 Task: Determine the best route from Los Angeles to Joshua Tree National Park.
Action: Mouse moved to (280, 103)
Screenshot: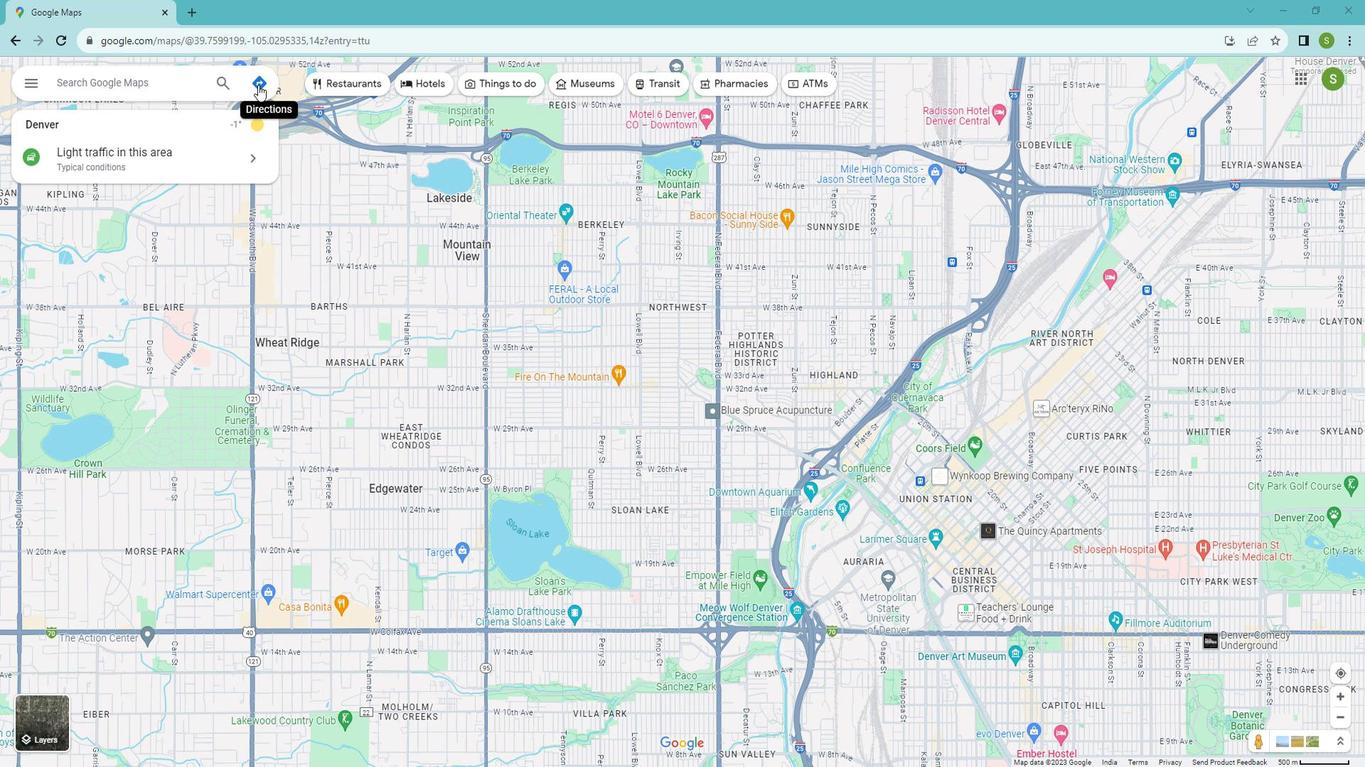 
Action: Mouse pressed left at (280, 103)
Screenshot: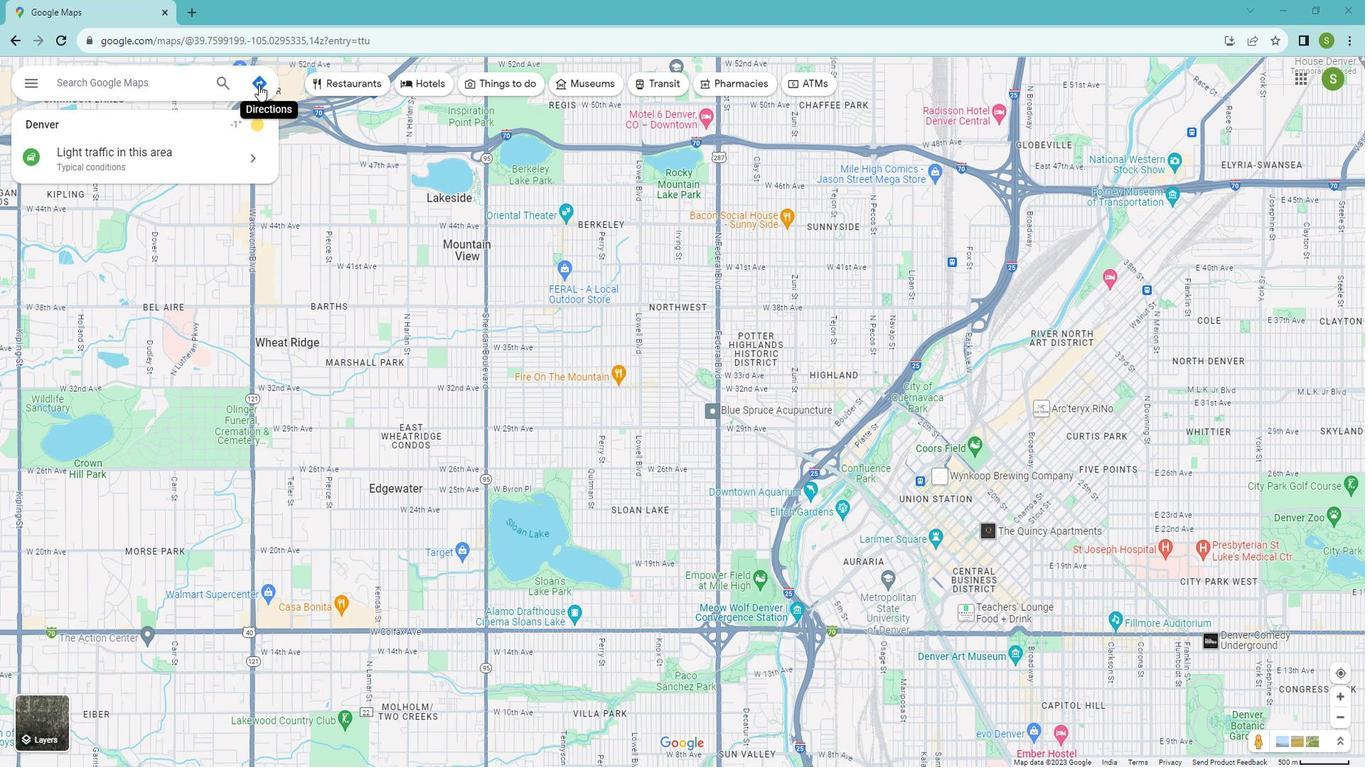 
Action: Mouse moved to (120, 136)
Screenshot: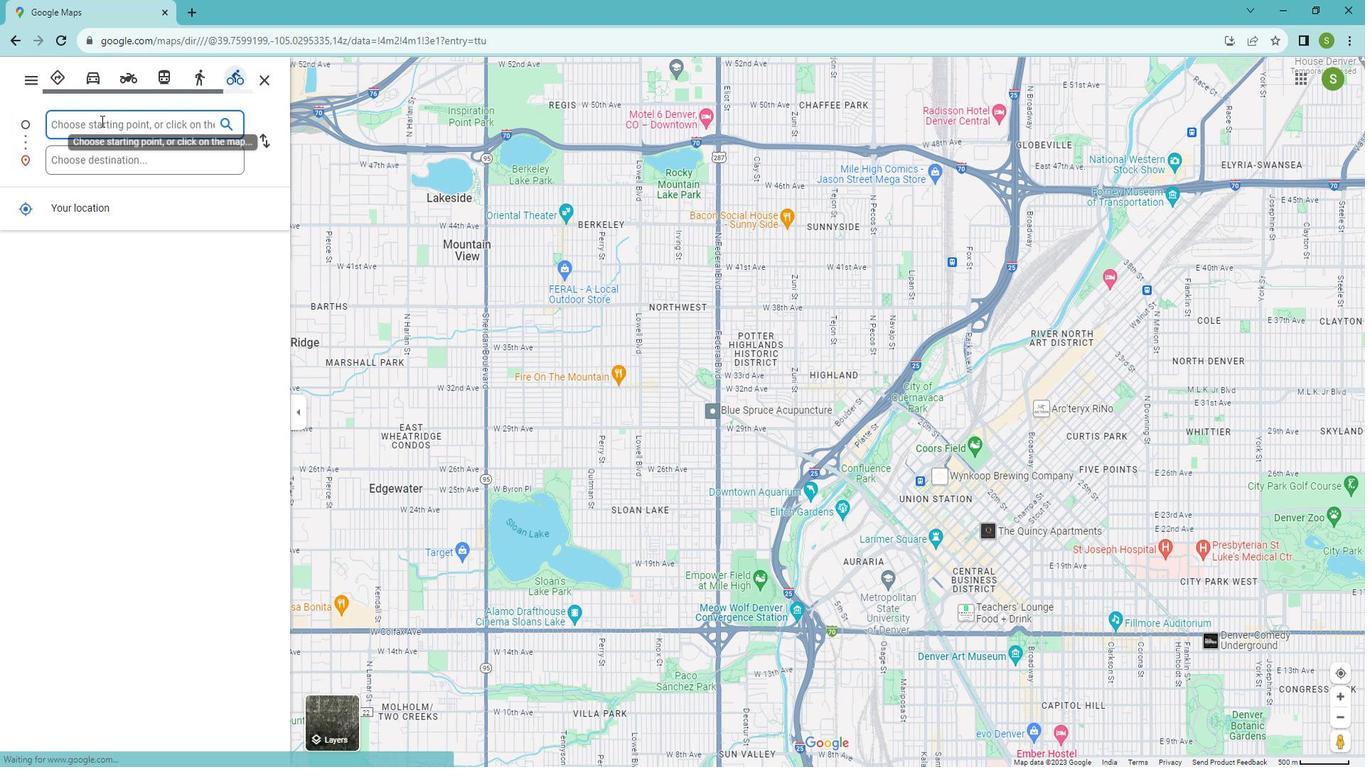 
Action: Mouse pressed left at (120, 136)
Screenshot: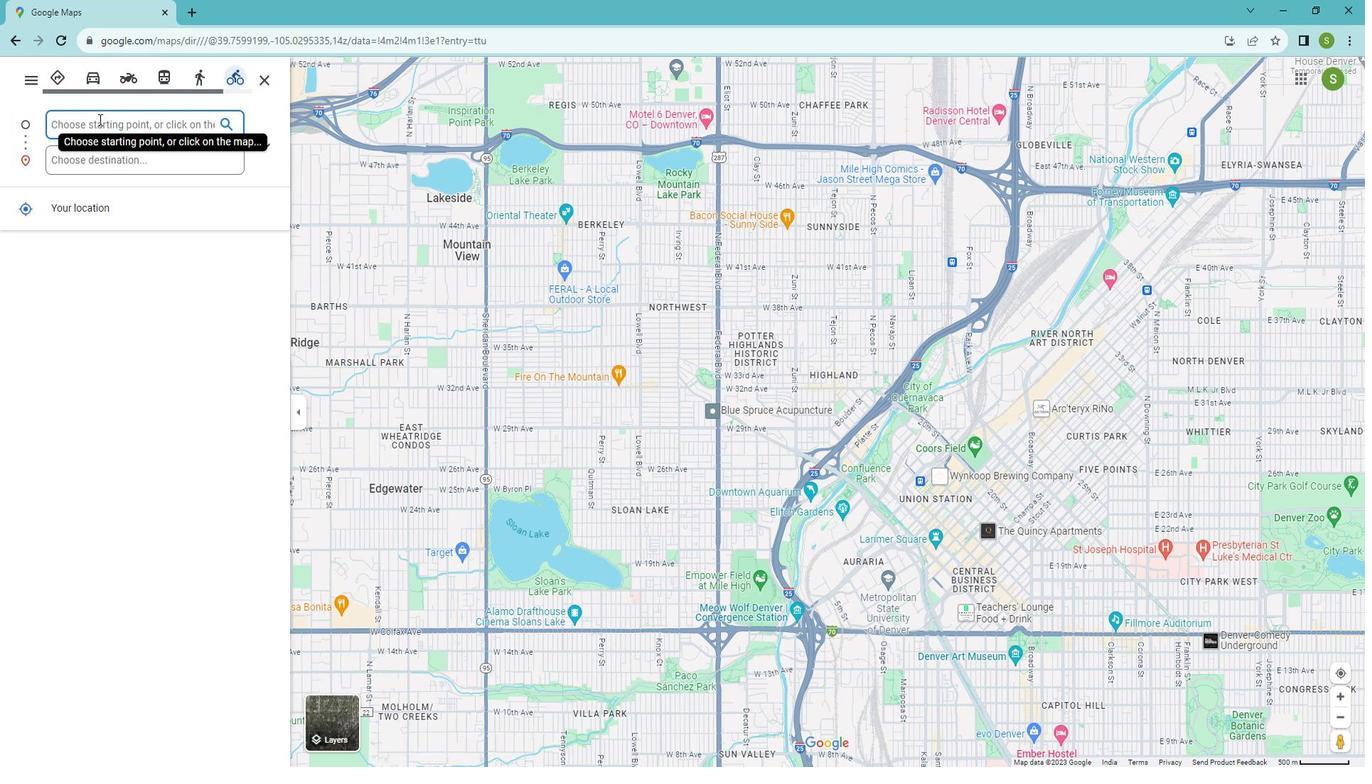 
Action: Mouse moved to (68, 172)
Screenshot: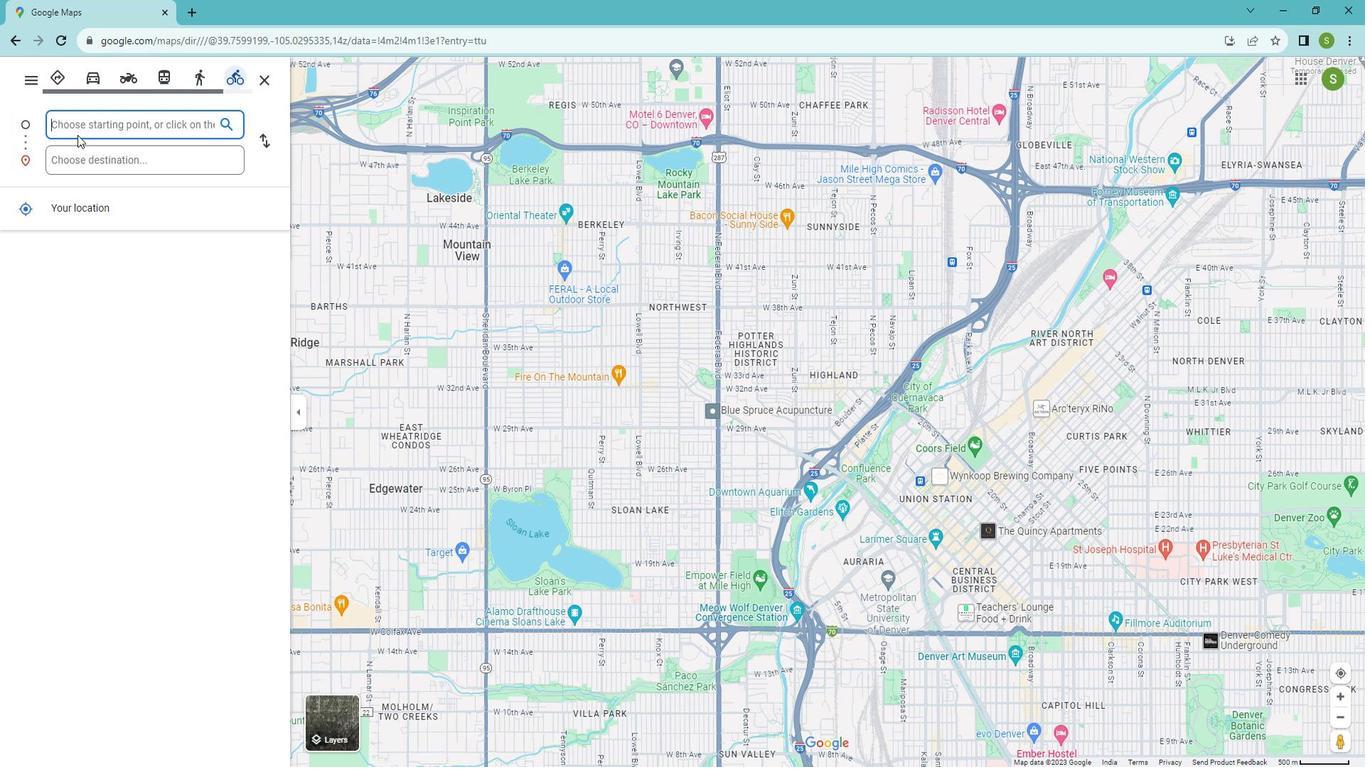 
Action: Key pressed <Key.shift>Los<Key.space><Key.shift>Angeles
Screenshot: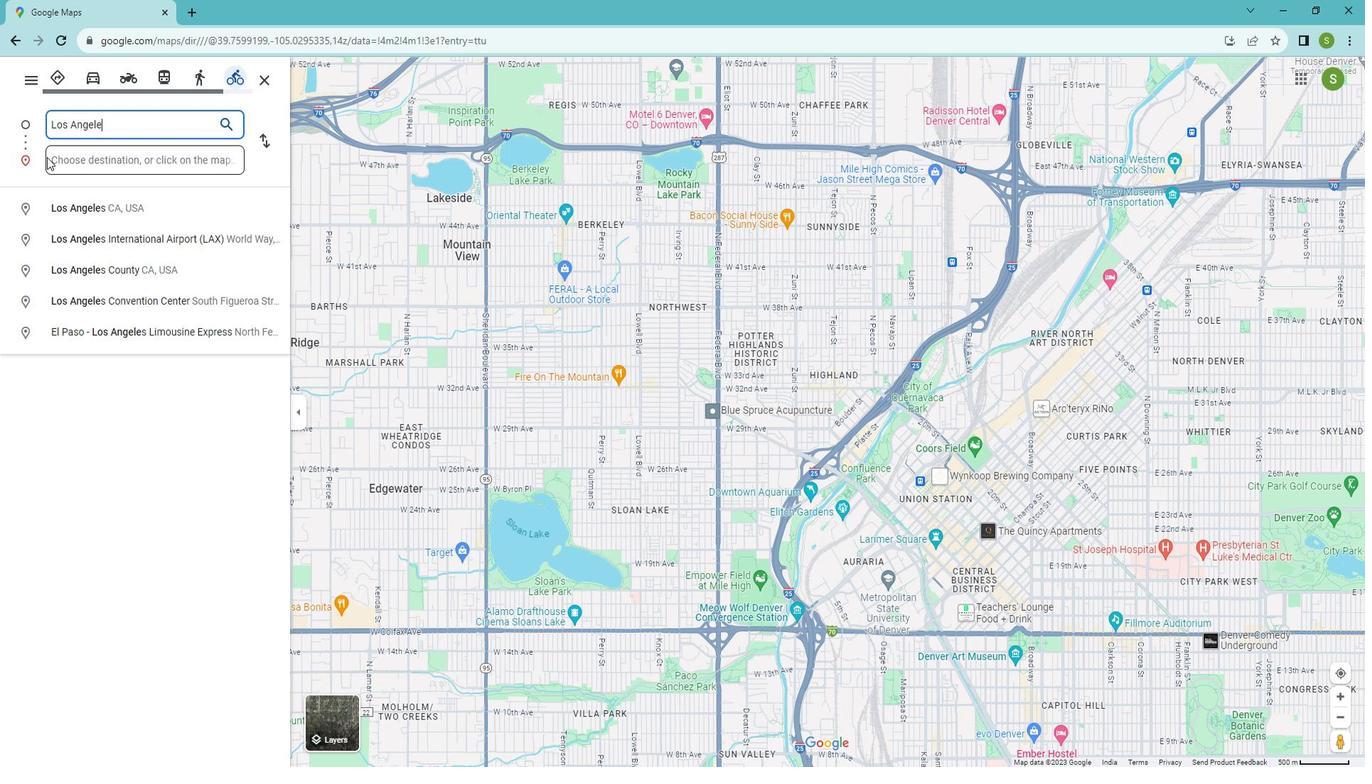 
Action: Mouse moved to (125, 222)
Screenshot: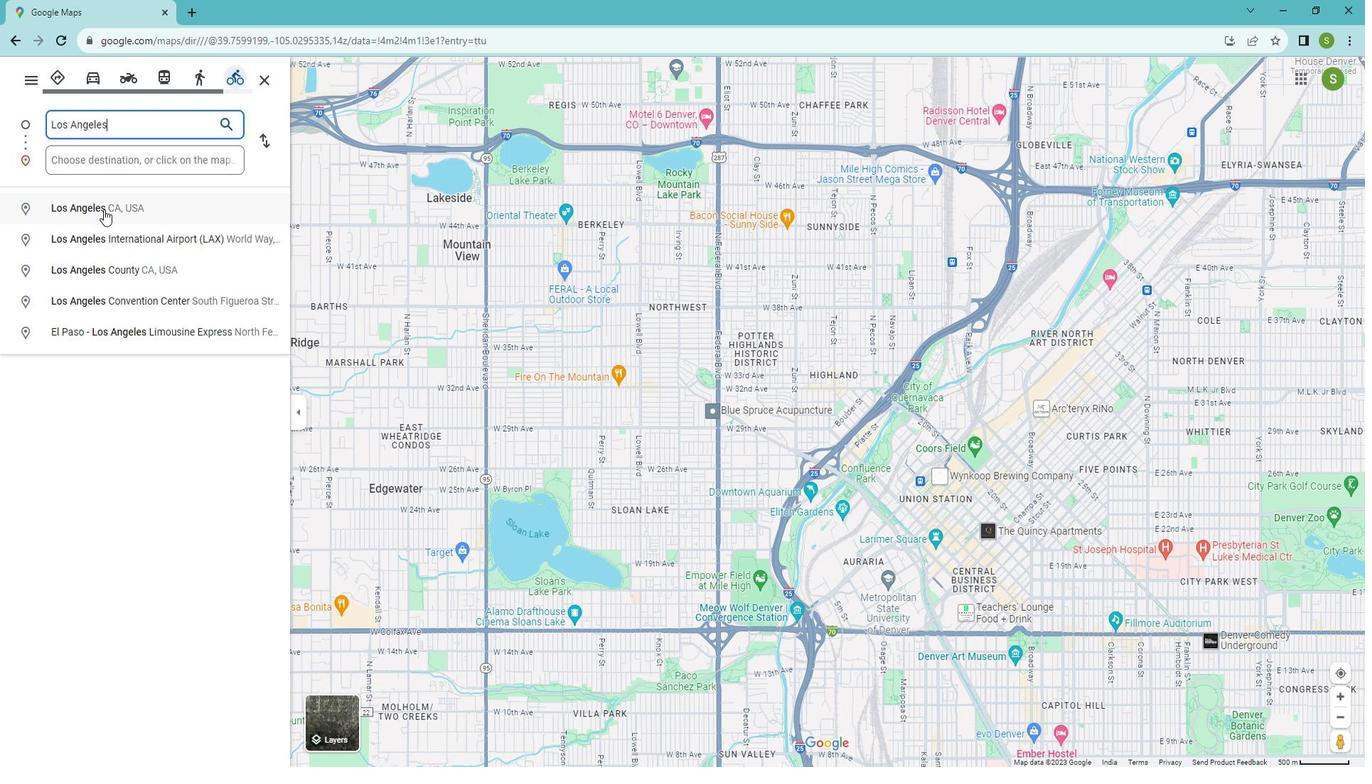 
Action: Mouse pressed left at (125, 222)
Screenshot: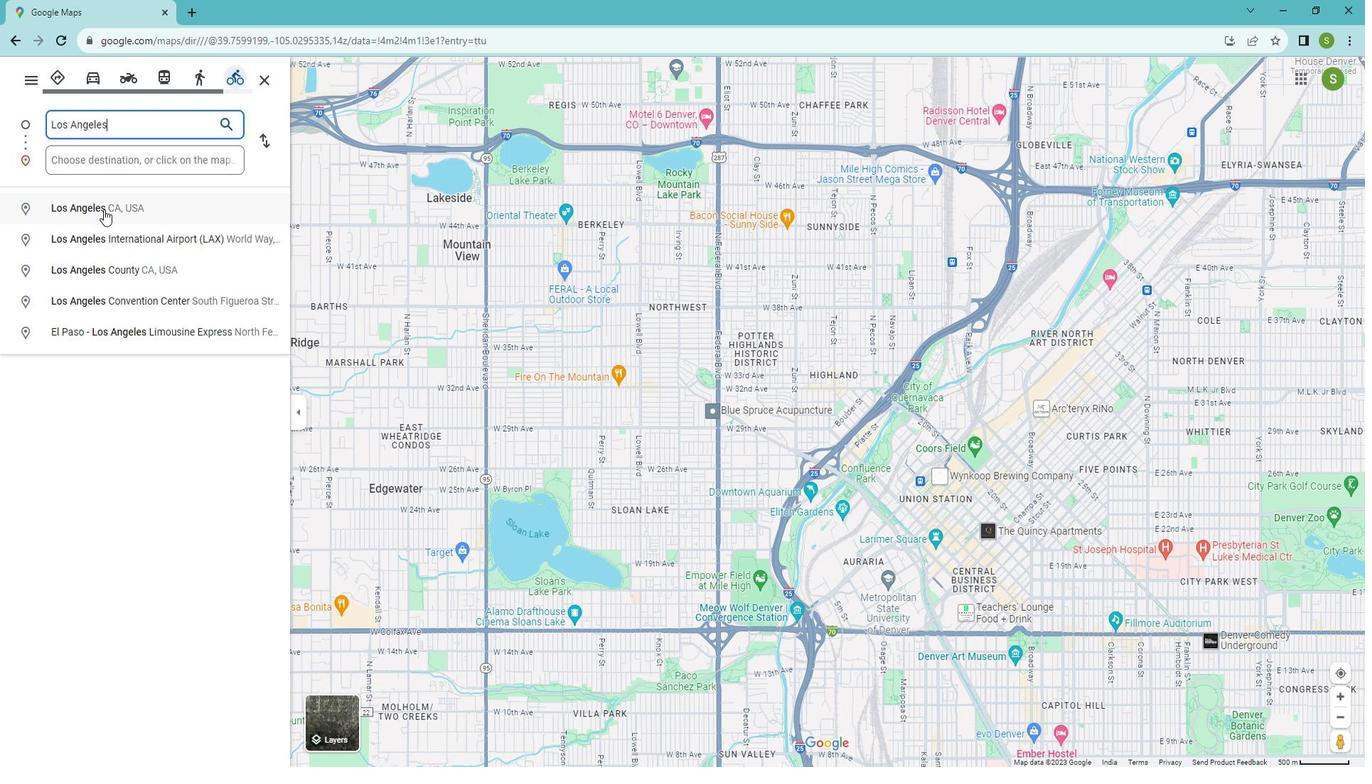 
Action: Mouse moved to (113, 175)
Screenshot: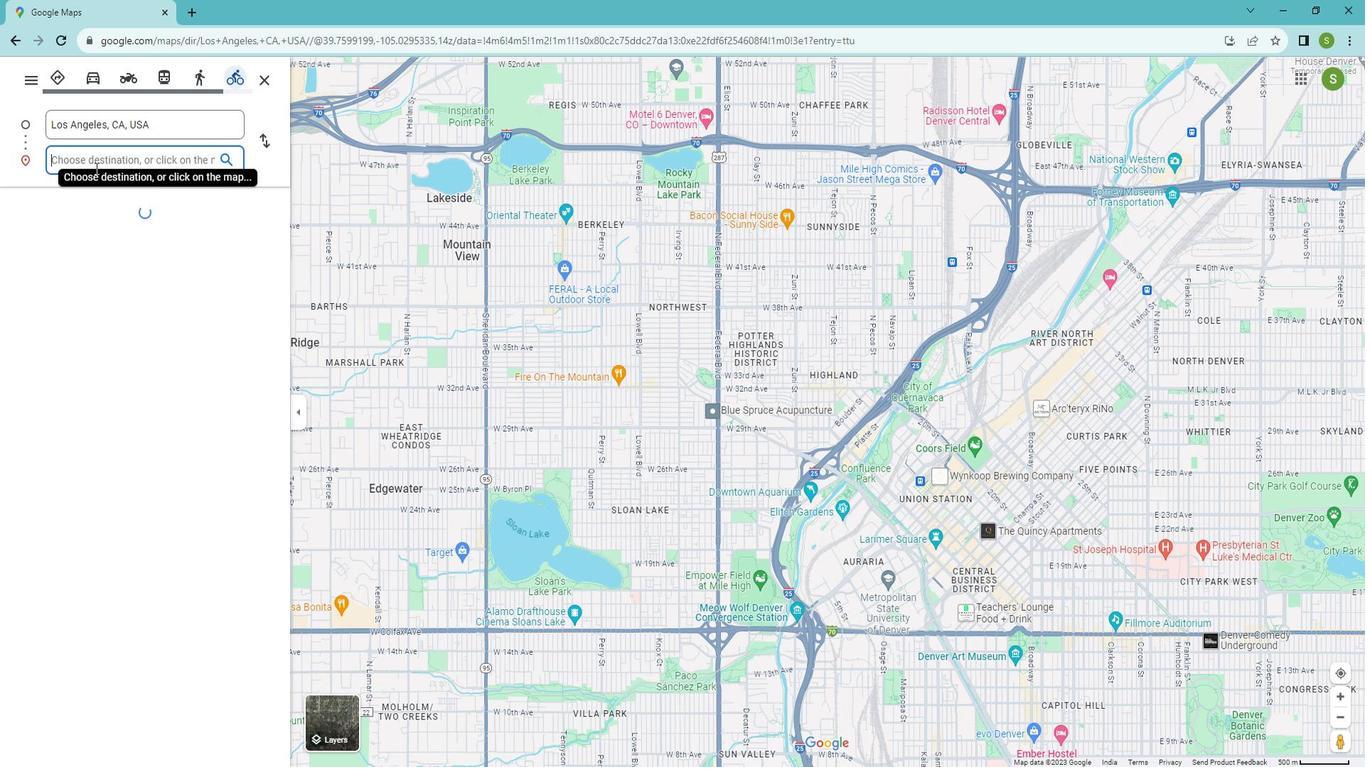 
Action: Mouse pressed left at (113, 175)
Screenshot: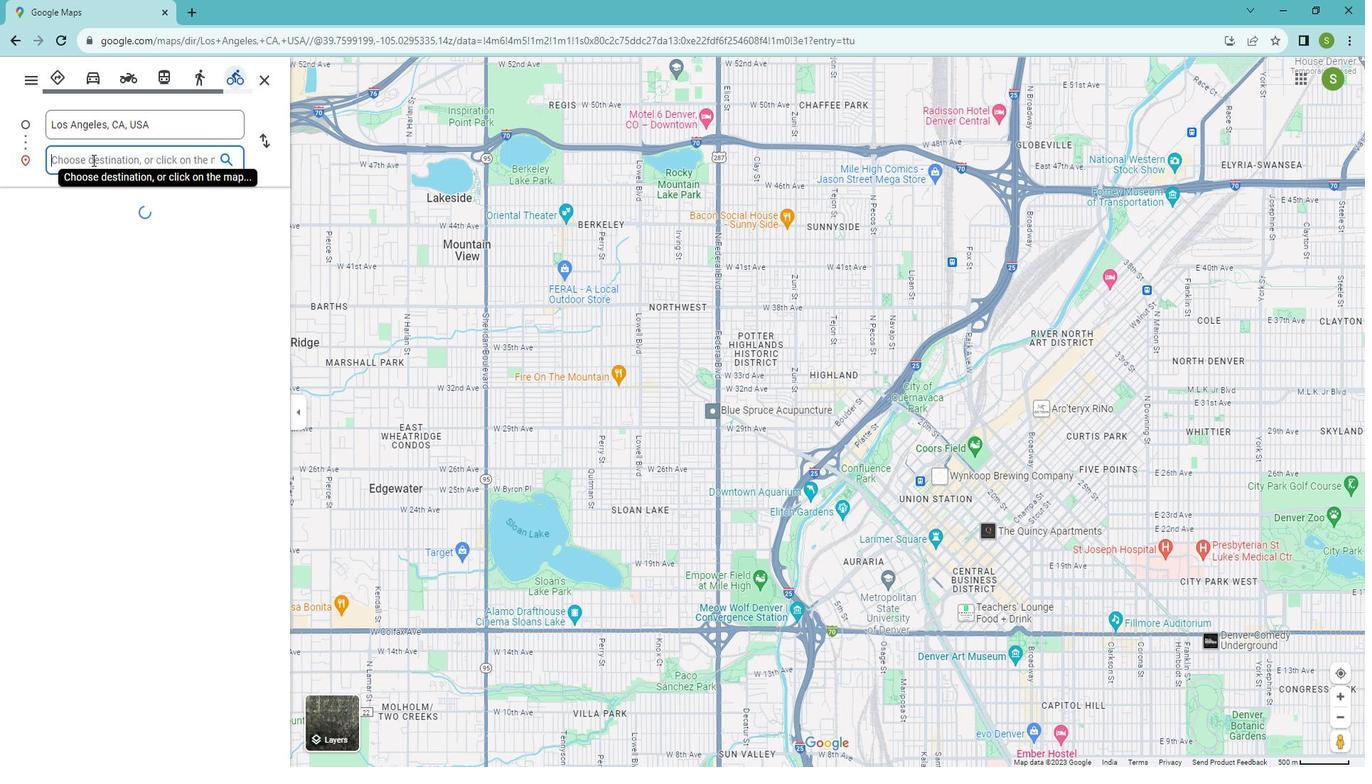 
Action: Mouse moved to (113, 174)
Screenshot: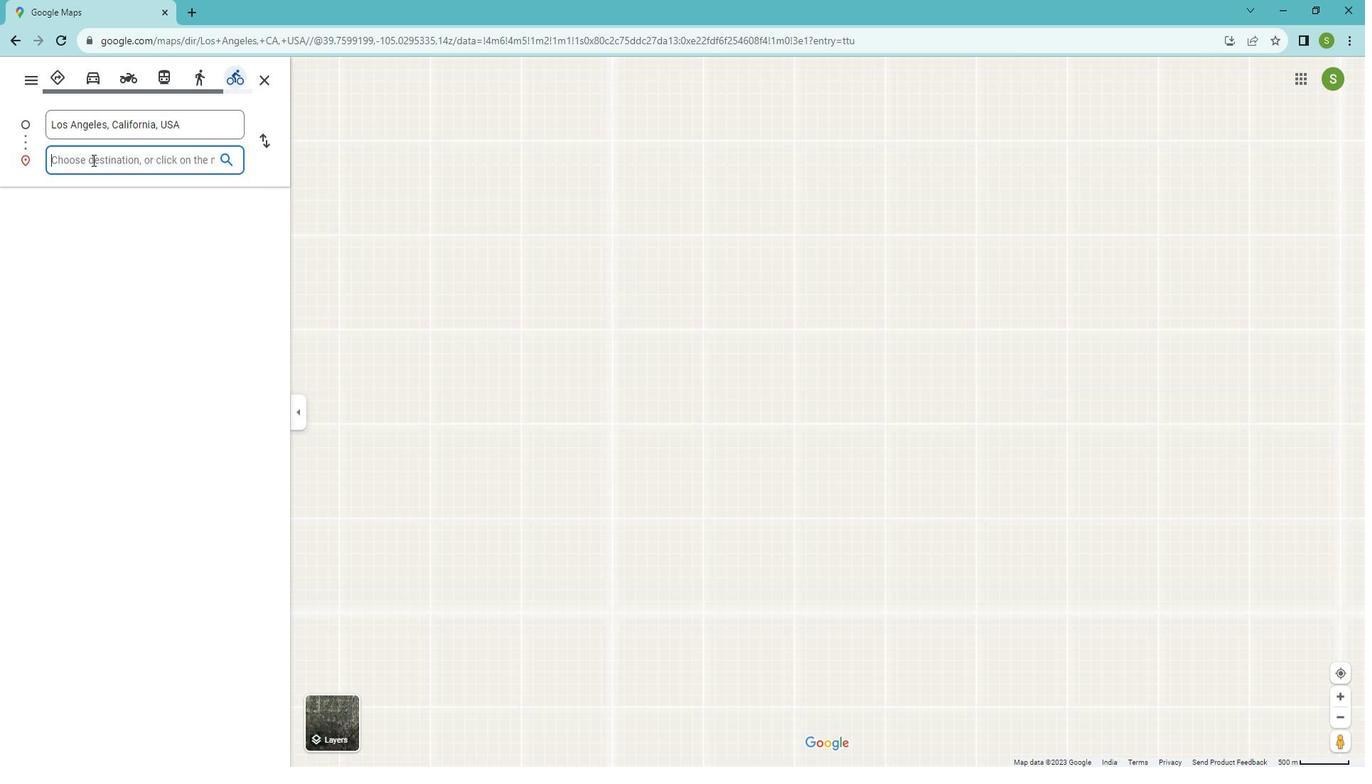 
Action: Key pressed <Key.shift>Joshua<Key.space><Key.shift>Tree<Key.space><Key.shift>National<Key.space><Key.shift>Park<Key.enter>
Screenshot: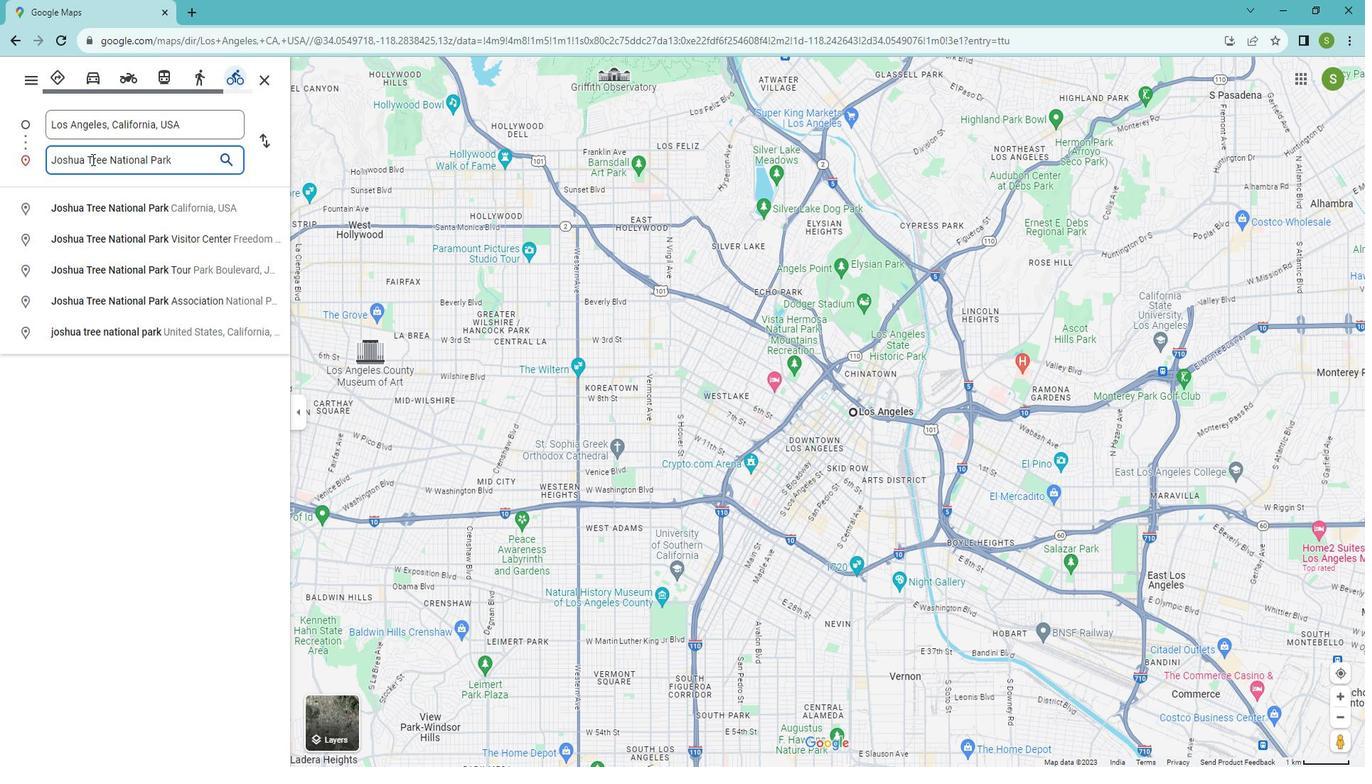 
Action: Mouse moved to (83, 107)
Screenshot: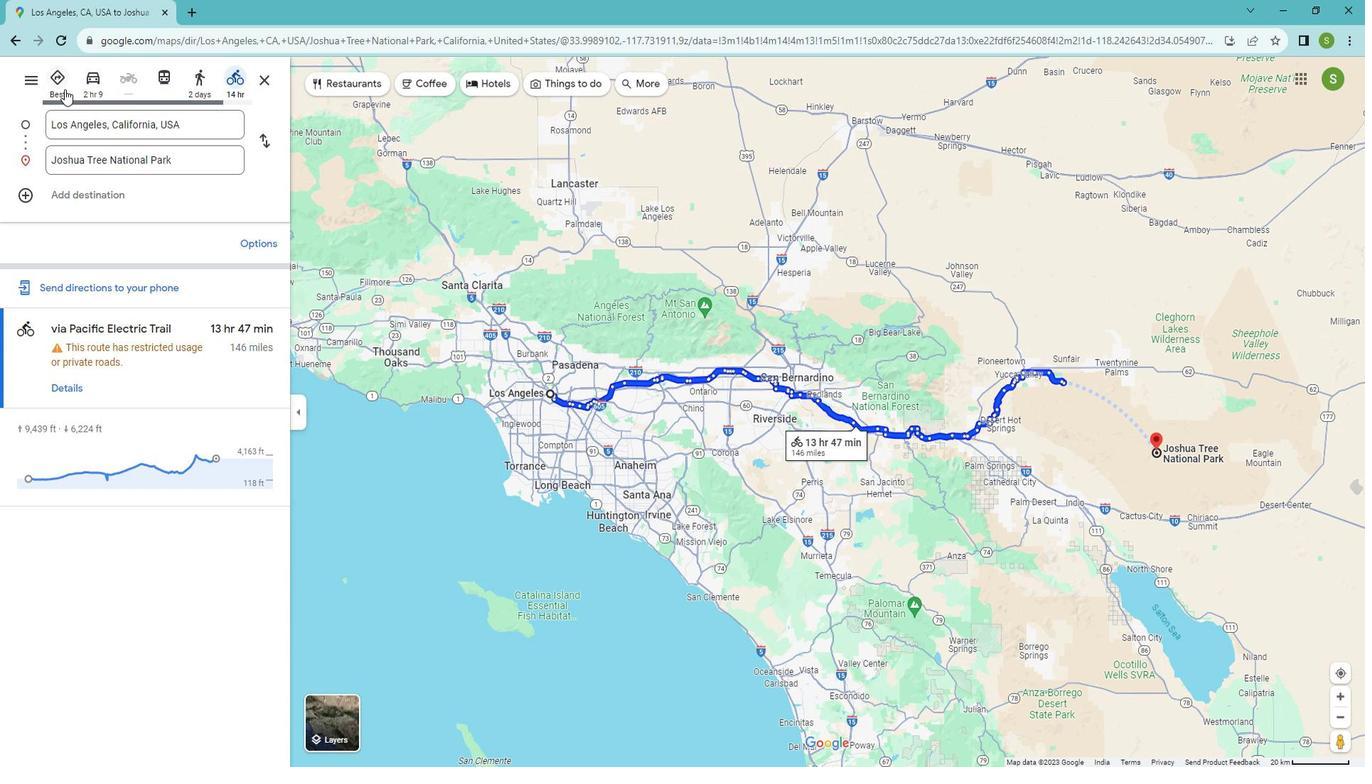 
Action: Mouse pressed left at (83, 107)
Screenshot: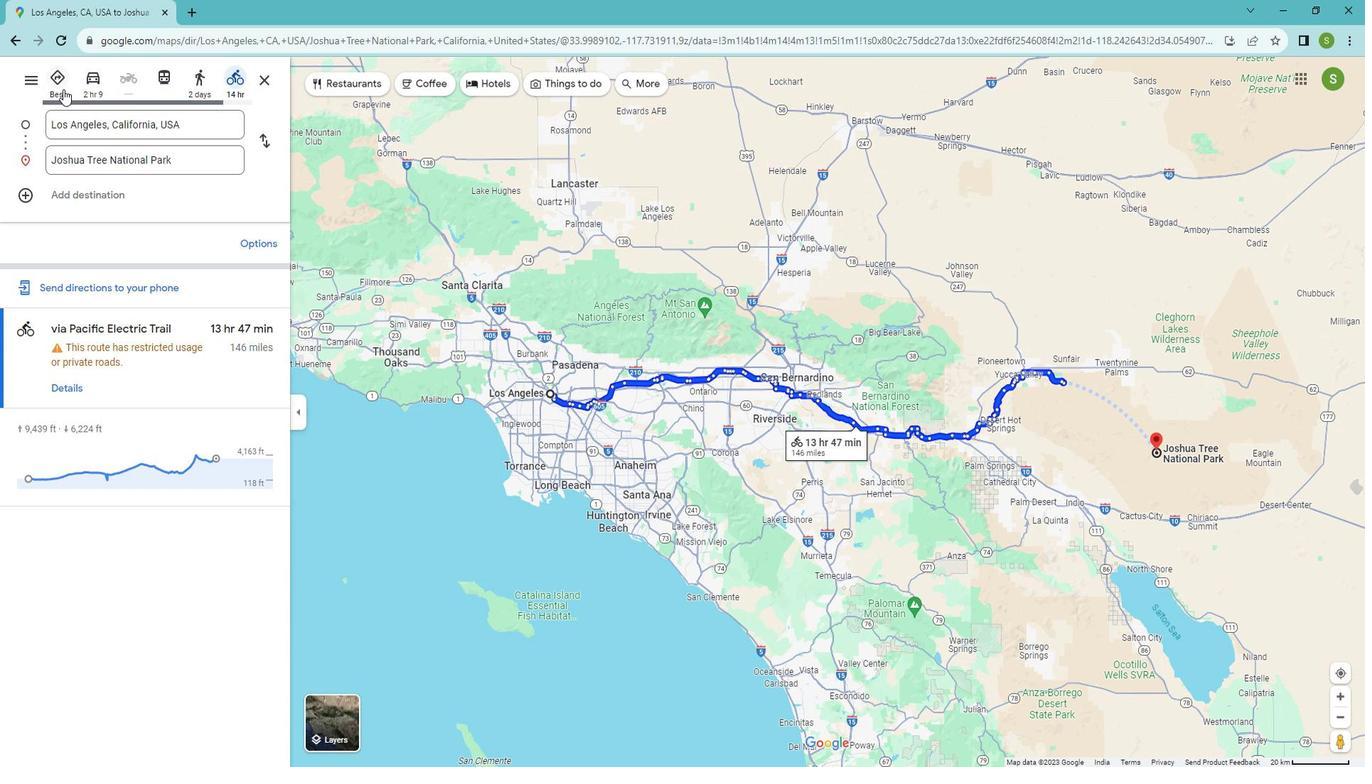 
Action: Mouse moved to (89, 393)
Screenshot: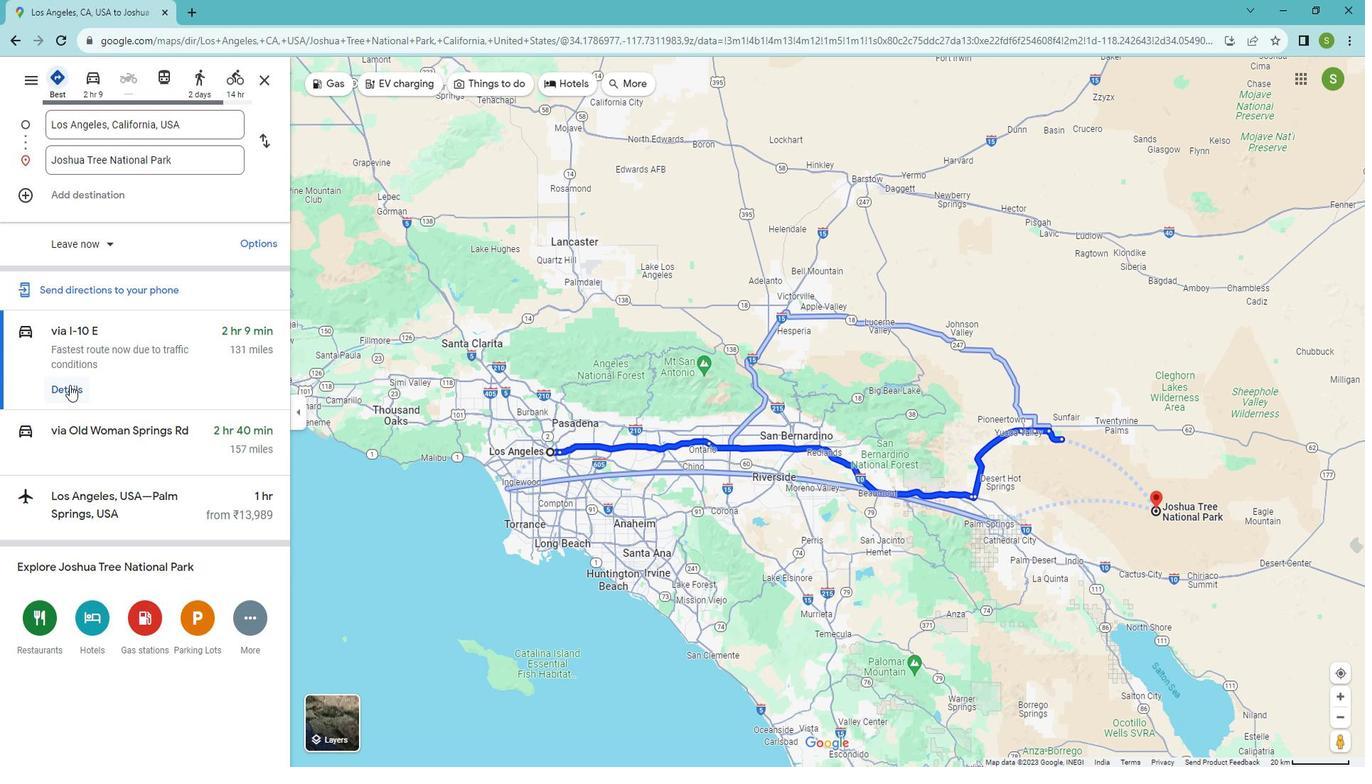 
Action: Mouse pressed left at (89, 393)
Screenshot: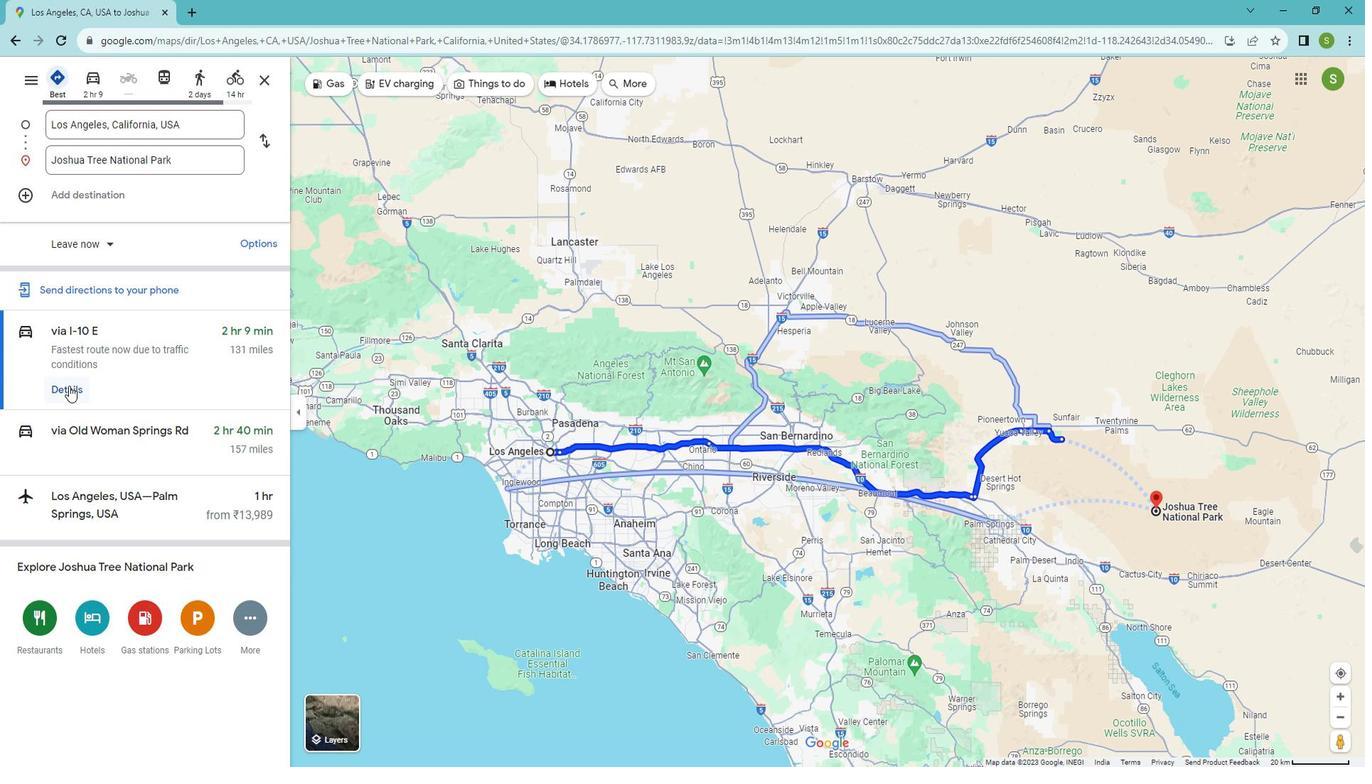 
Action: Mouse moved to (127, 270)
Screenshot: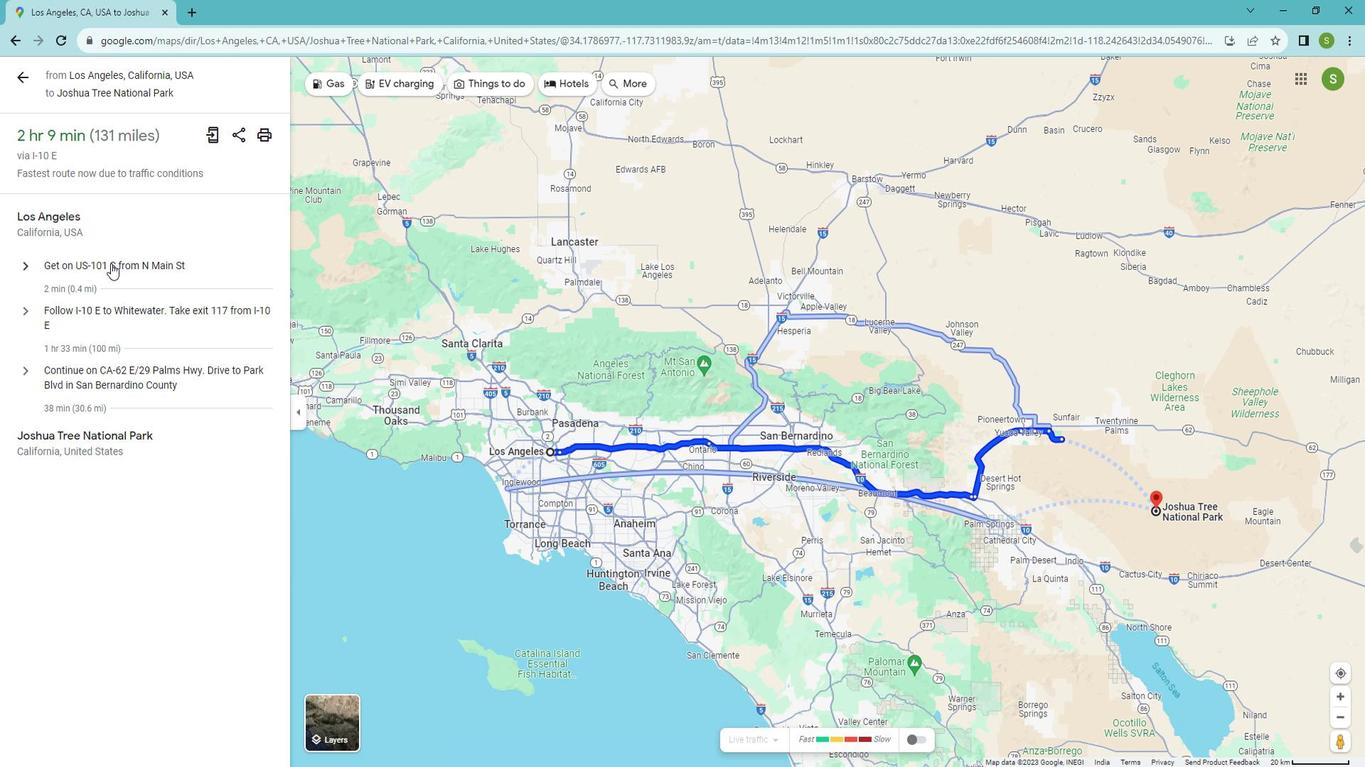 
Action: Mouse pressed left at (127, 270)
Screenshot: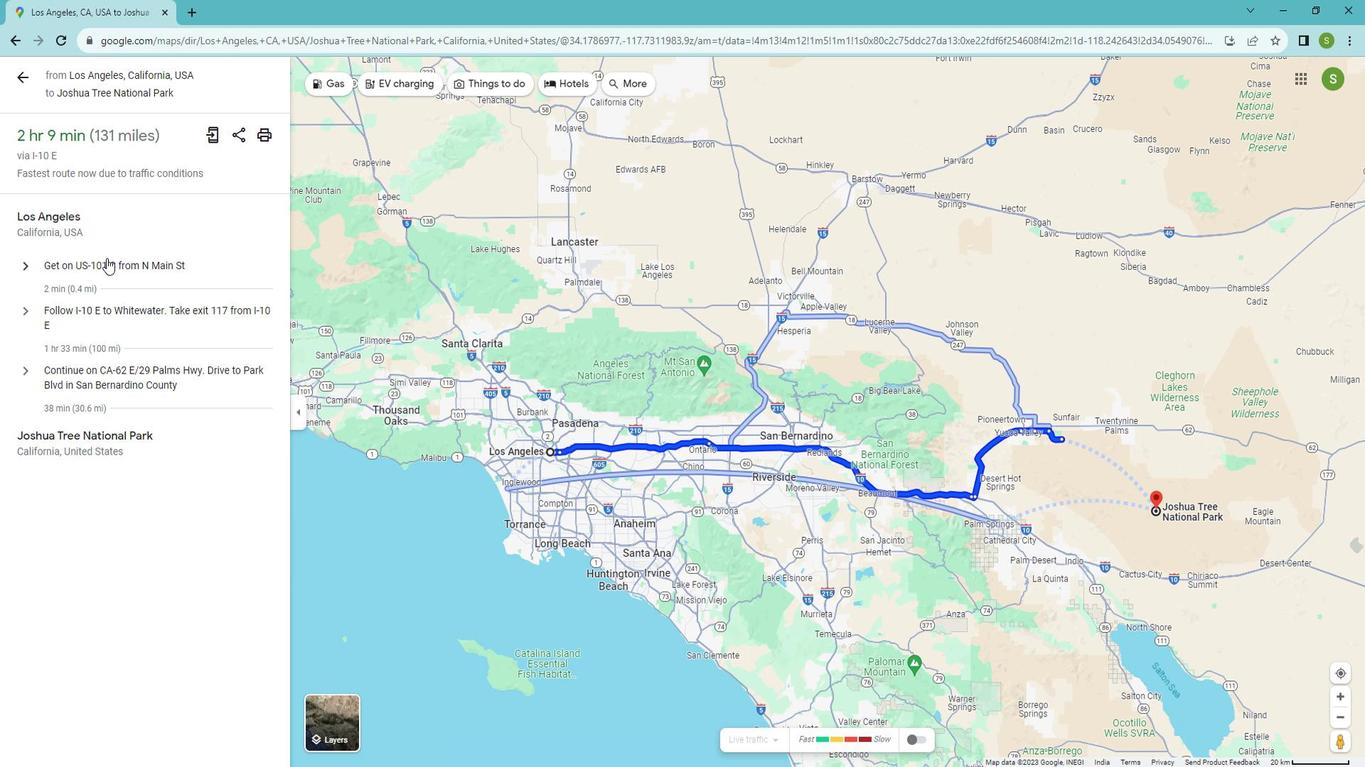 
Action: Mouse moved to (134, 315)
Screenshot: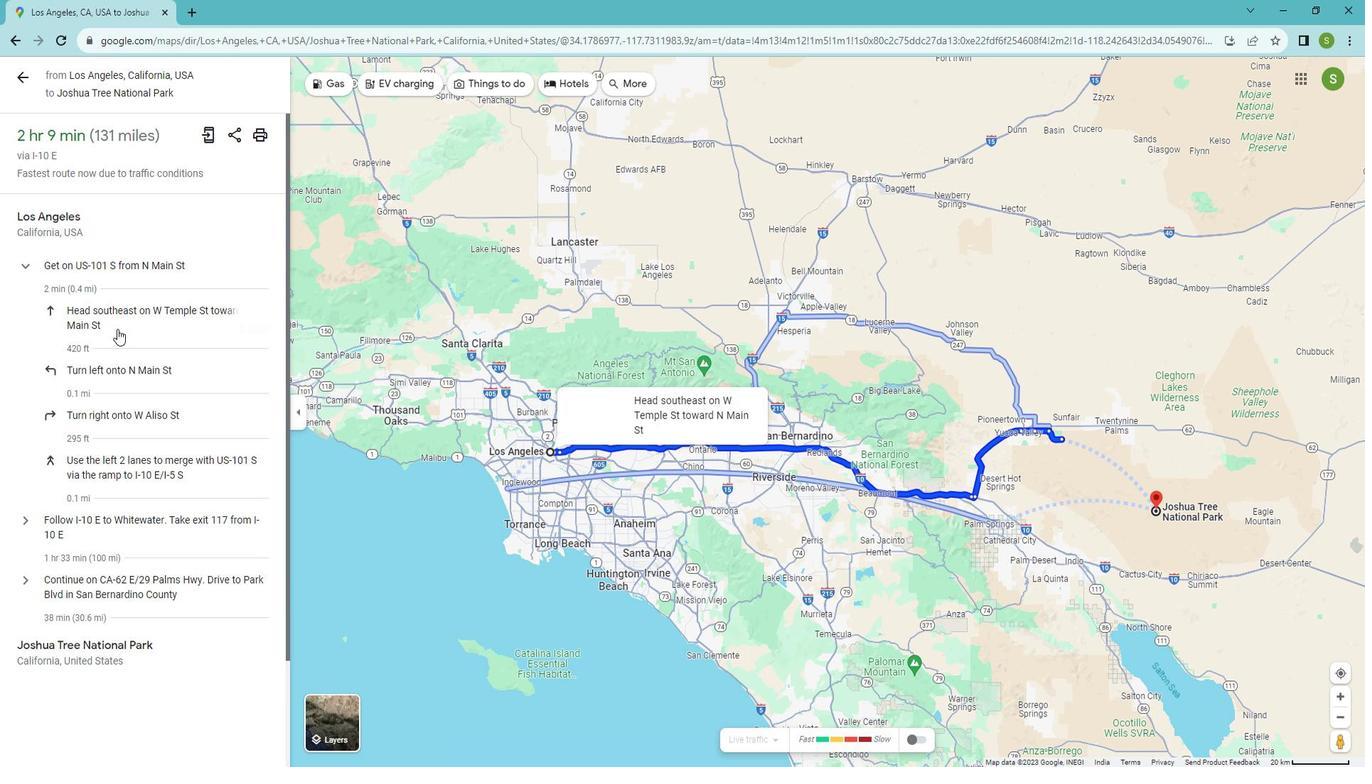 
Action: Mouse pressed left at (134, 315)
Screenshot: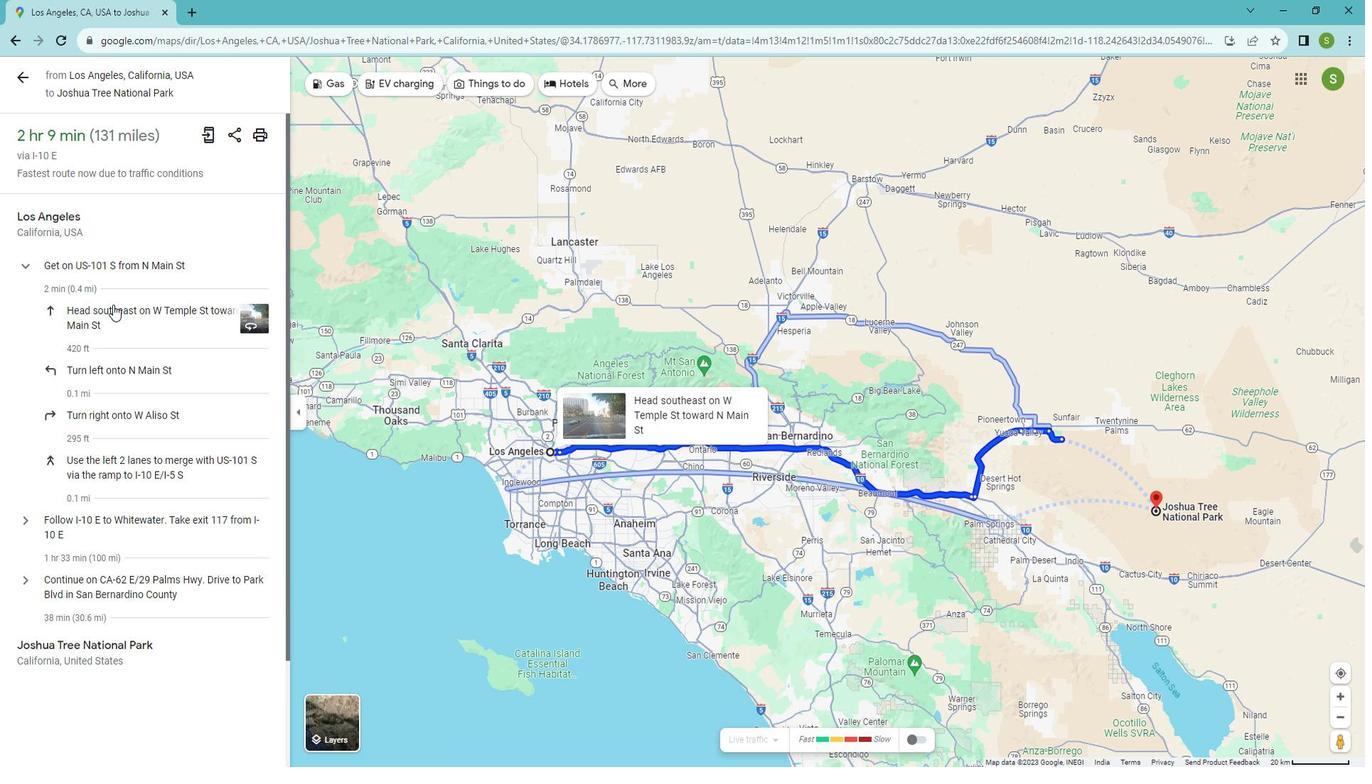 
Action: Mouse moved to (136, 379)
Screenshot: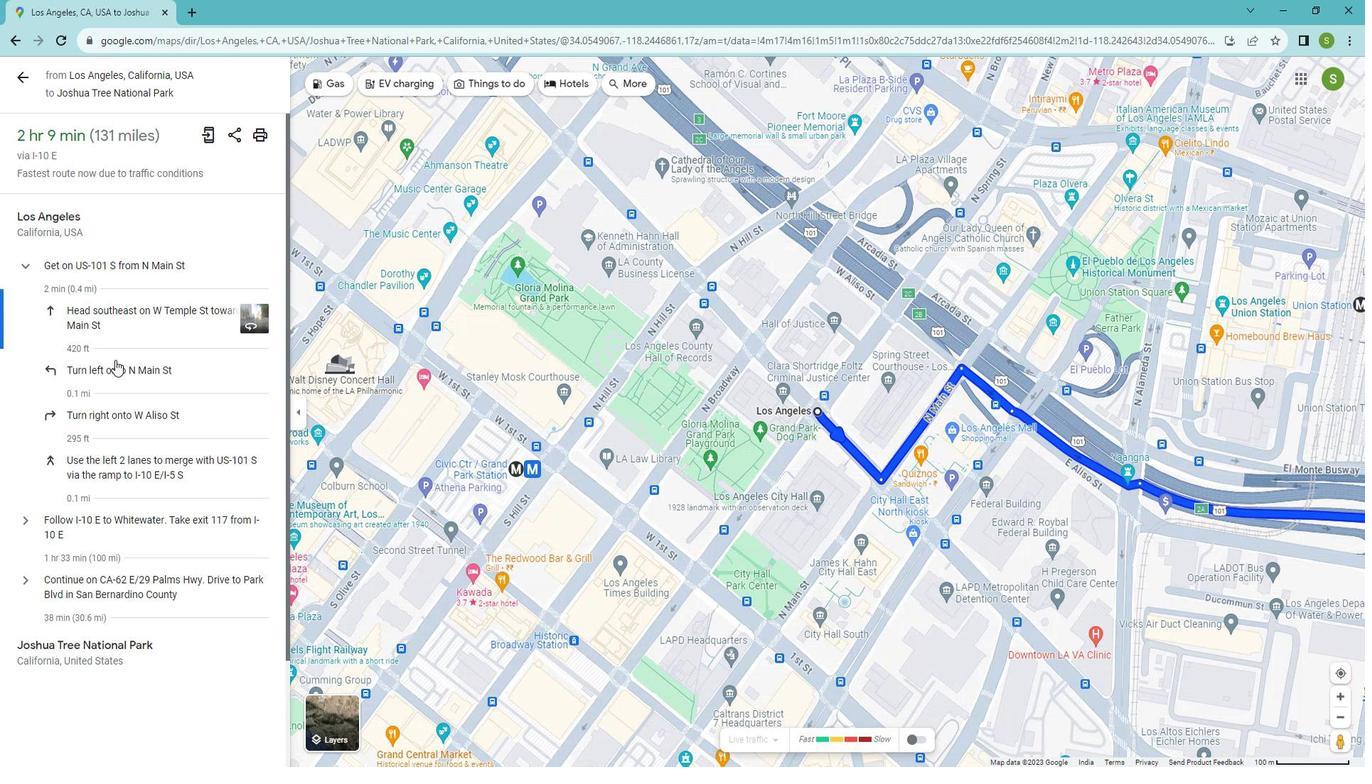 
Action: Mouse pressed left at (136, 379)
Screenshot: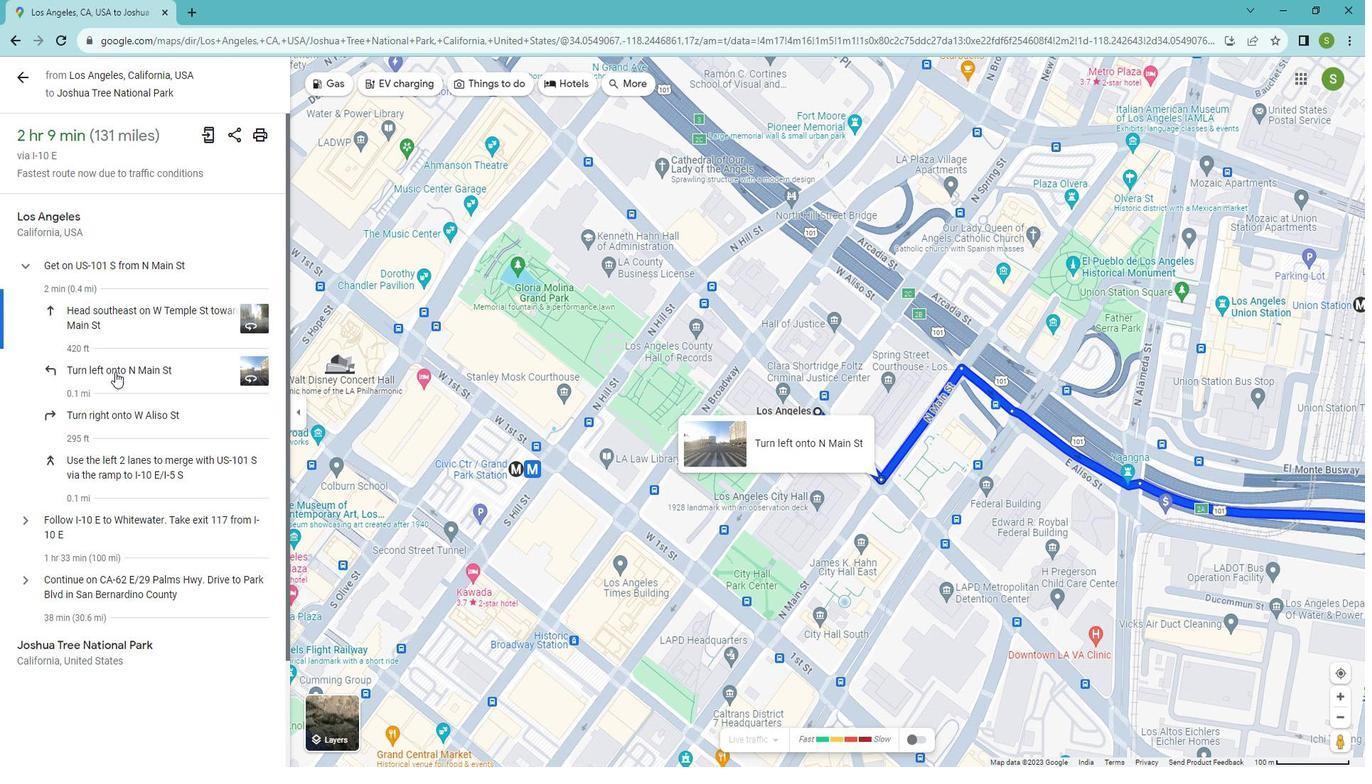
Action: Mouse moved to (139, 423)
Screenshot: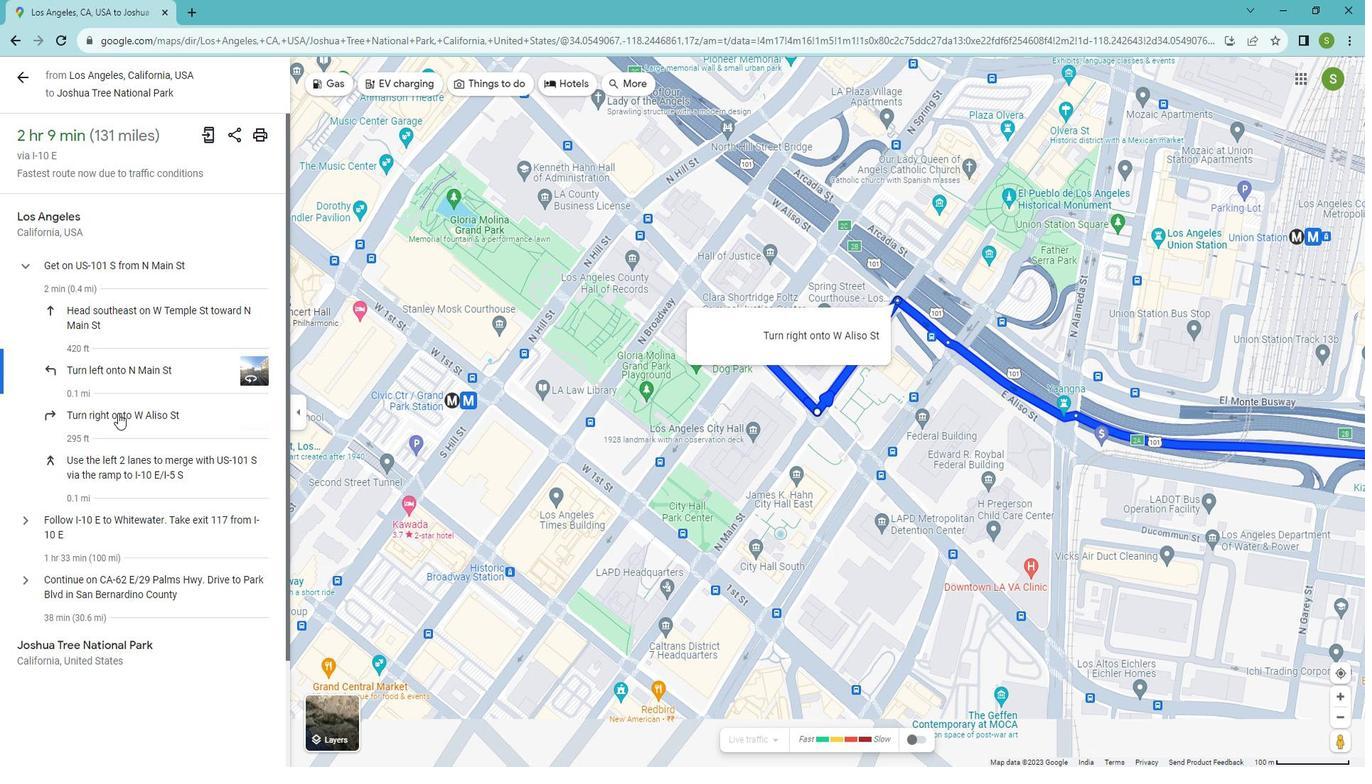 
Action: Mouse pressed left at (139, 423)
Screenshot: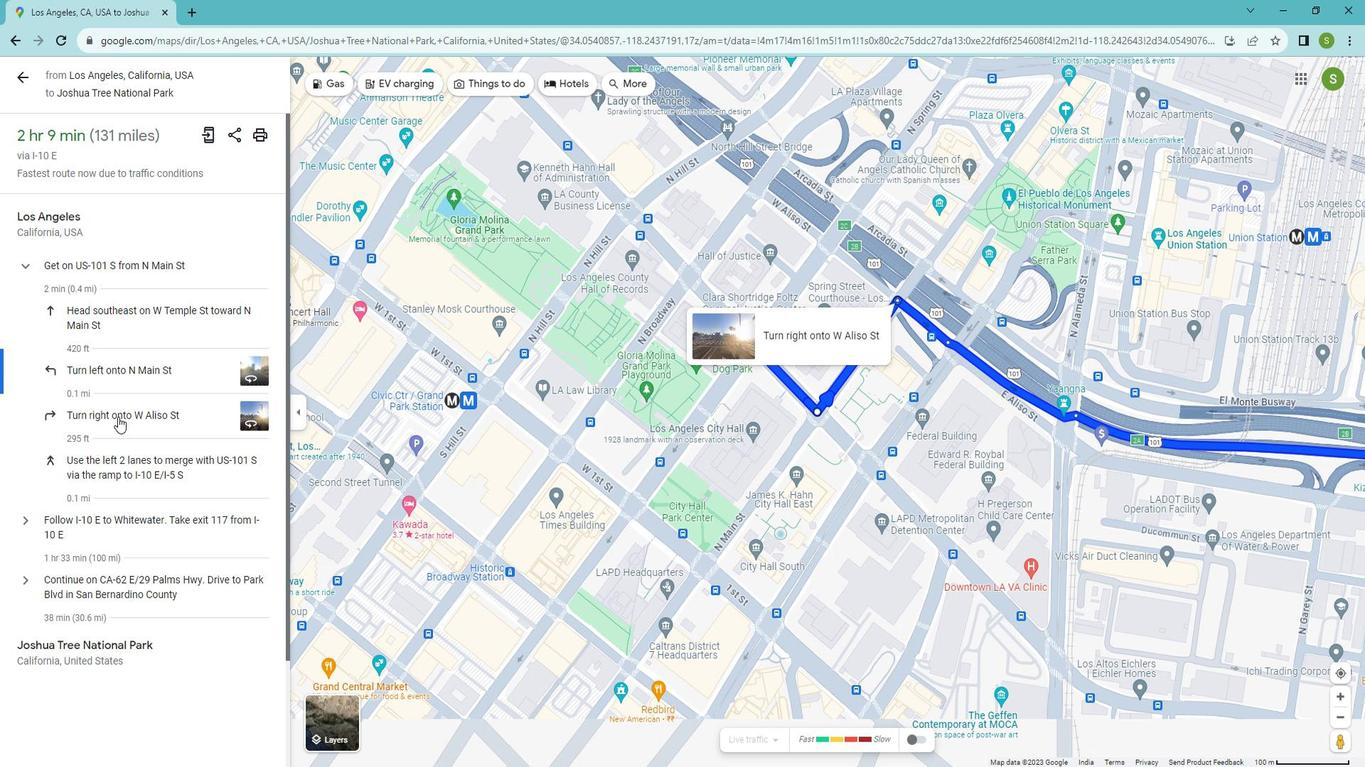 
Action: Mouse moved to (132, 465)
Screenshot: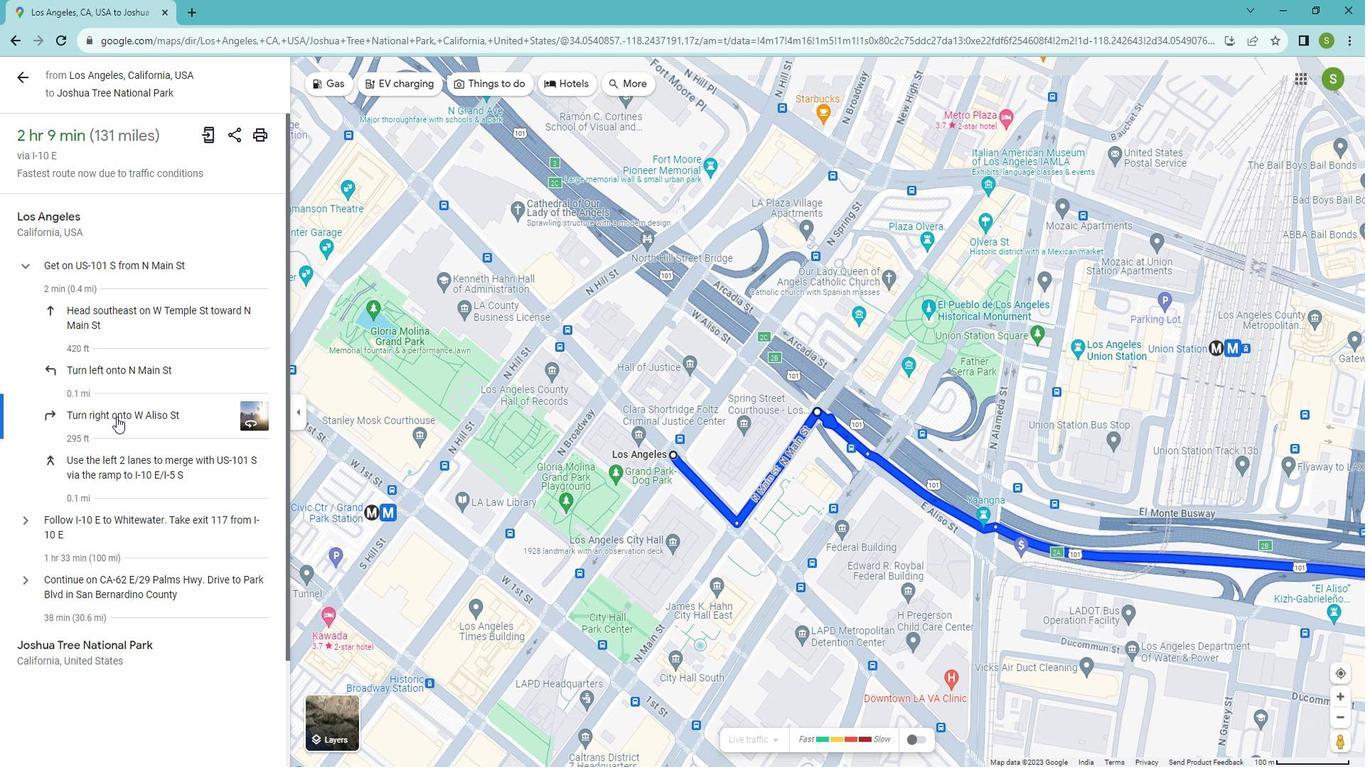 
Action: Mouse pressed left at (132, 465)
Screenshot: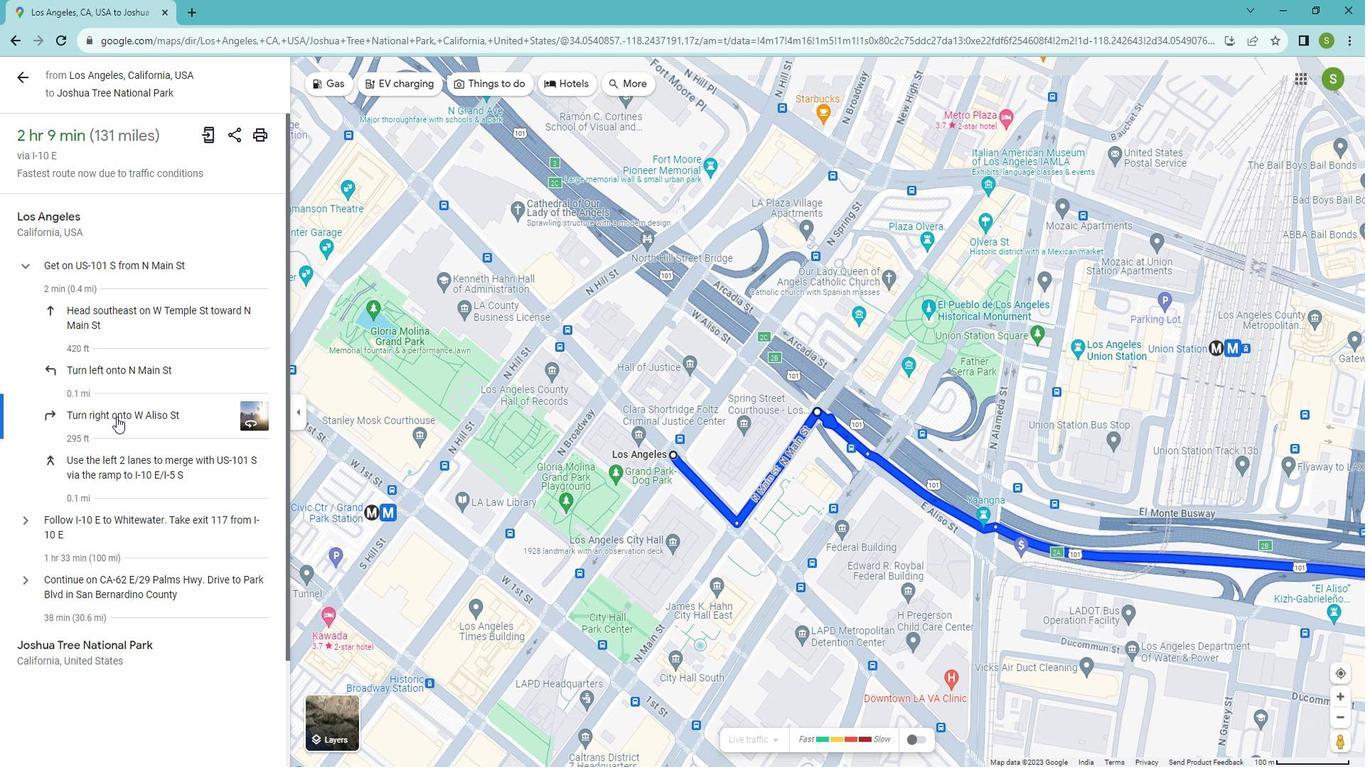 
Action: Mouse moved to (113, 516)
Screenshot: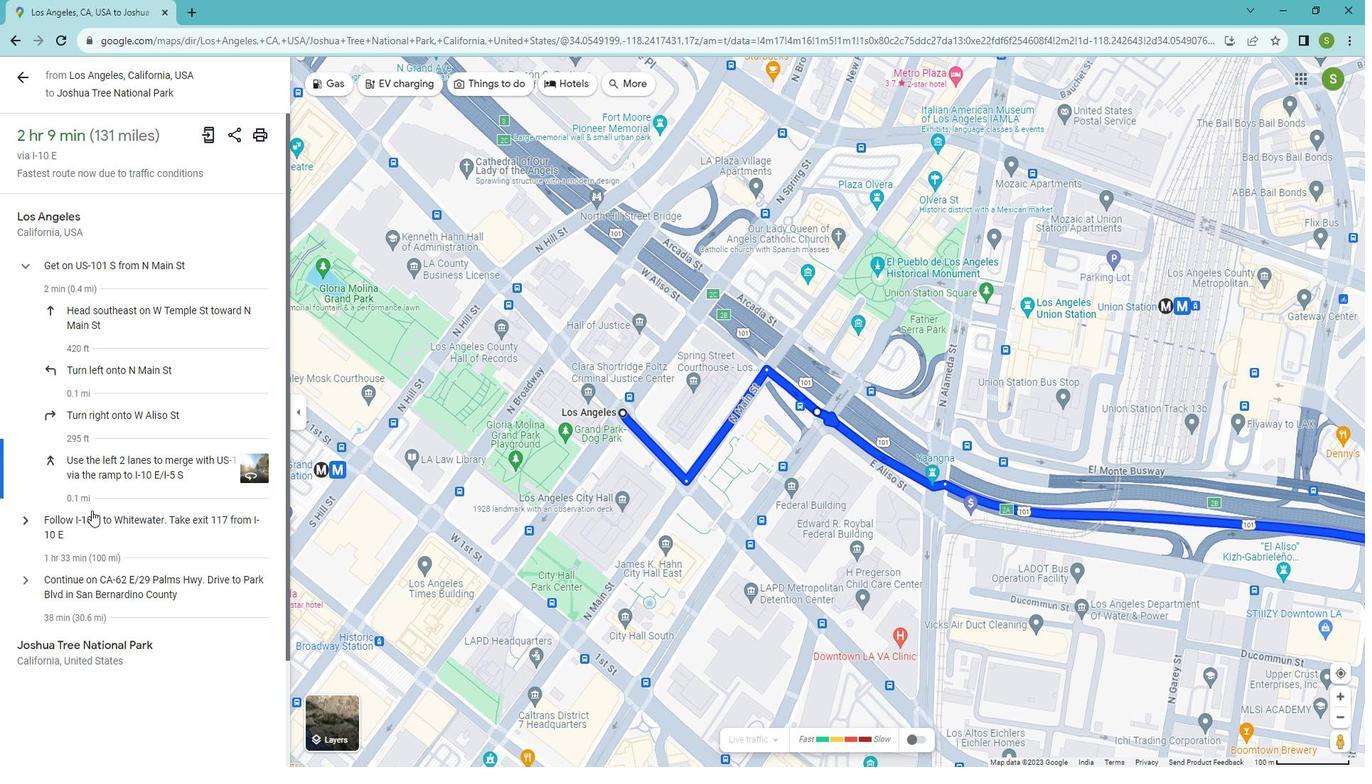 
Action: Mouse pressed left at (113, 516)
Screenshot: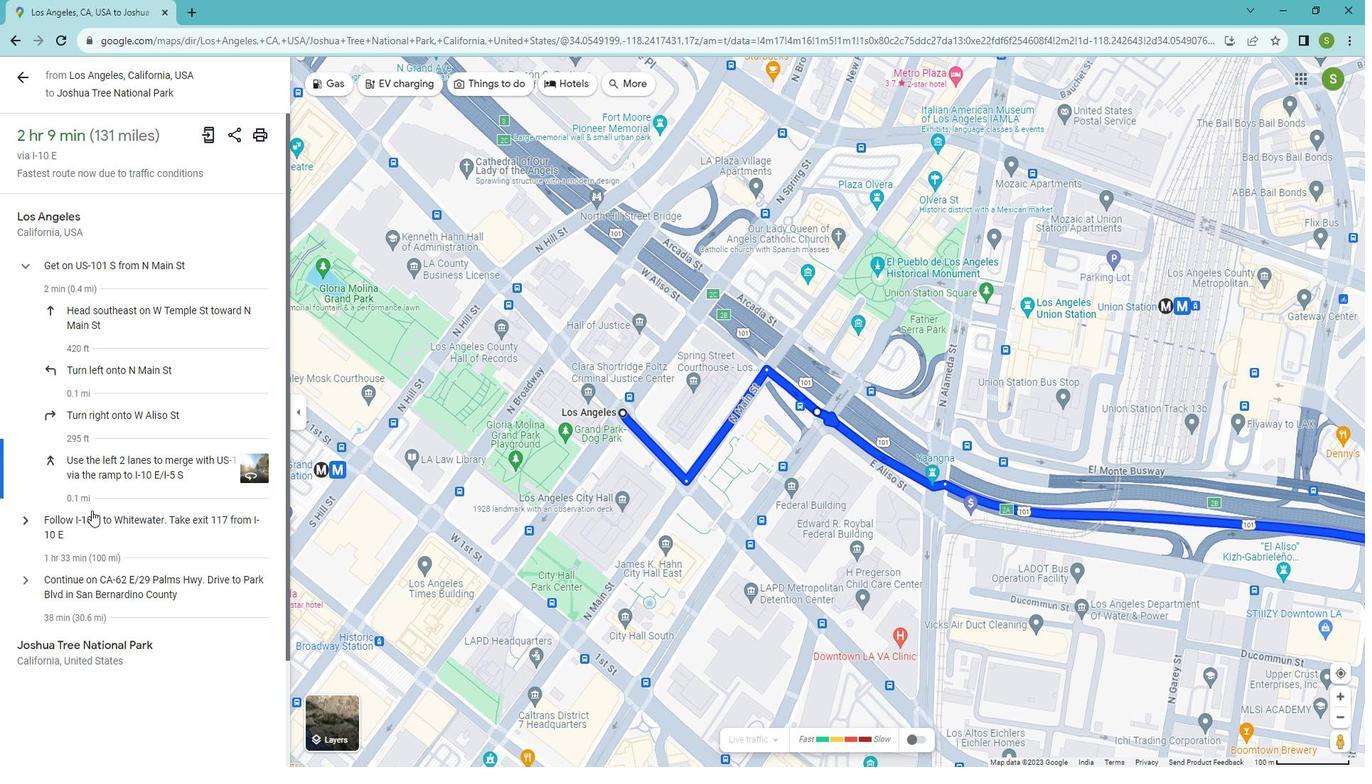 
Action: Mouse moved to (113, 573)
Screenshot: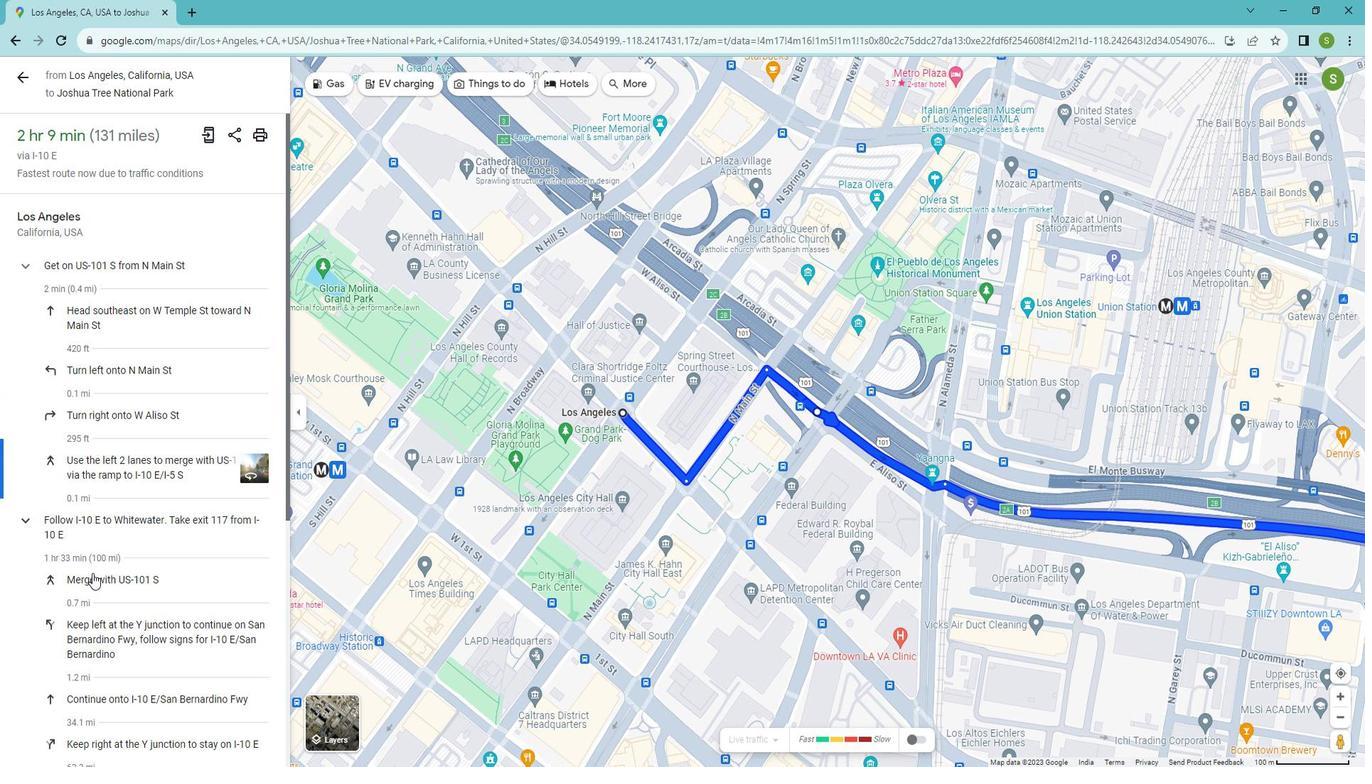 
Action: Mouse pressed left at (113, 573)
Screenshot: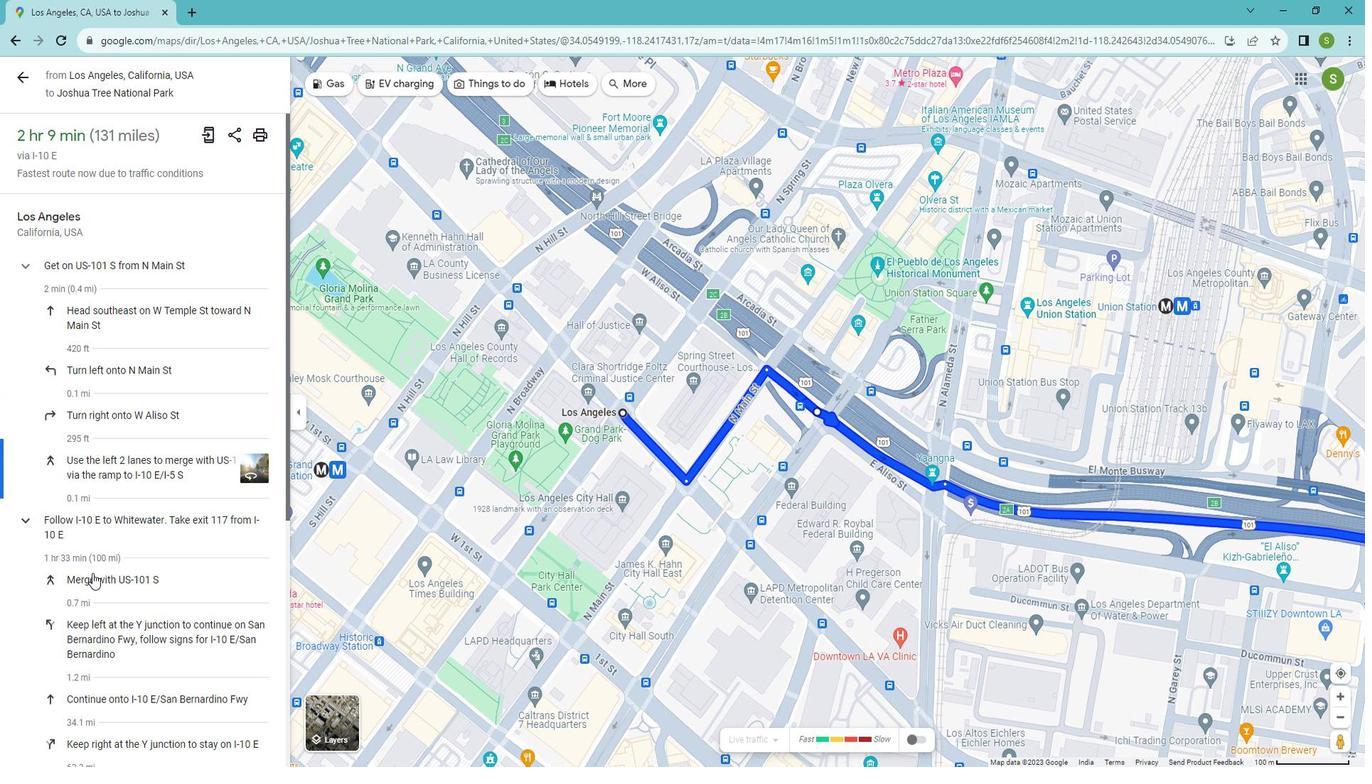 
Action: Mouse moved to (155, 465)
Screenshot: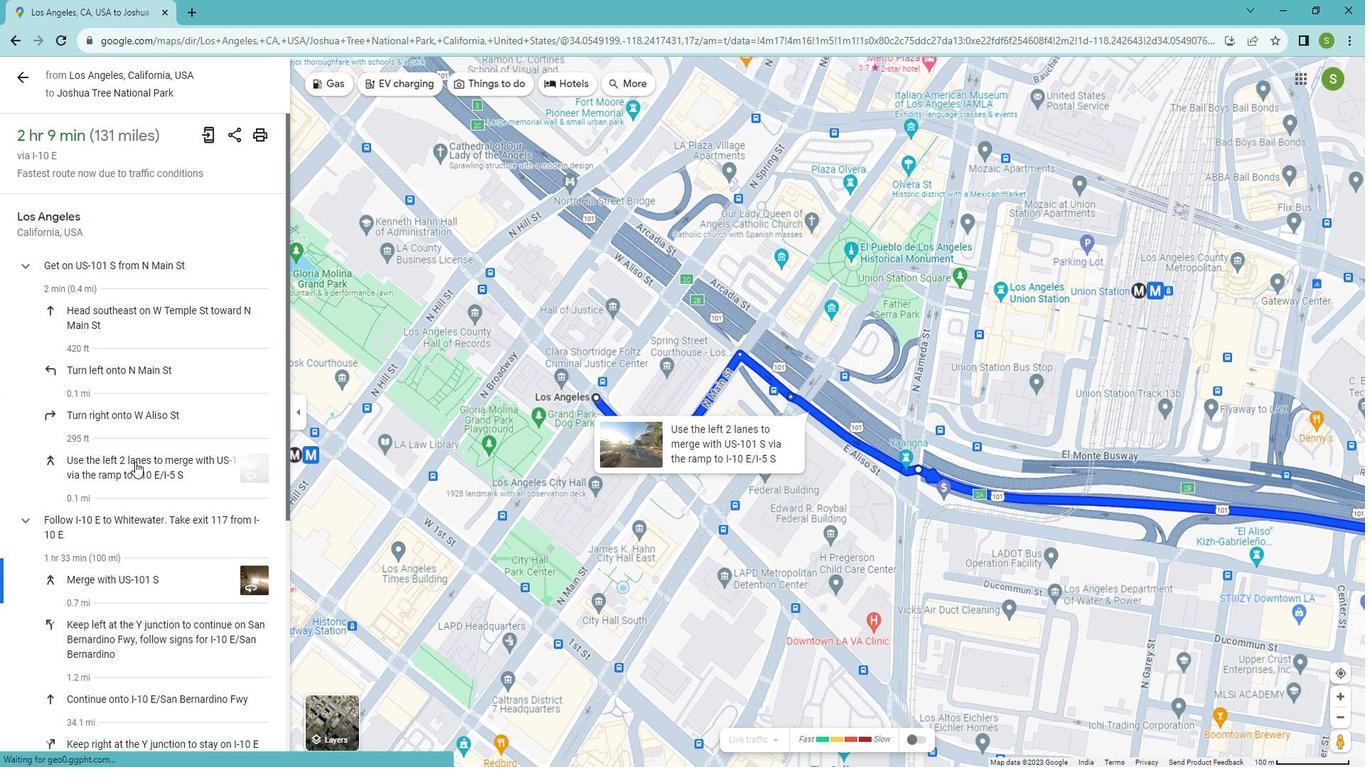
Action: Mouse scrolled (155, 465) with delta (0, 0)
Screenshot: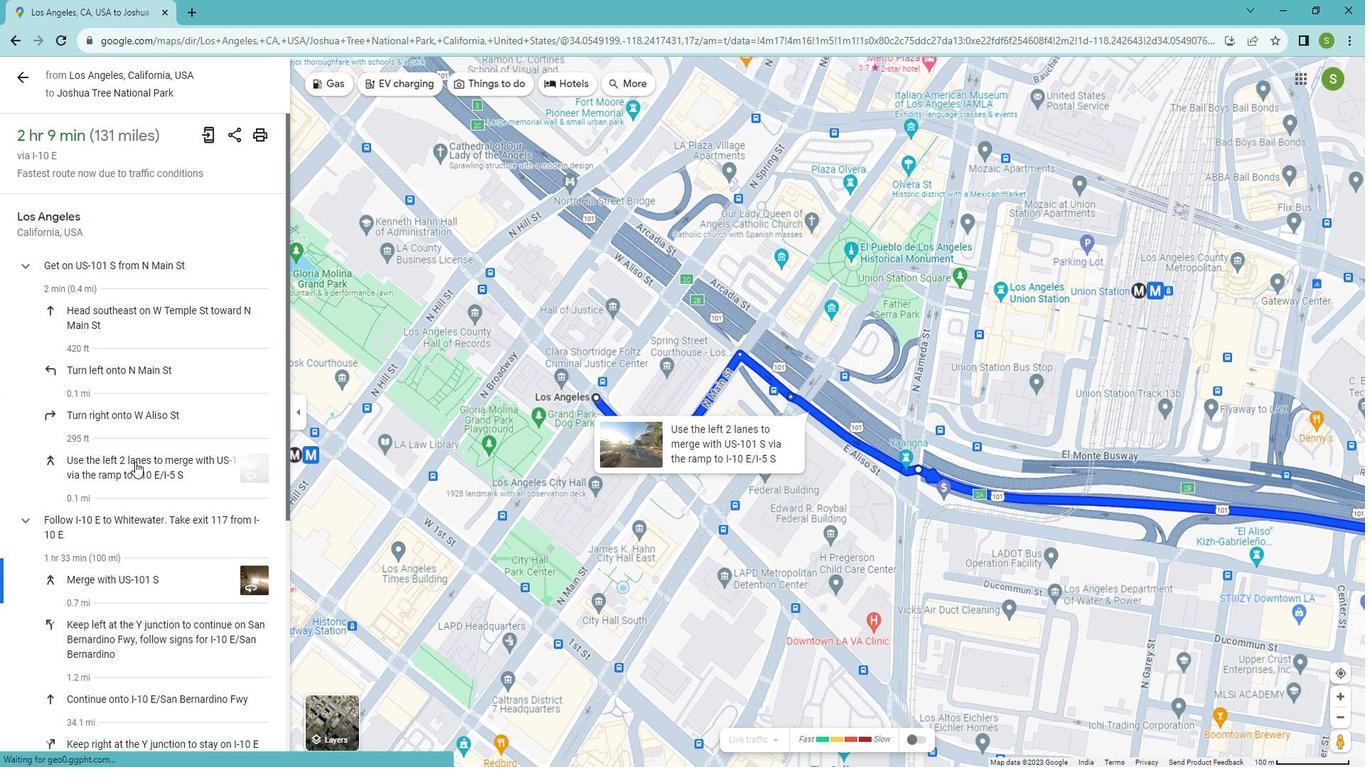 
Action: Mouse moved to (153, 465)
Screenshot: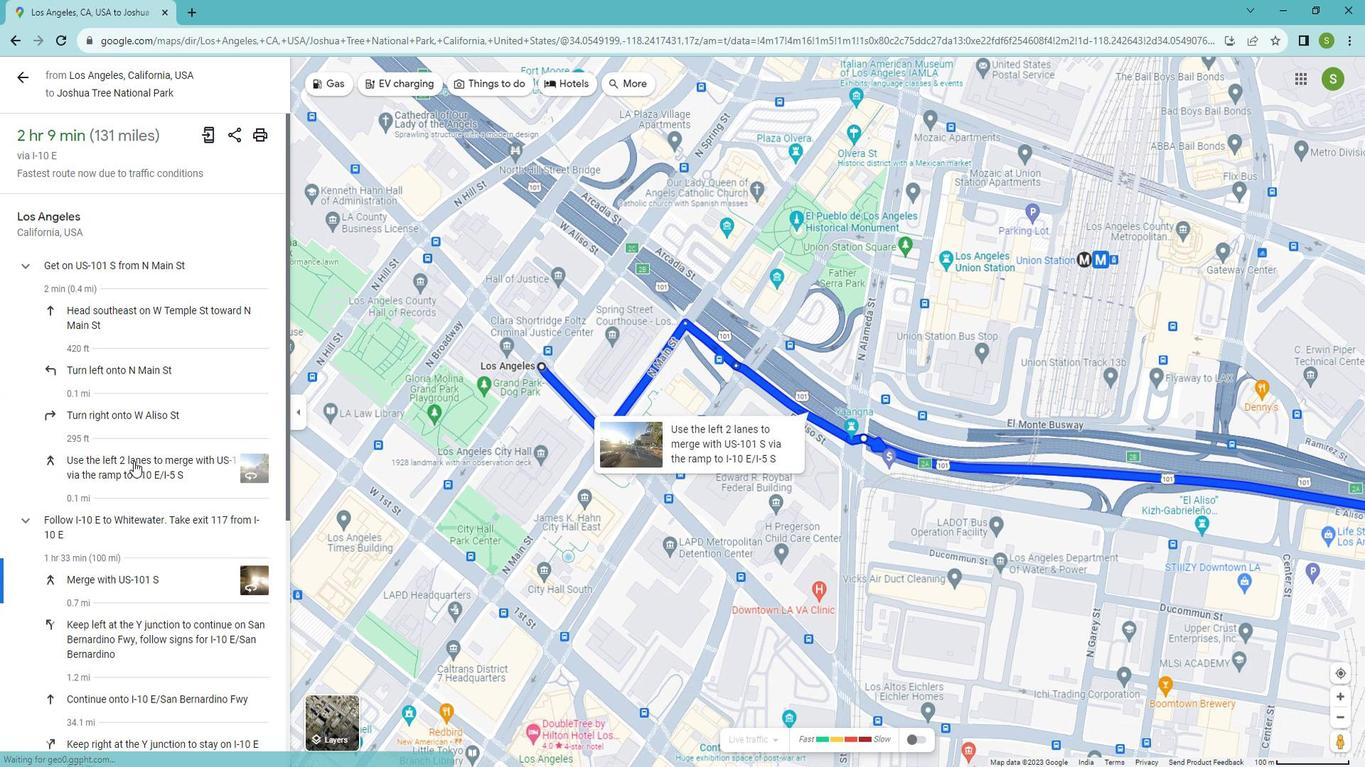 
Action: Mouse scrolled (153, 465) with delta (0, 0)
Screenshot: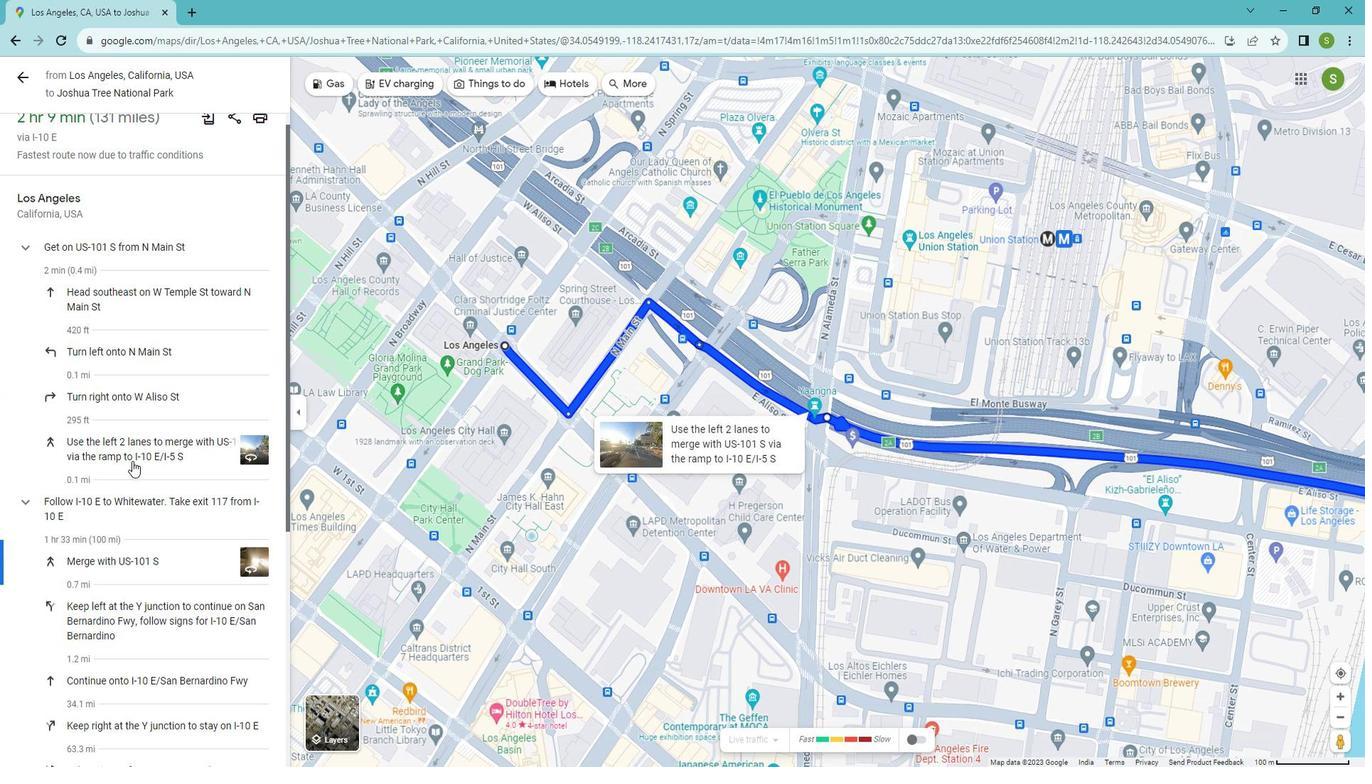 
Action: Mouse moved to (152, 485)
Screenshot: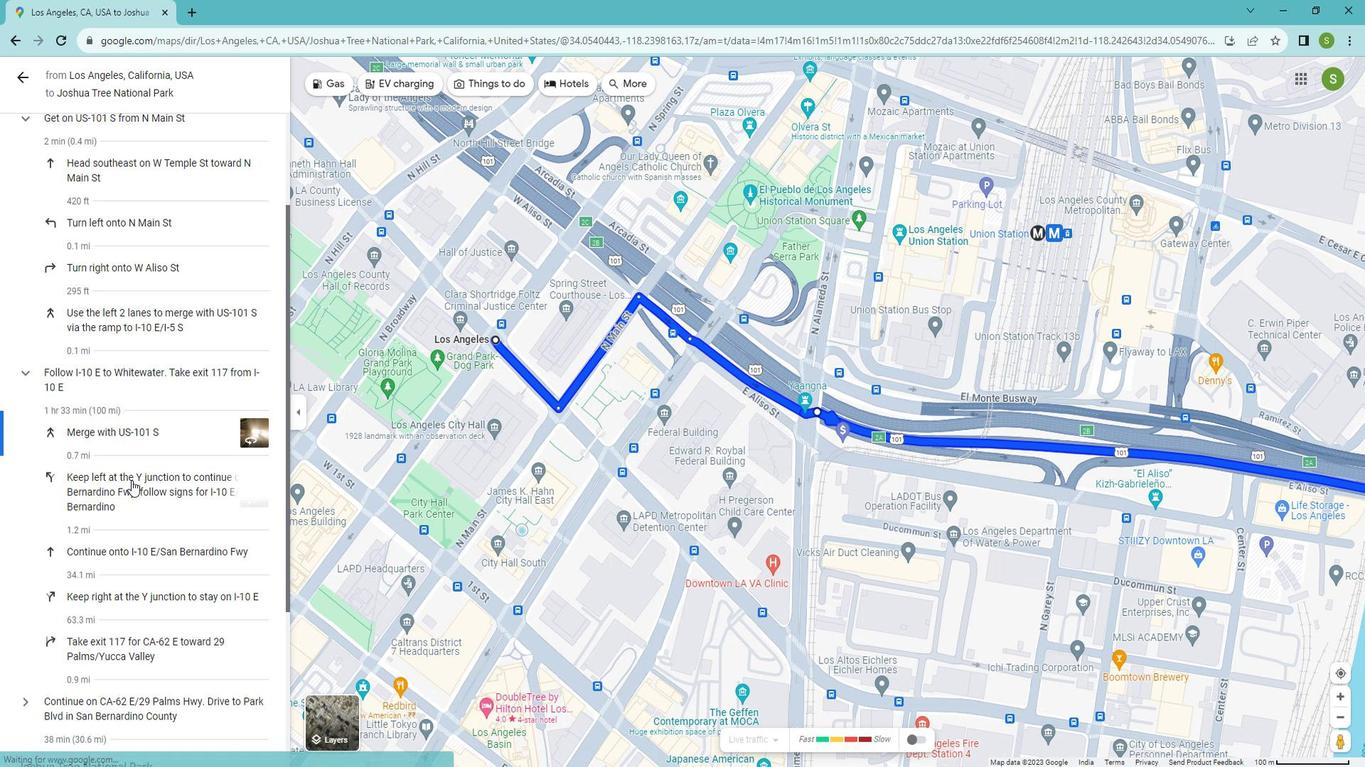 
Action: Mouse pressed left at (152, 485)
Screenshot: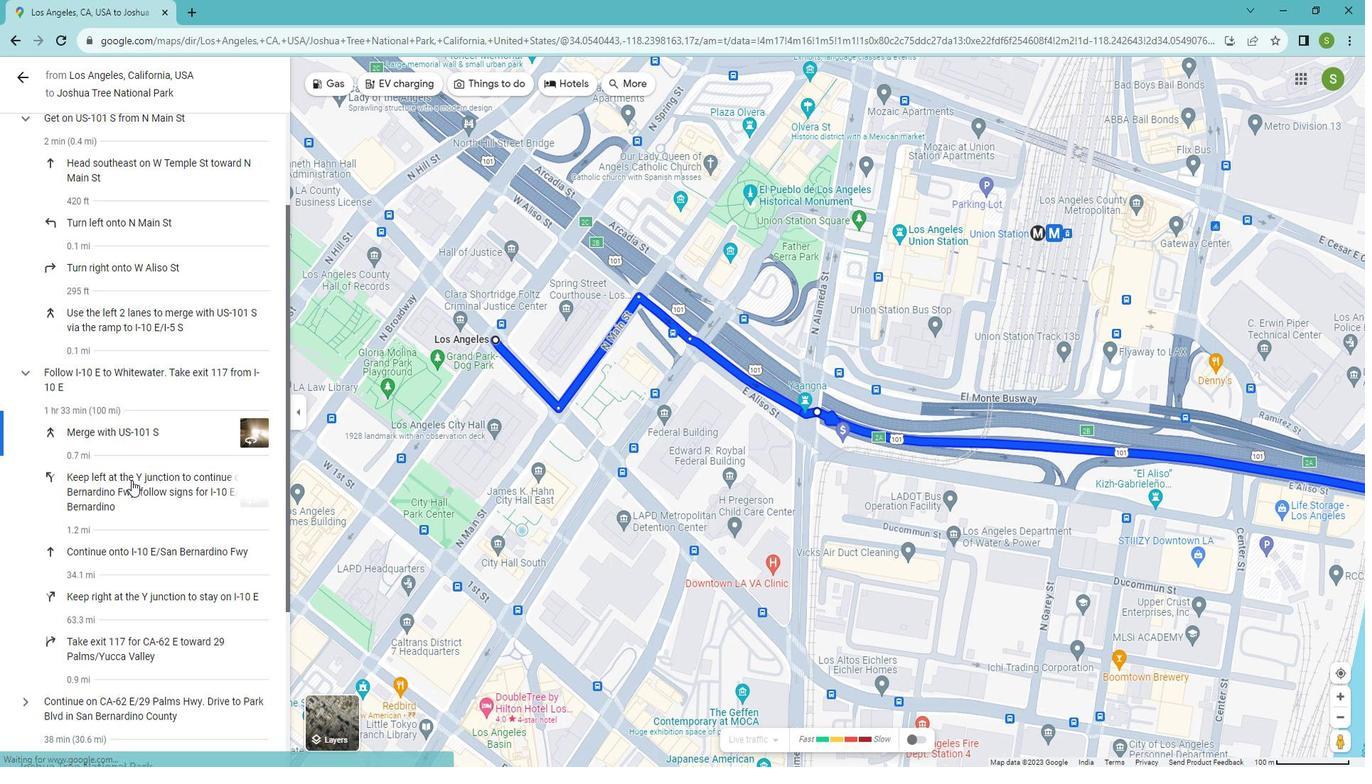 
Action: Mouse moved to (136, 553)
Screenshot: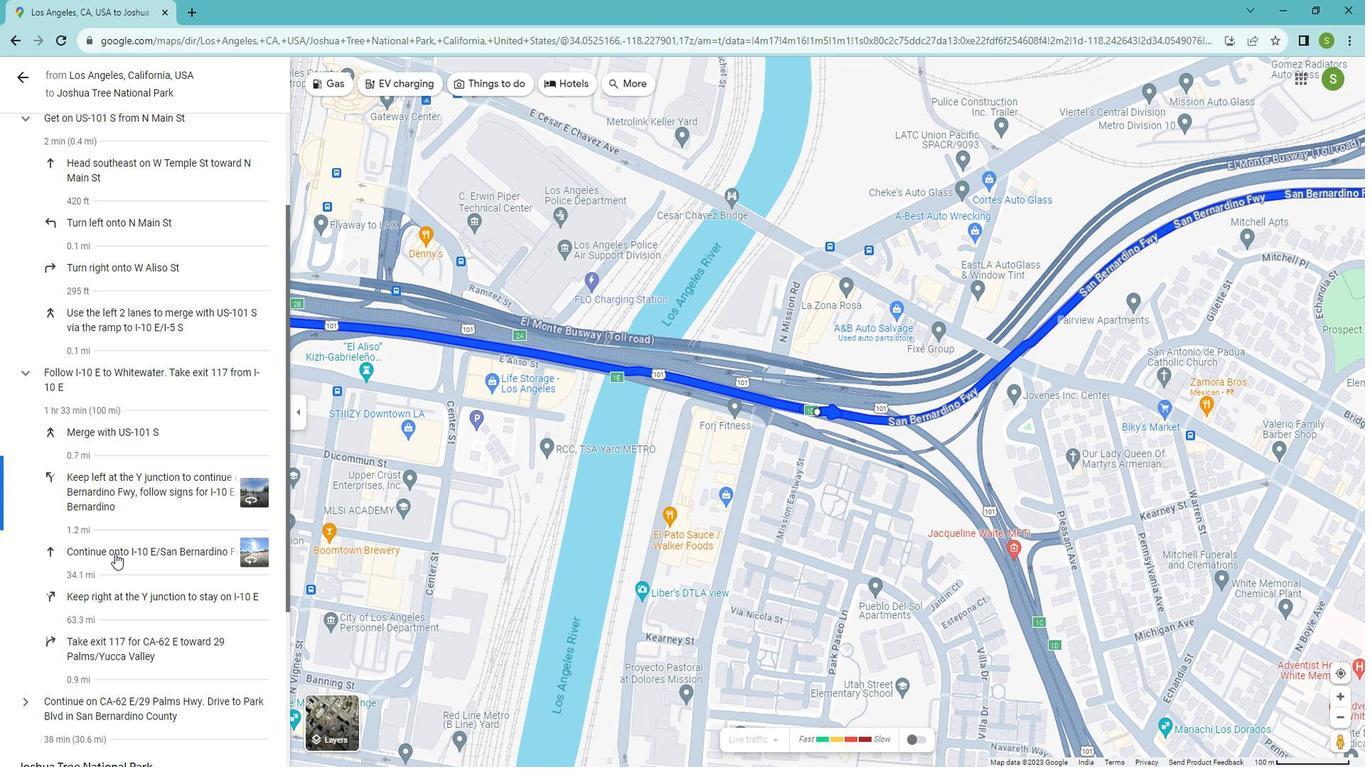 
Action: Mouse pressed left at (136, 553)
Screenshot: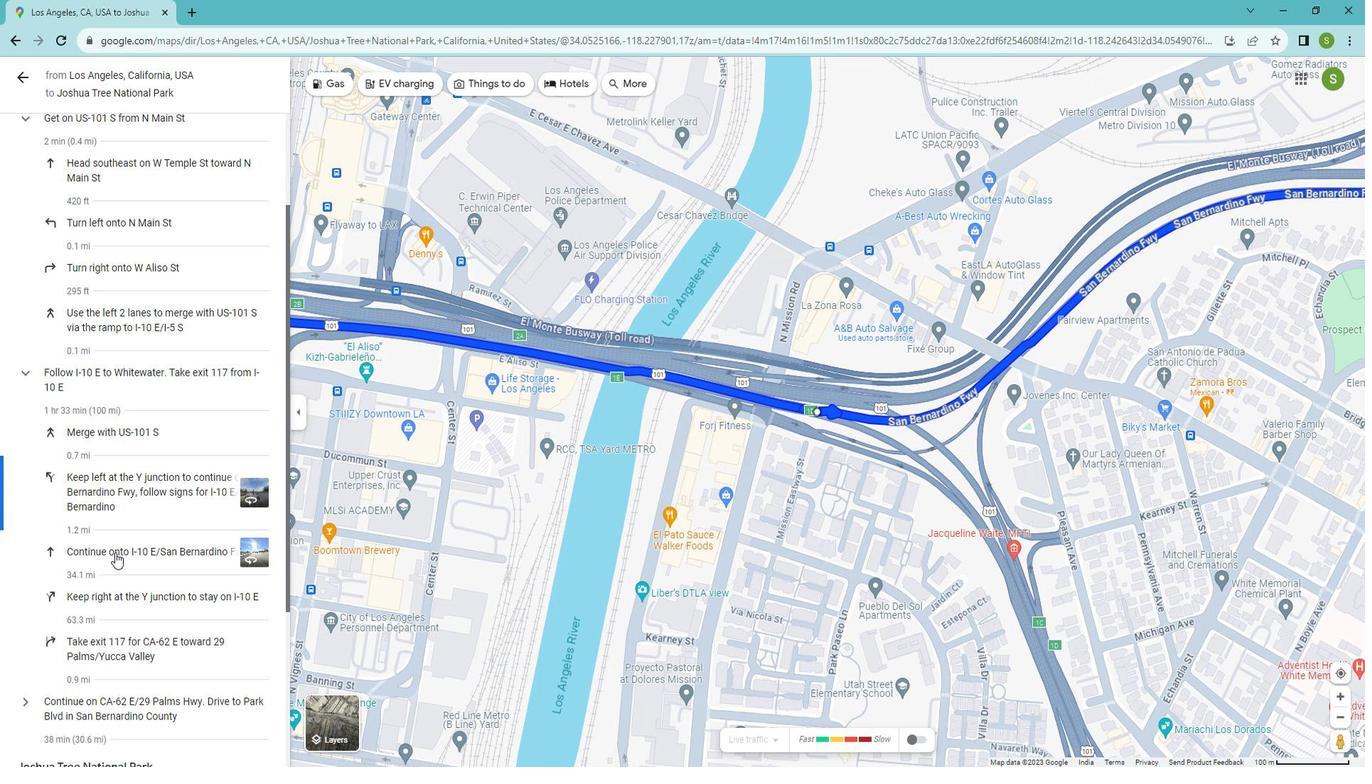 
Action: Mouse moved to (139, 595)
Screenshot: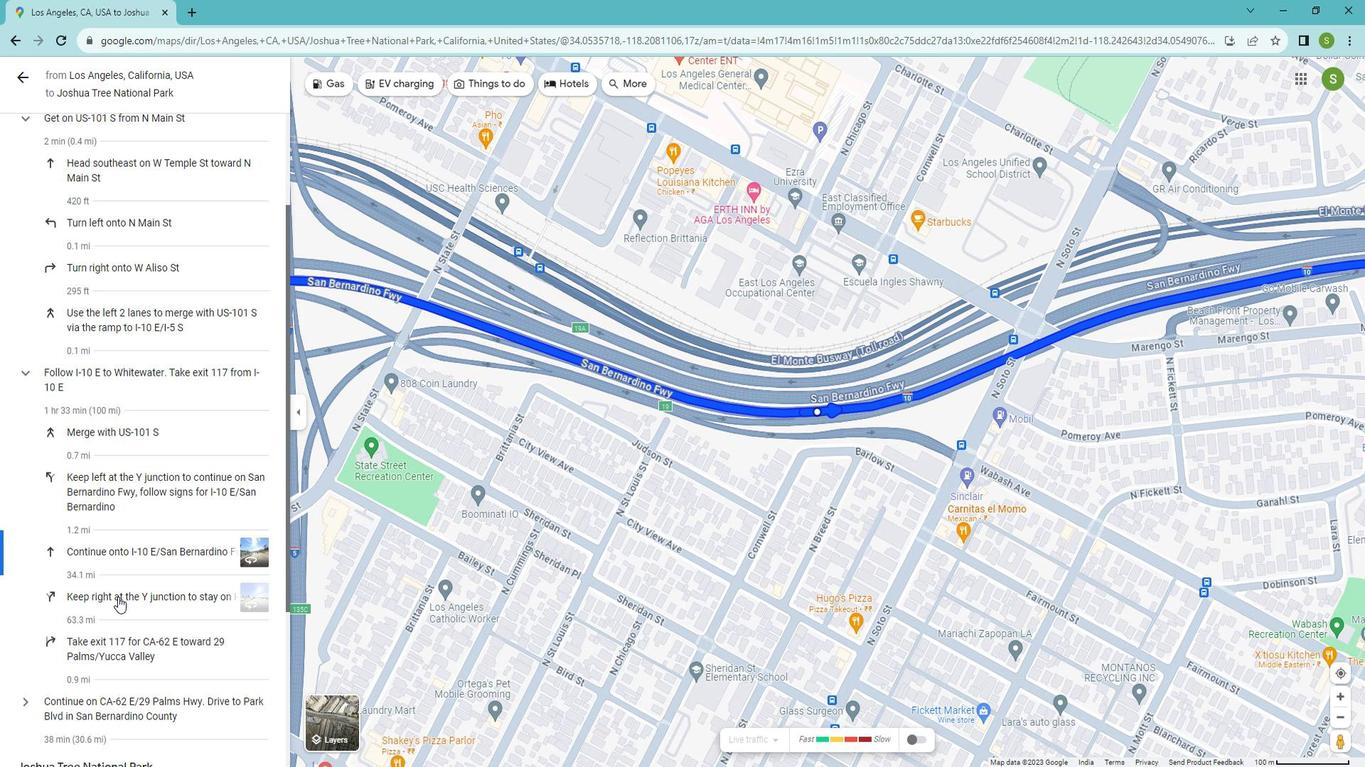 
Action: Mouse pressed left at (139, 595)
Screenshot: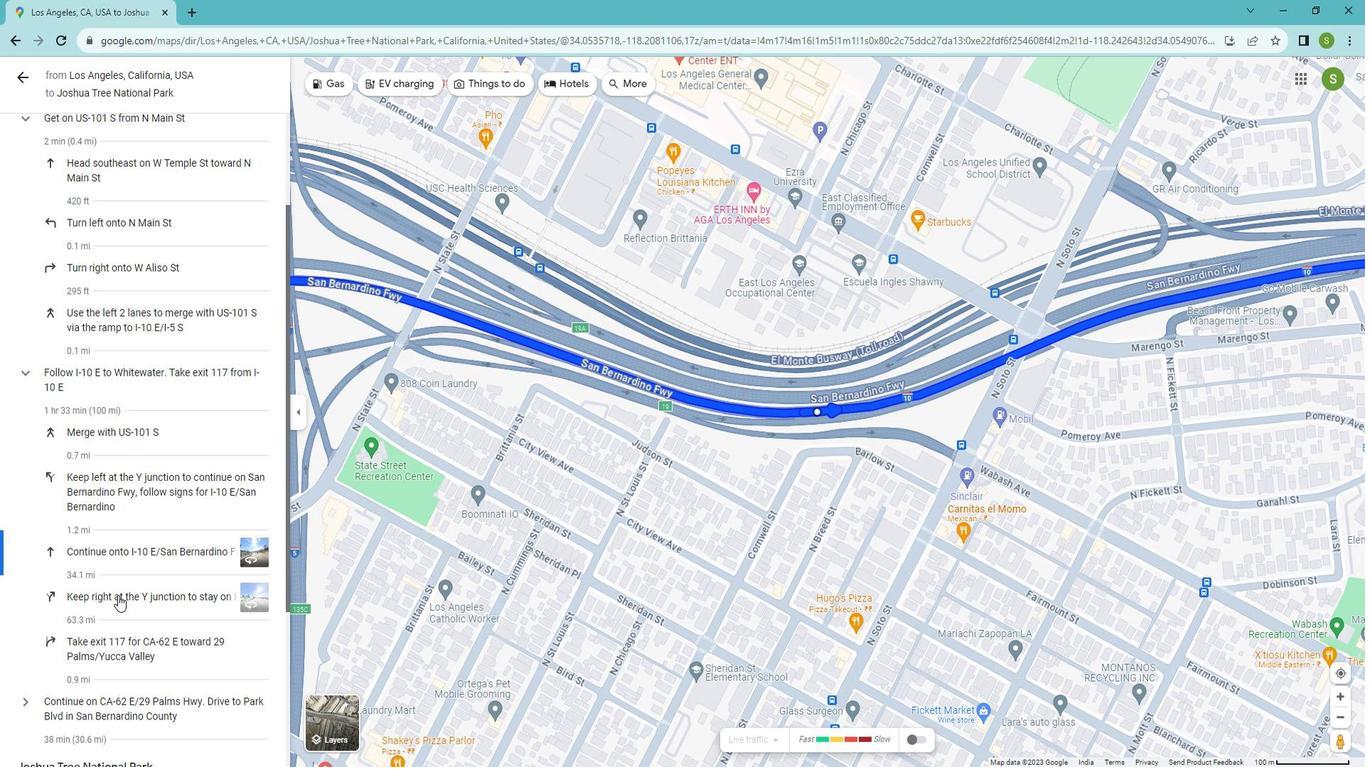 
Action: Mouse moved to (142, 638)
Screenshot: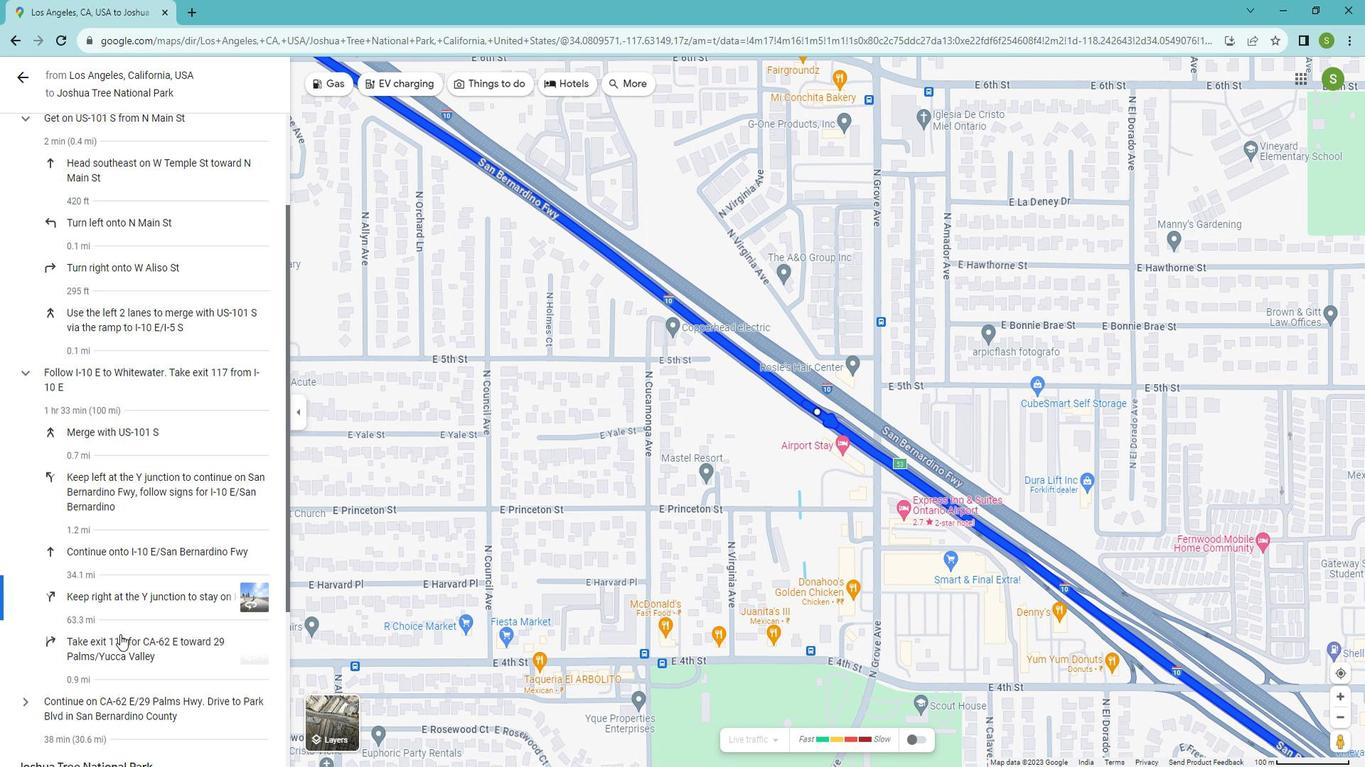
Action: Mouse pressed left at (142, 638)
Screenshot: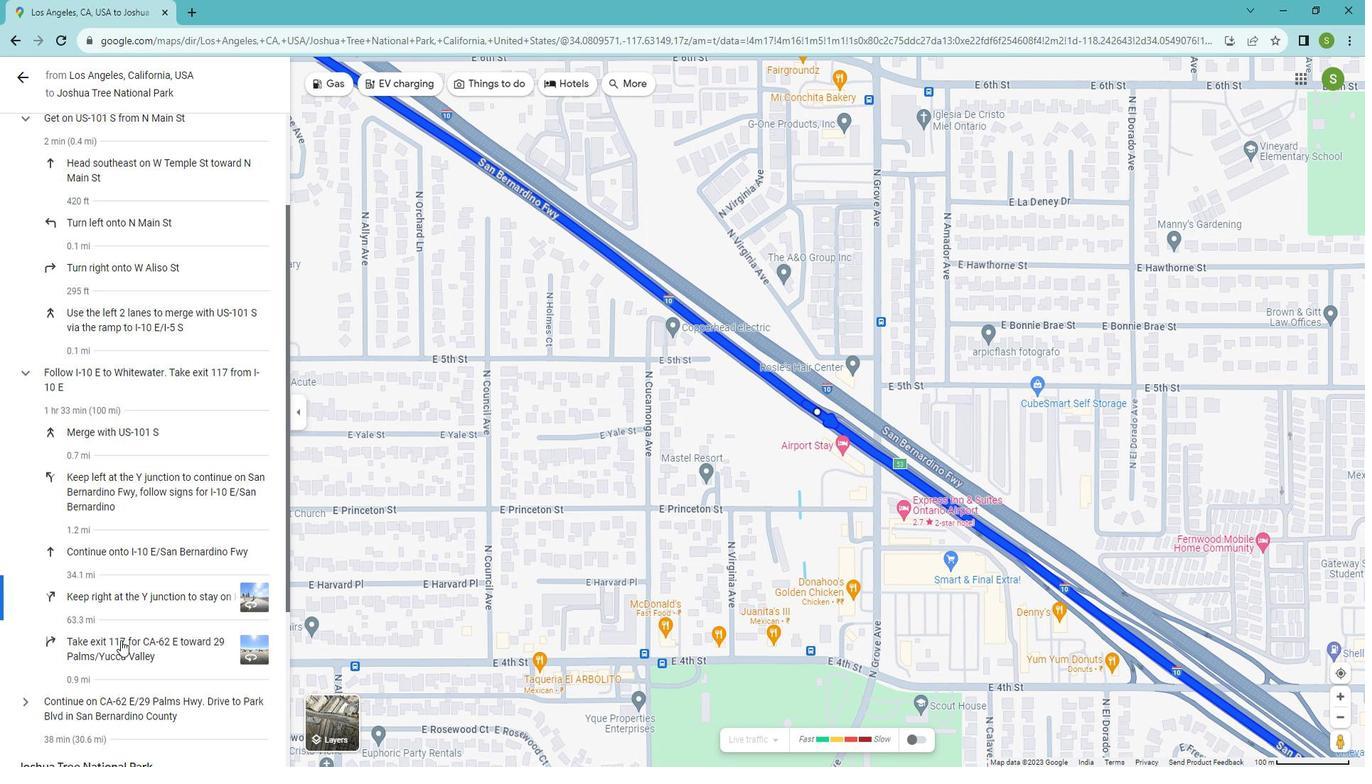 
Action: Mouse moved to (175, 514)
Screenshot: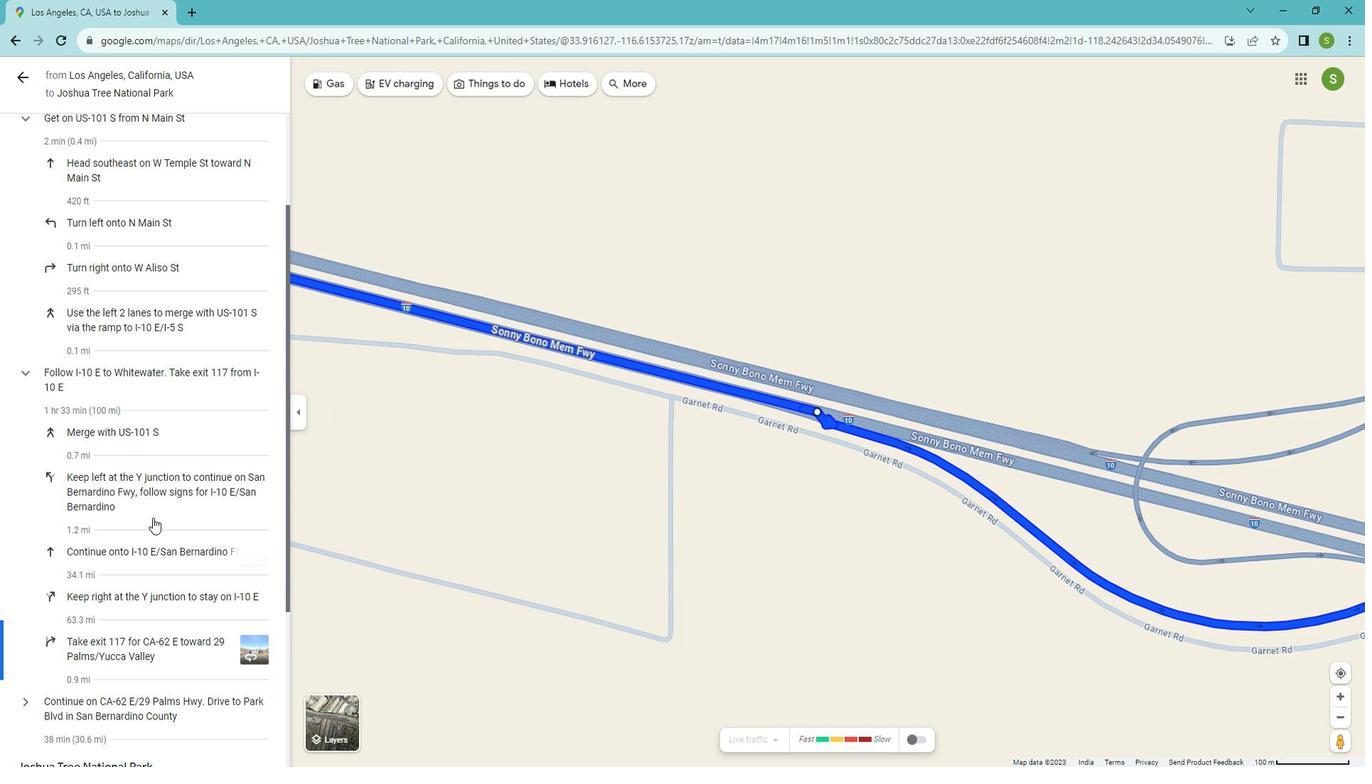 
Action: Mouse scrolled (175, 514) with delta (0, 0)
Screenshot: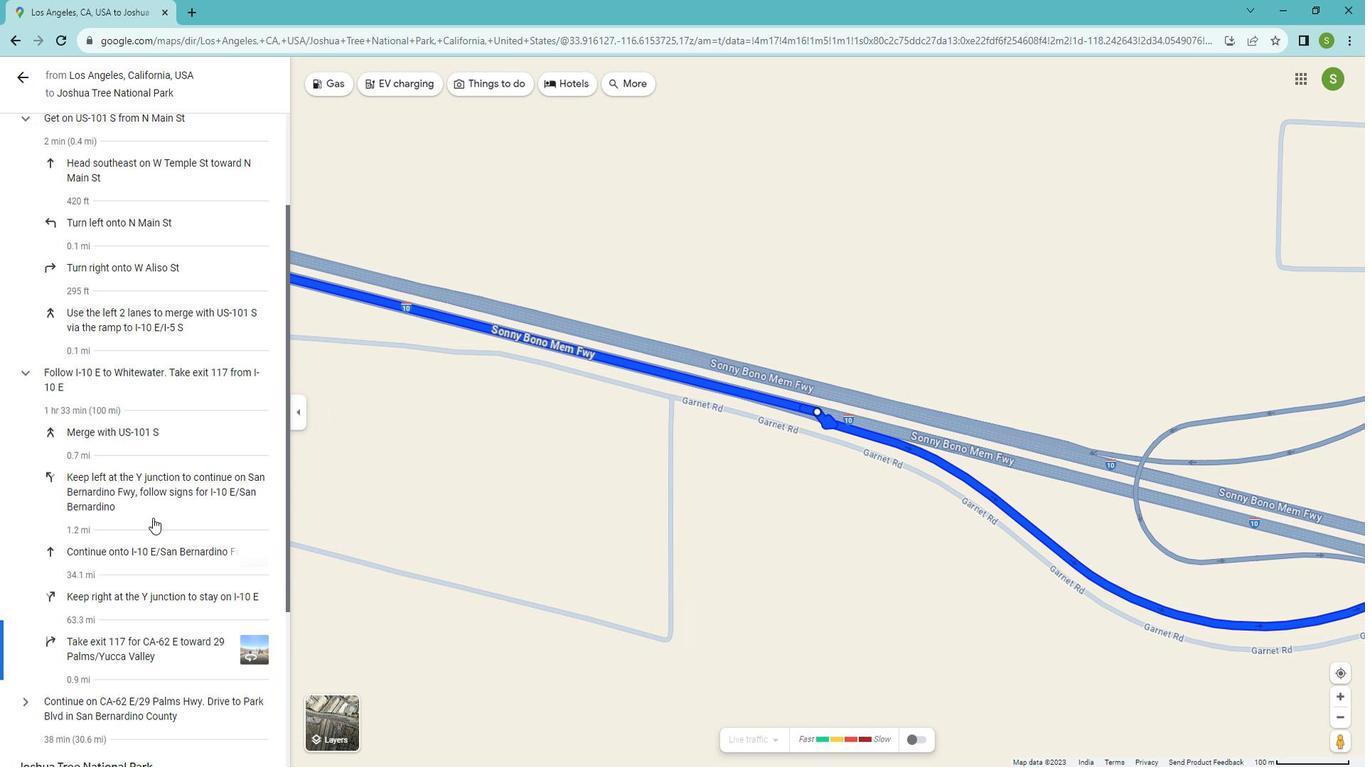 
Action: Mouse scrolled (175, 514) with delta (0, 0)
Screenshot: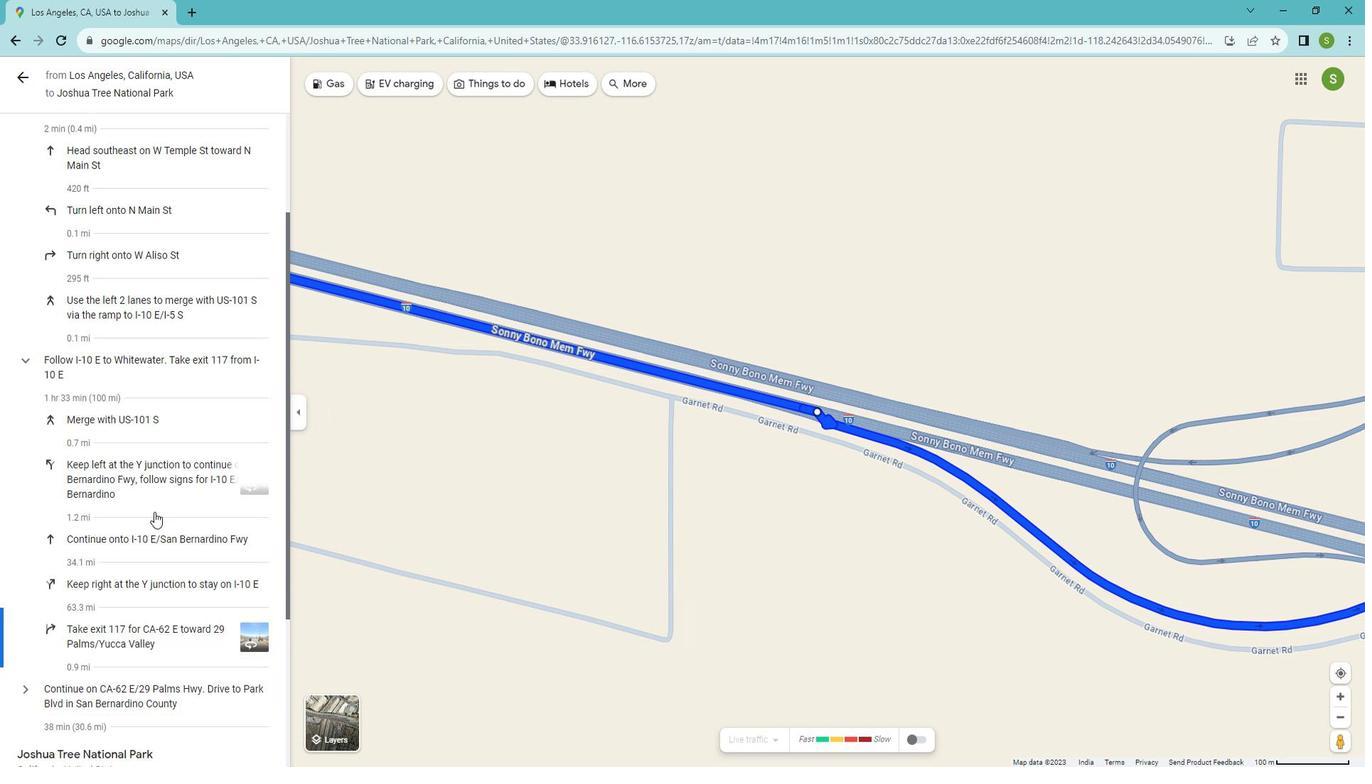 
Action: Mouse moved to (145, 560)
Screenshot: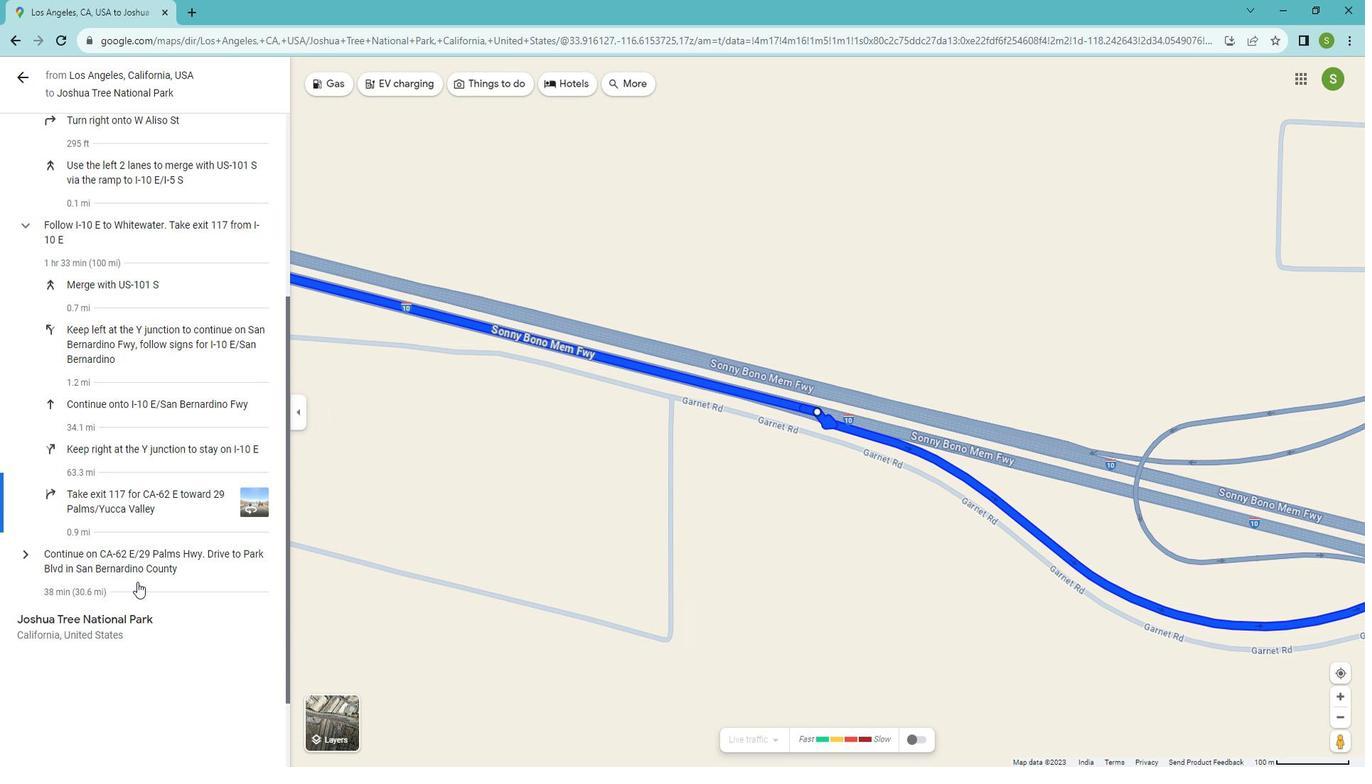 
Action: Mouse pressed left at (145, 560)
Screenshot: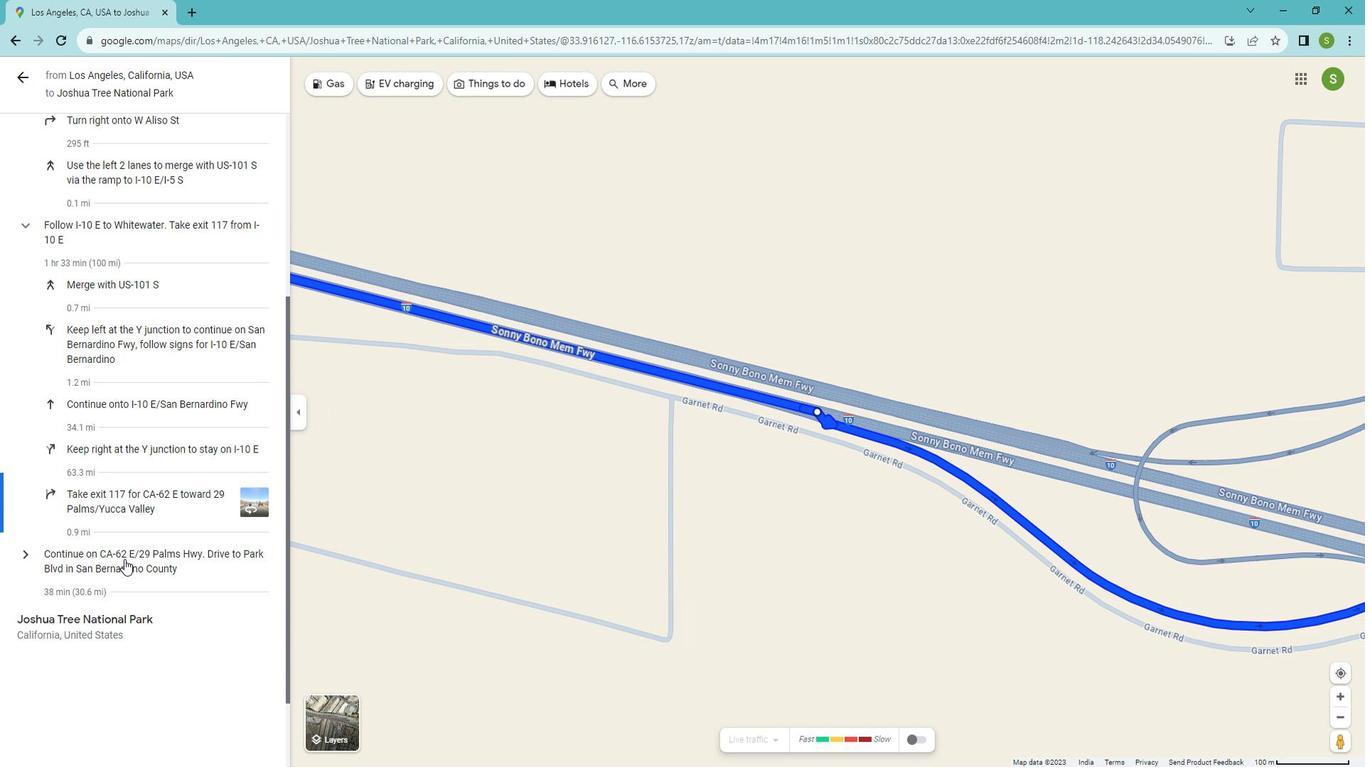 
Action: Mouse moved to (152, 546)
Screenshot: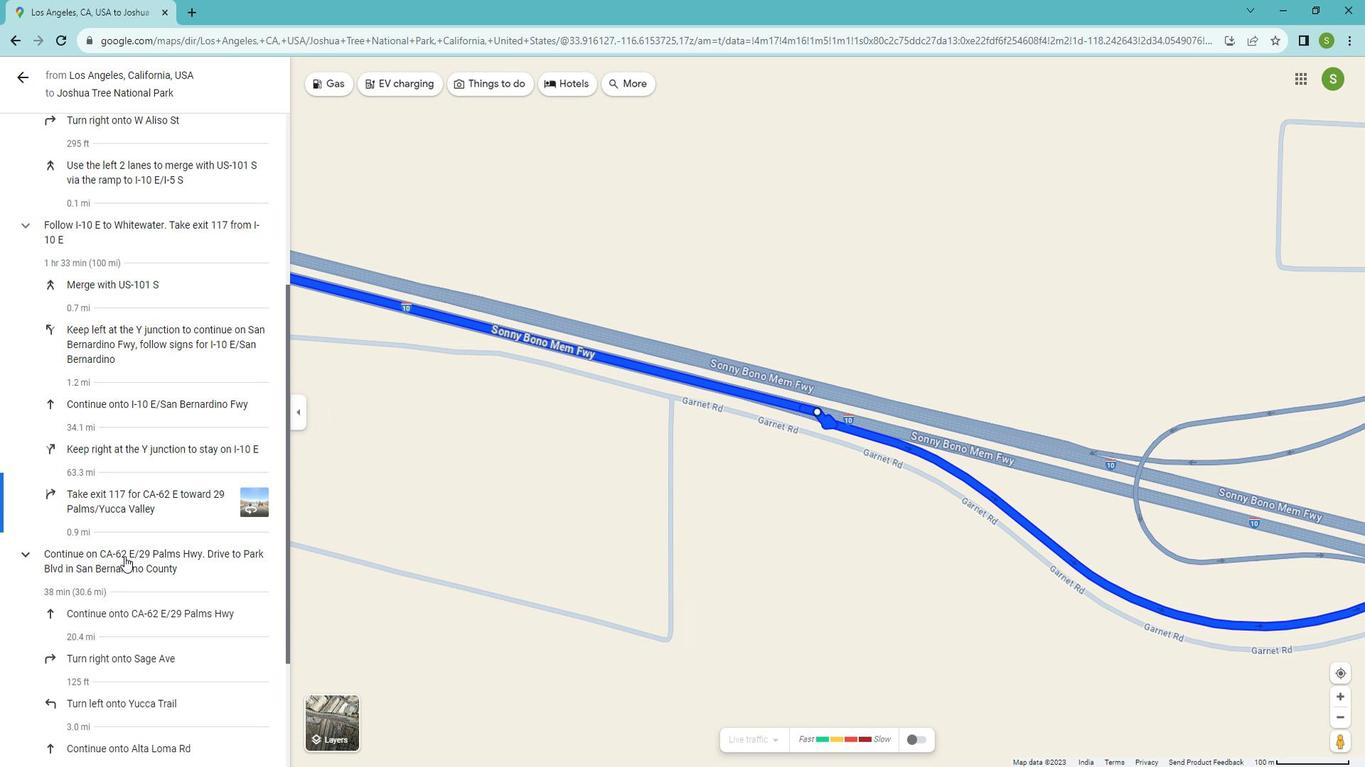 
Action: Mouse scrolled (152, 545) with delta (0, 0)
Screenshot: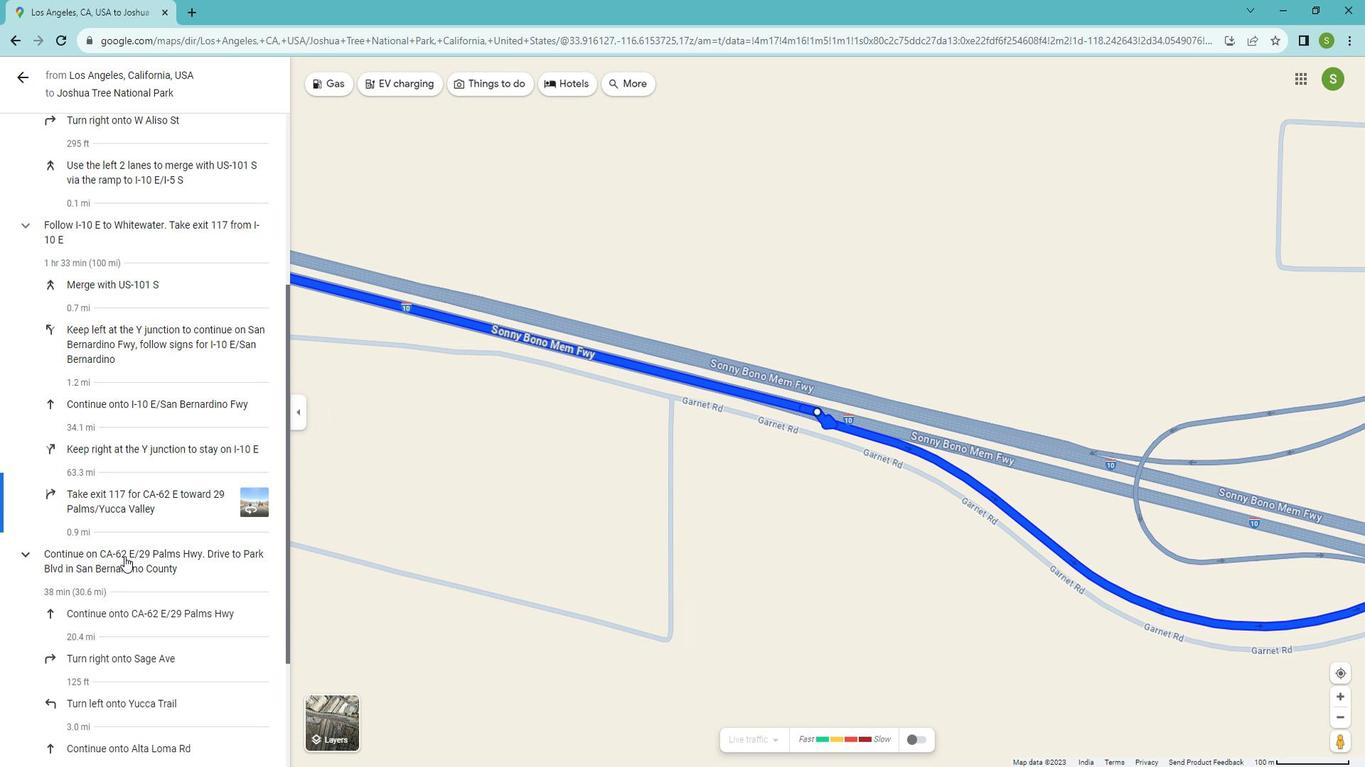 
Action: Mouse scrolled (152, 545) with delta (0, 0)
Screenshot: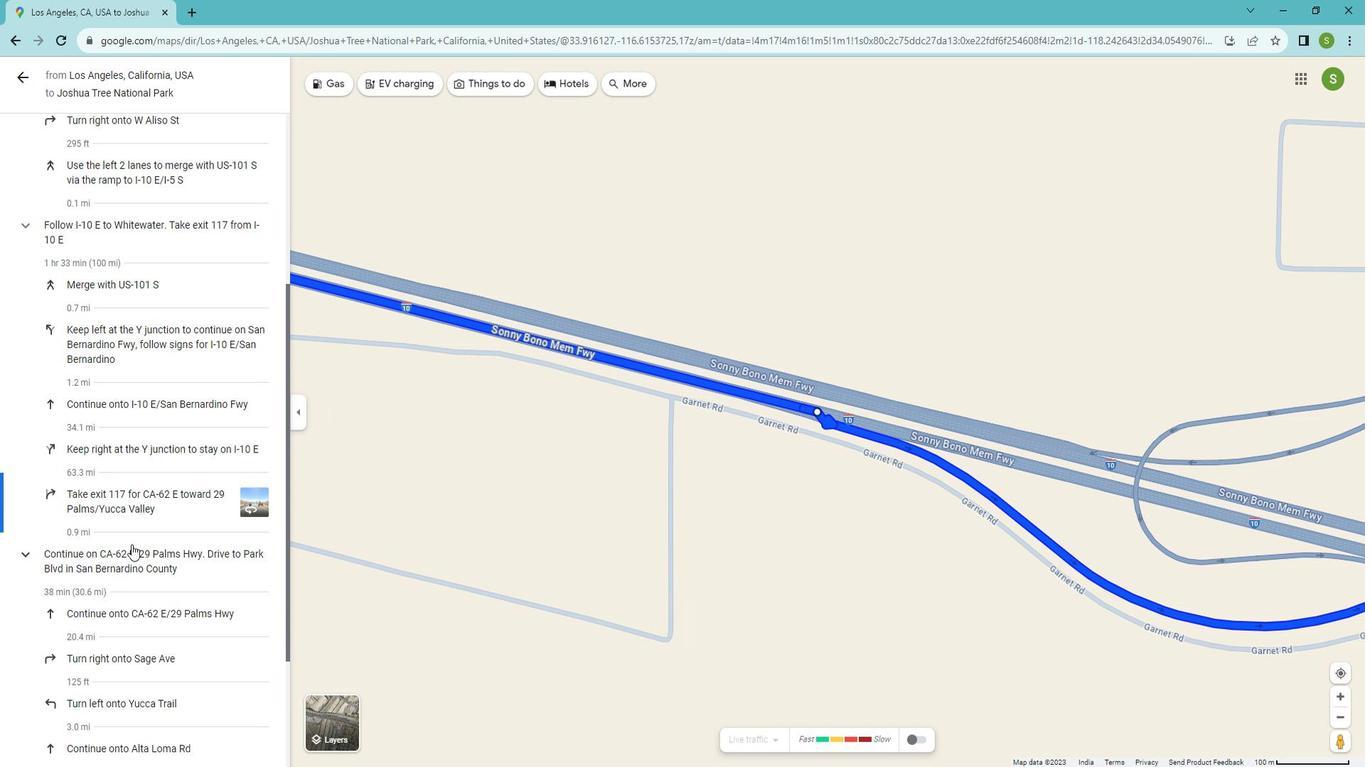 
Action: Mouse moved to (153, 546)
Screenshot: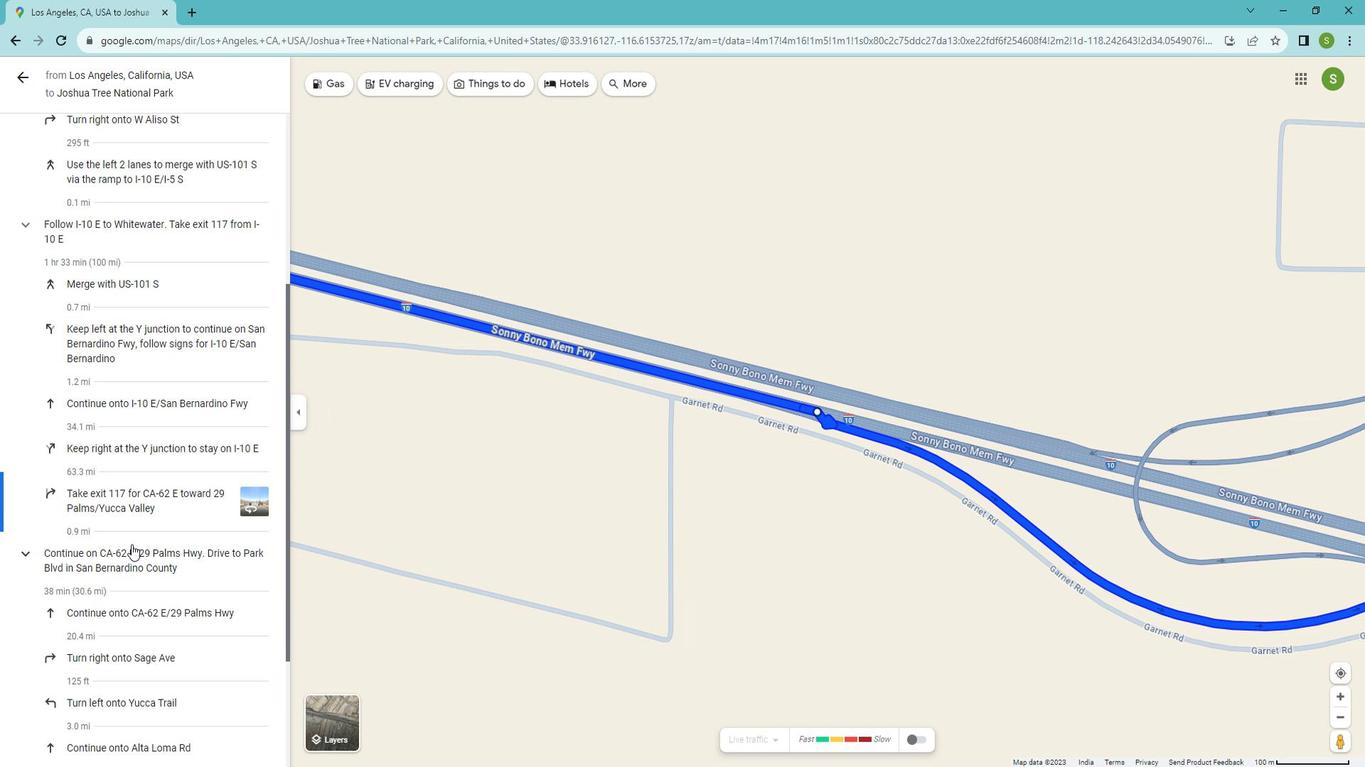 
Action: Mouse scrolled (153, 545) with delta (0, 0)
Screenshot: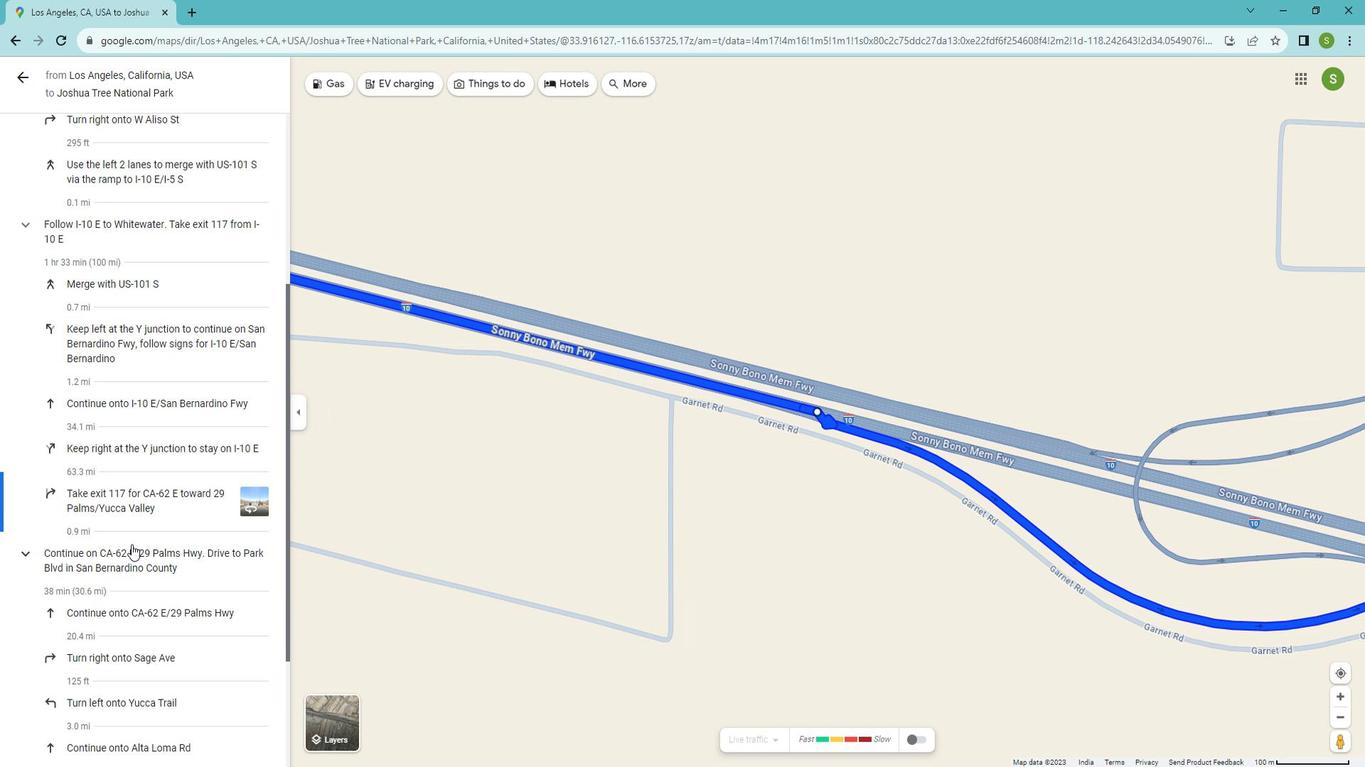 
Action: Mouse moved to (147, 447)
Screenshot: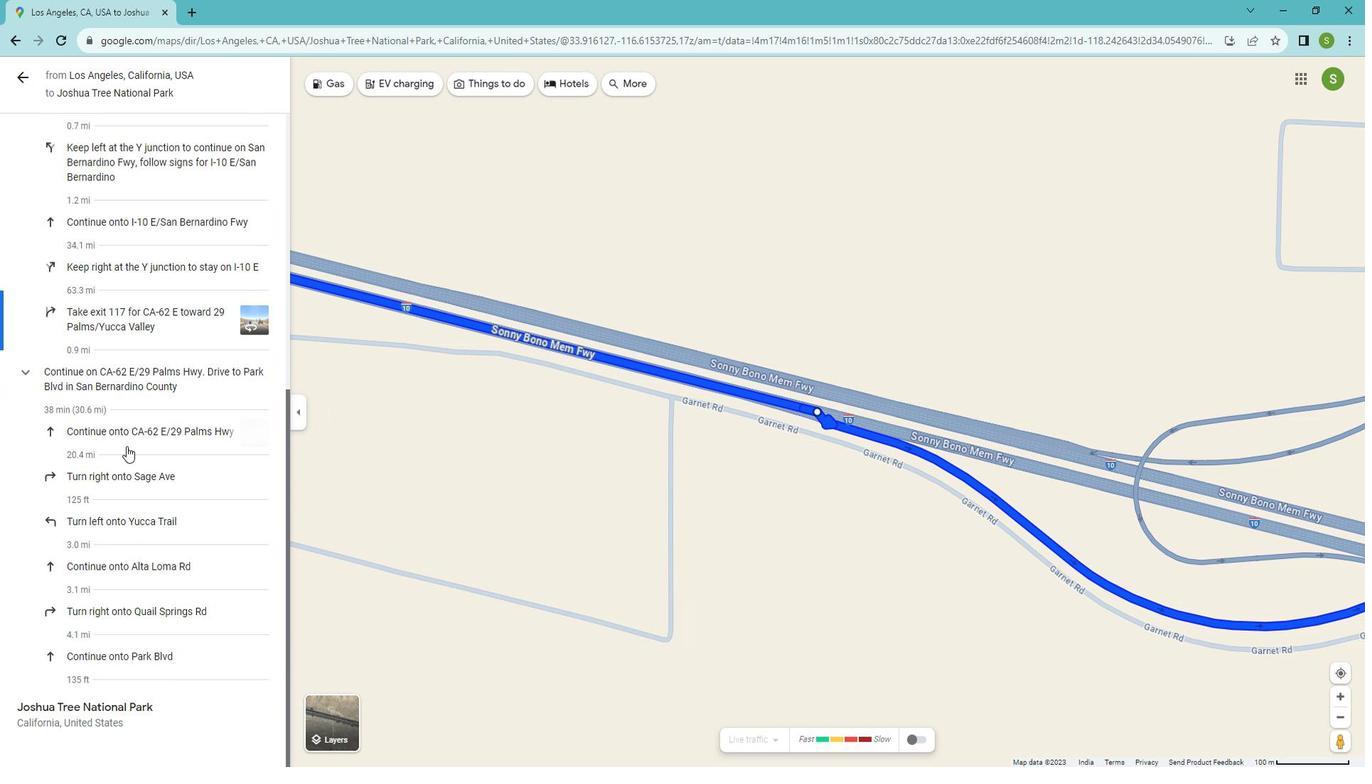 
Action: Mouse pressed left at (147, 447)
Screenshot: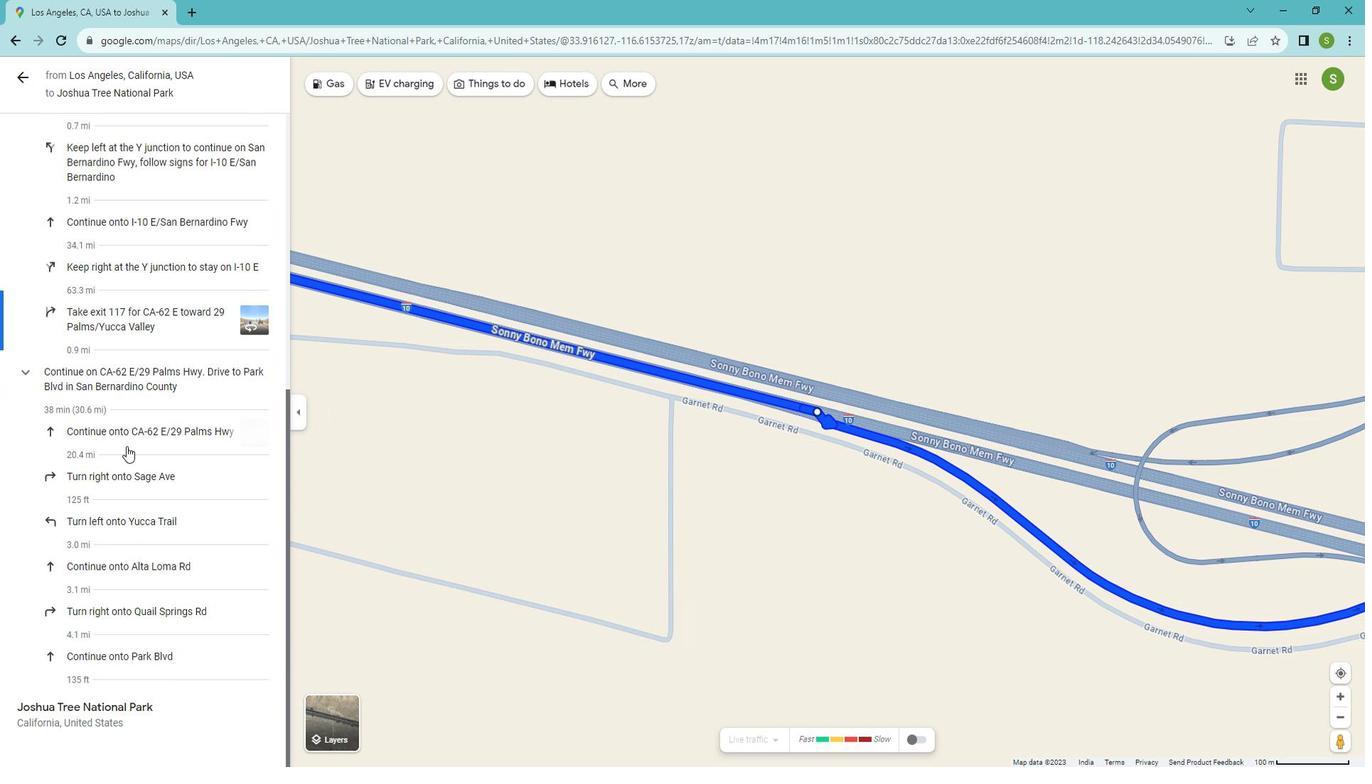 
Action: Mouse moved to (140, 484)
Screenshot: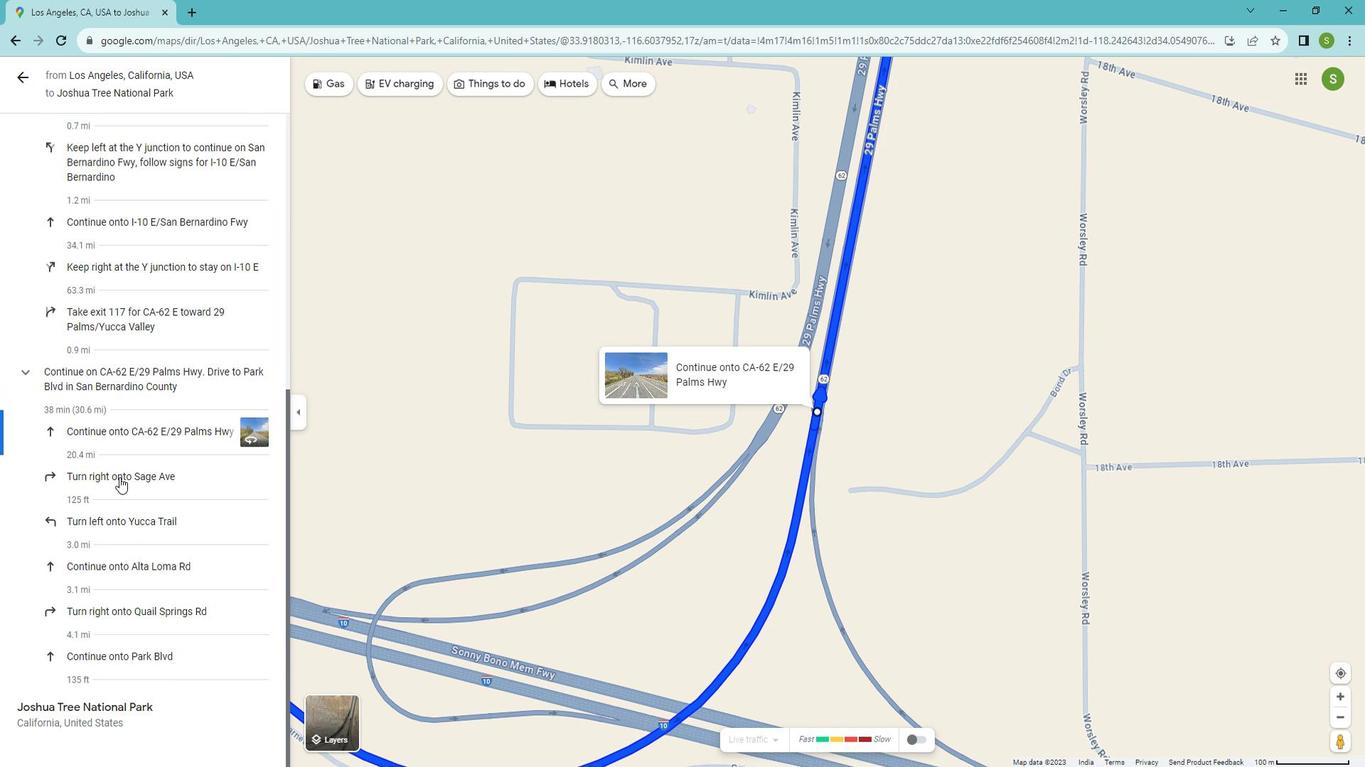 
Action: Mouse pressed left at (140, 484)
Screenshot: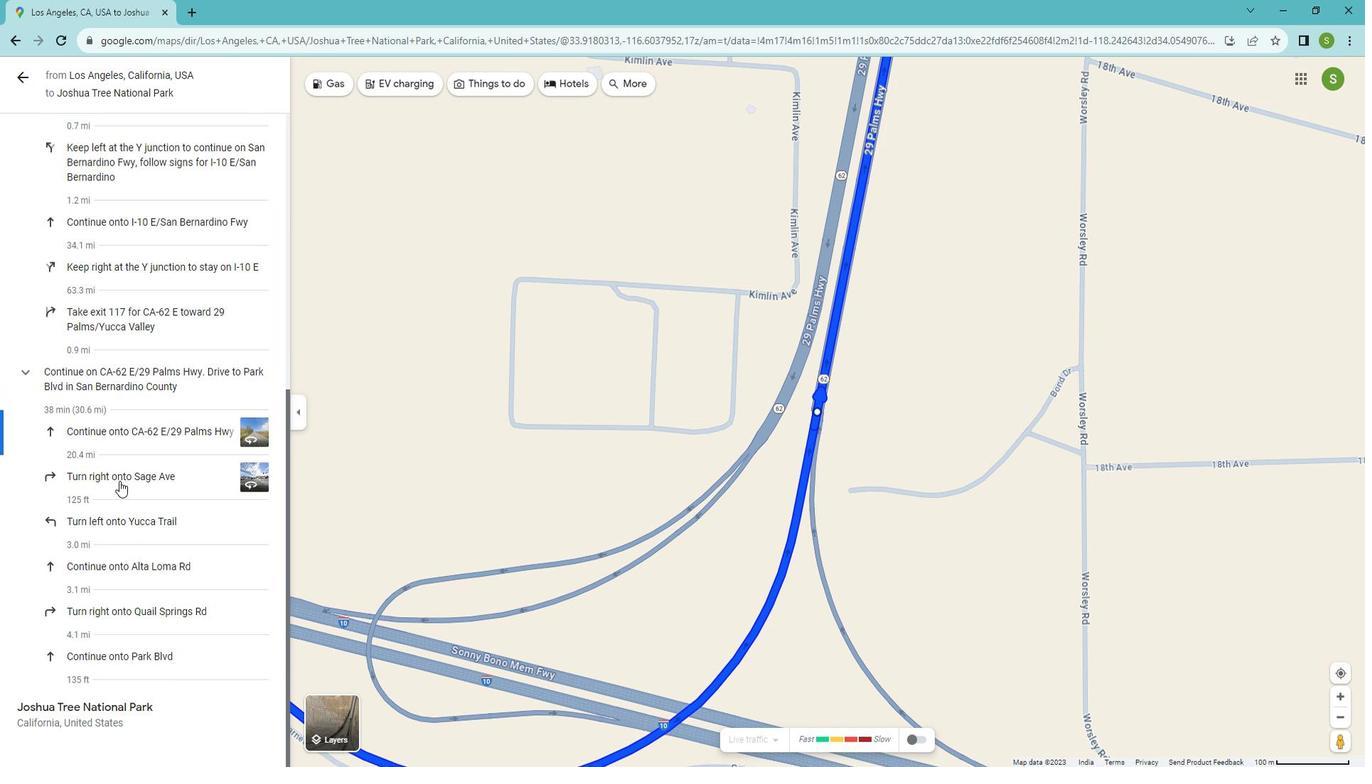 
Action: Mouse moved to (138, 519)
Screenshot: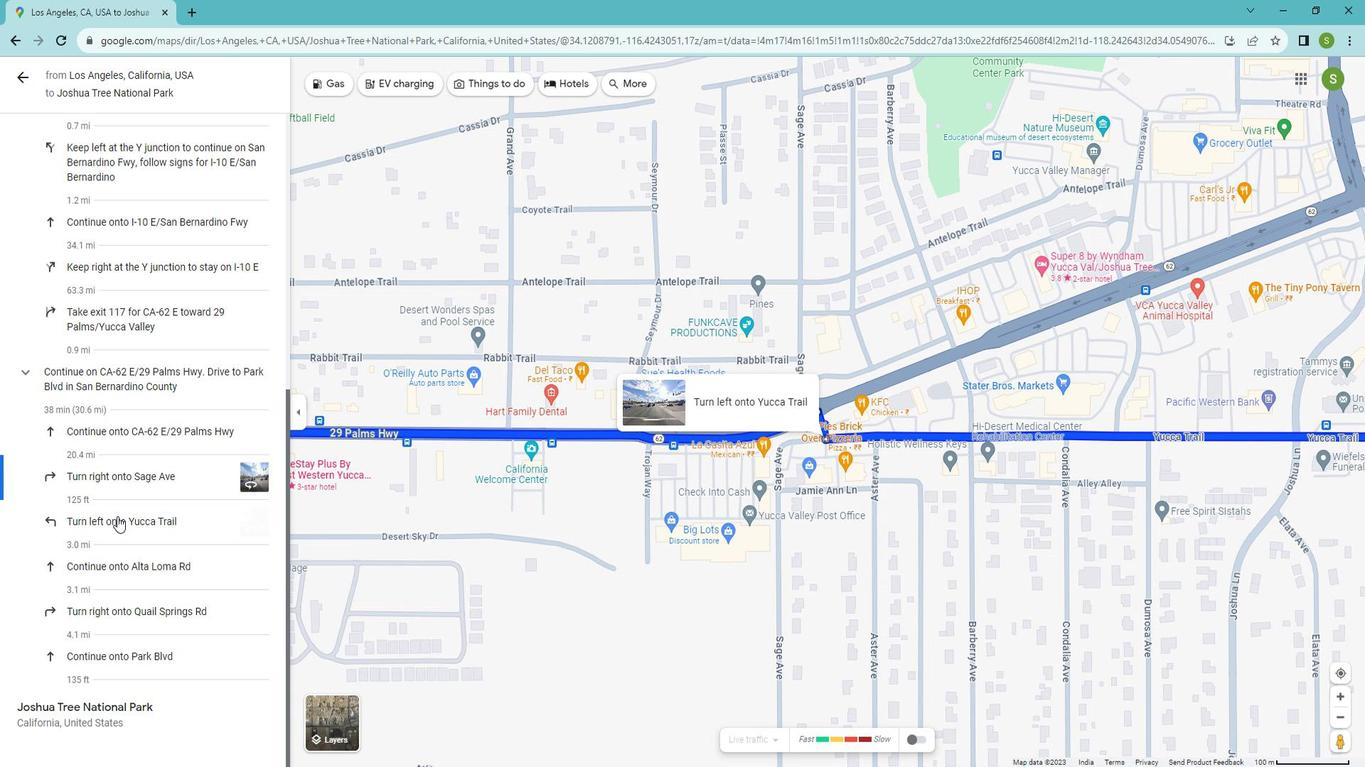 
Action: Mouse pressed left at (138, 519)
Screenshot: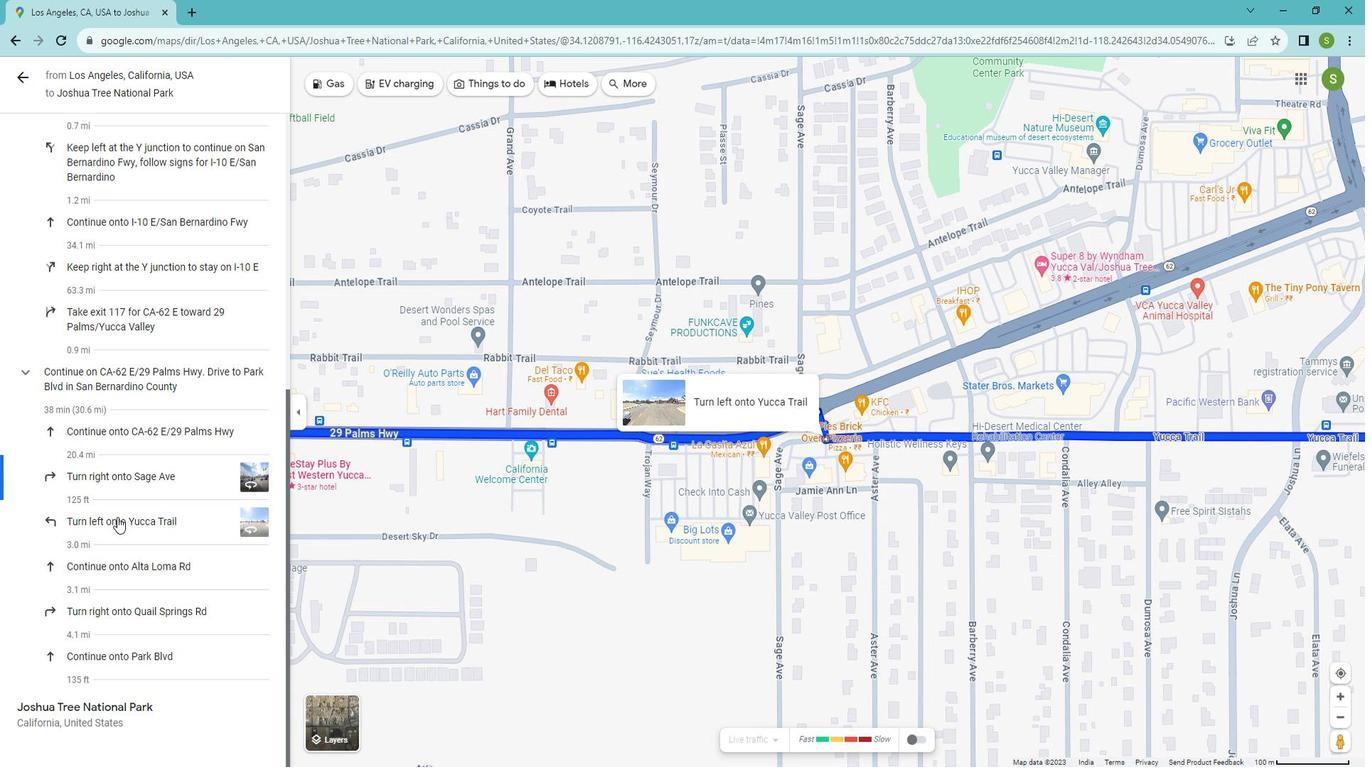 
Action: Mouse moved to (125, 565)
Screenshot: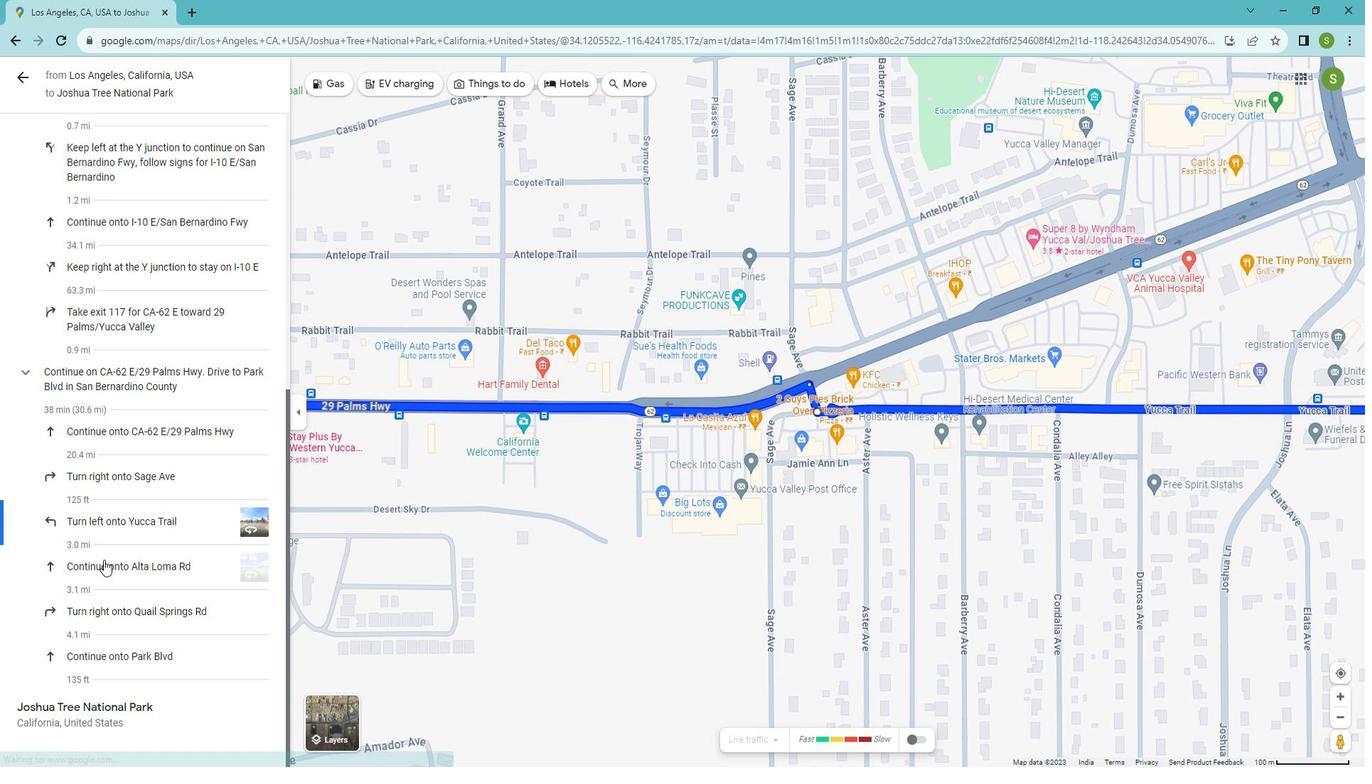 
Action: Mouse pressed left at (125, 565)
Screenshot: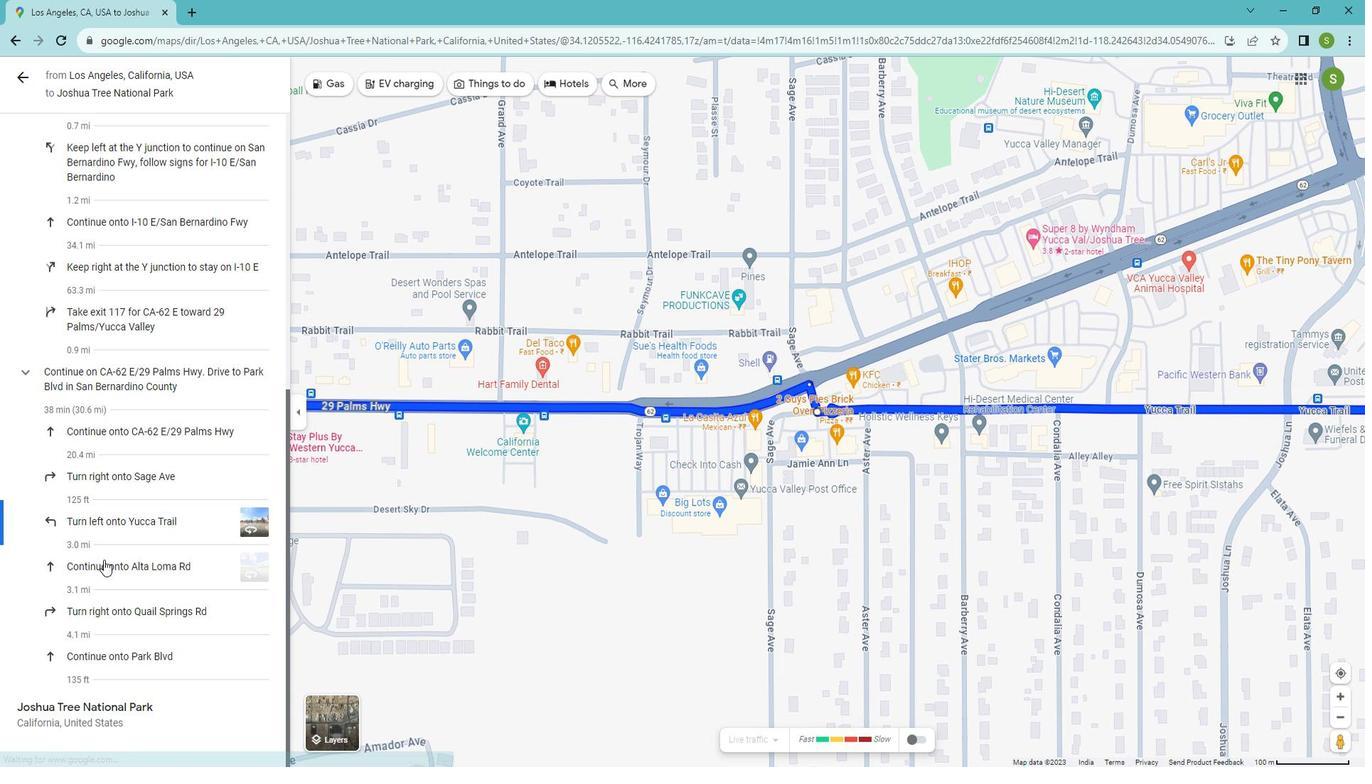 
Action: Mouse moved to (125, 611)
Screenshot: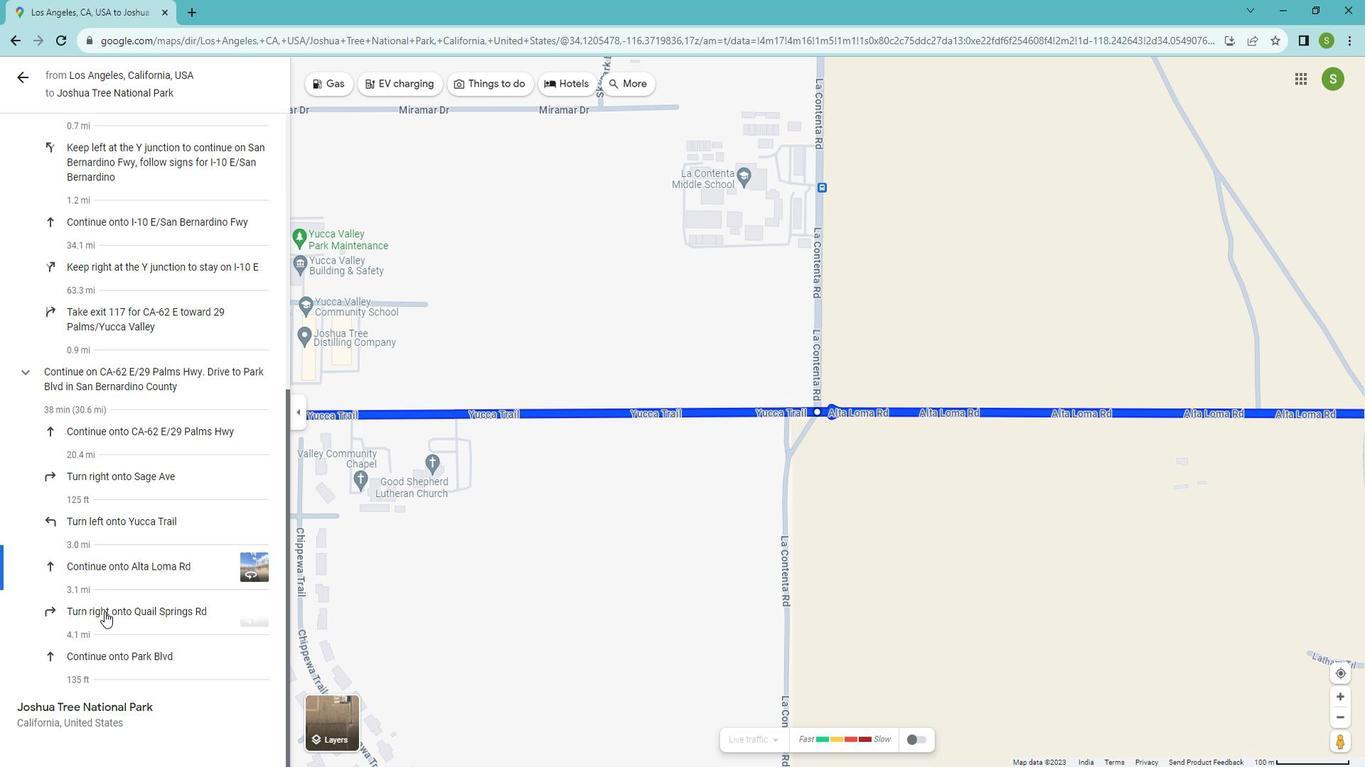 
Action: Mouse pressed left at (125, 611)
Screenshot: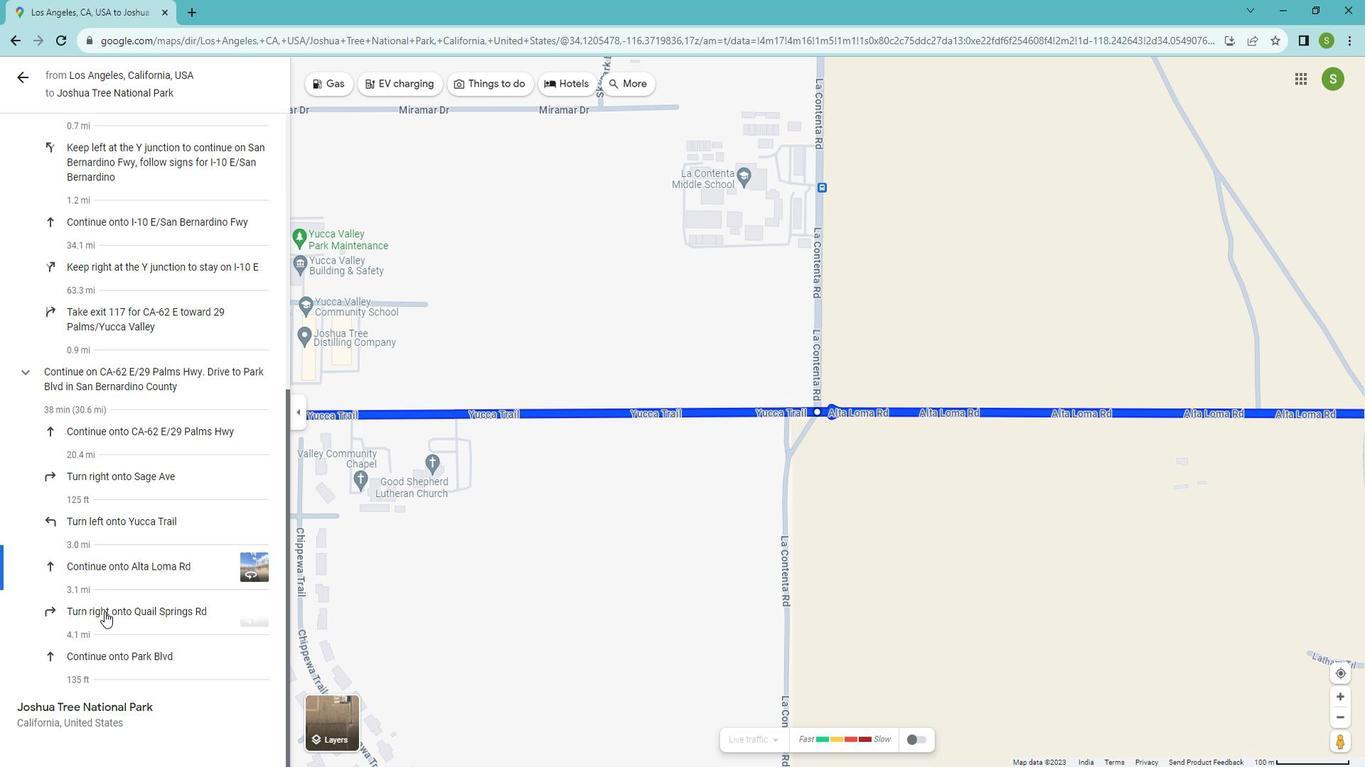 
Action: Mouse moved to (130, 657)
Screenshot: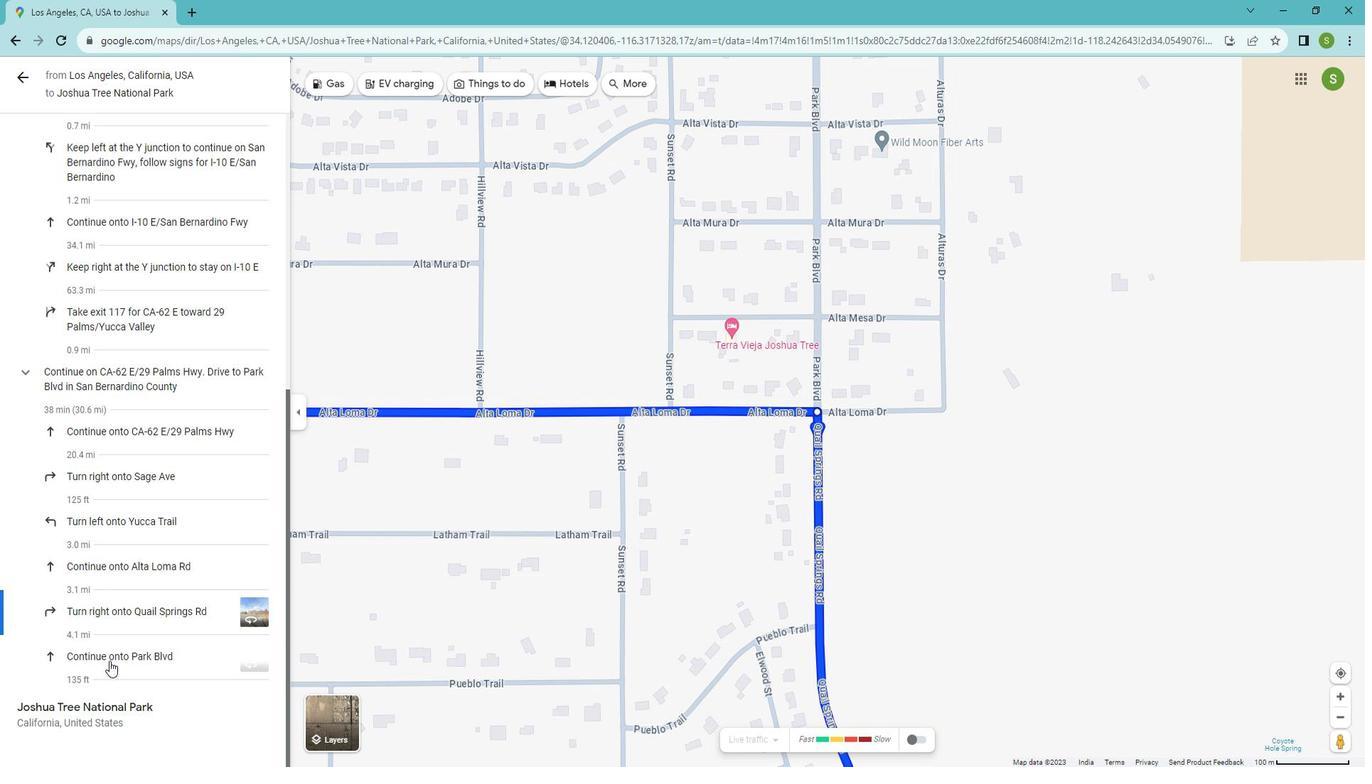 
Action: Mouse pressed left at (130, 657)
Screenshot: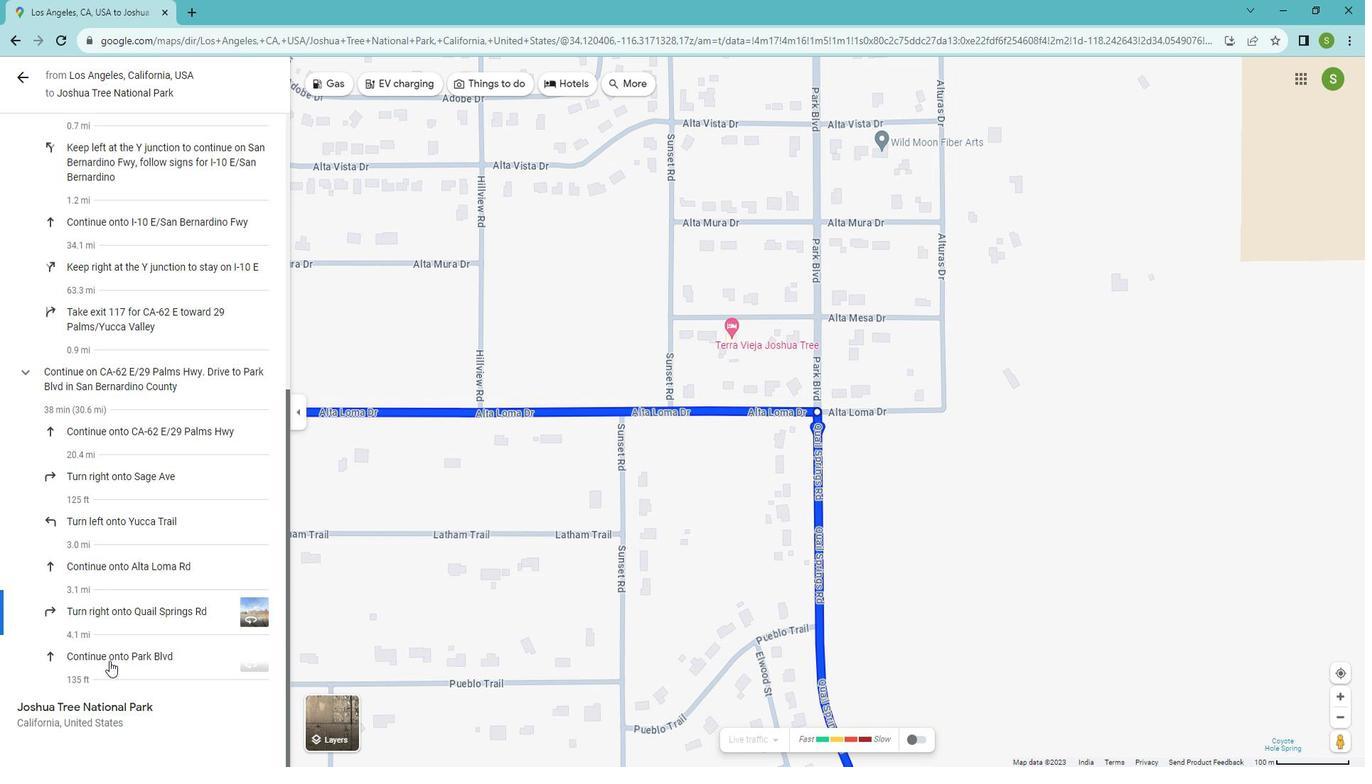 
Action: Mouse moved to (110, 706)
Screenshot: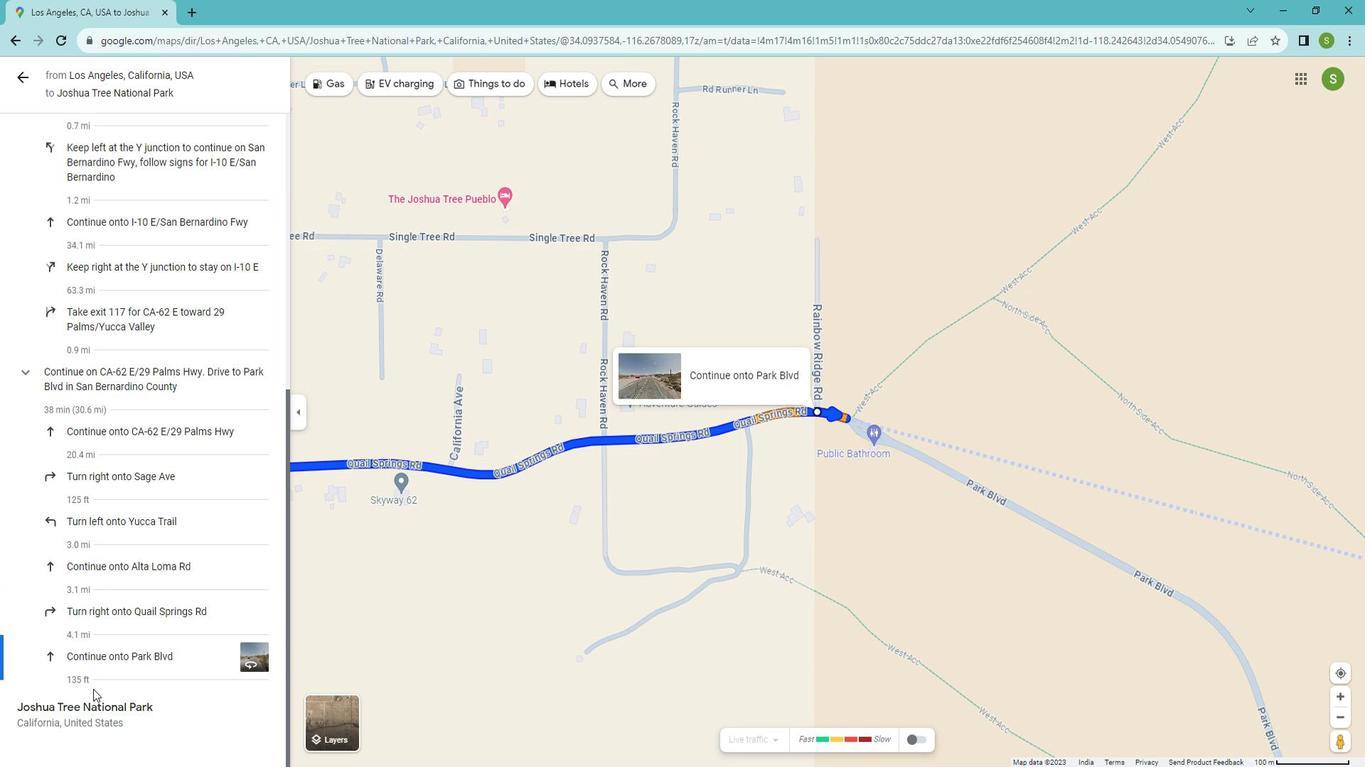 
Action: Mouse pressed left at (110, 706)
Screenshot: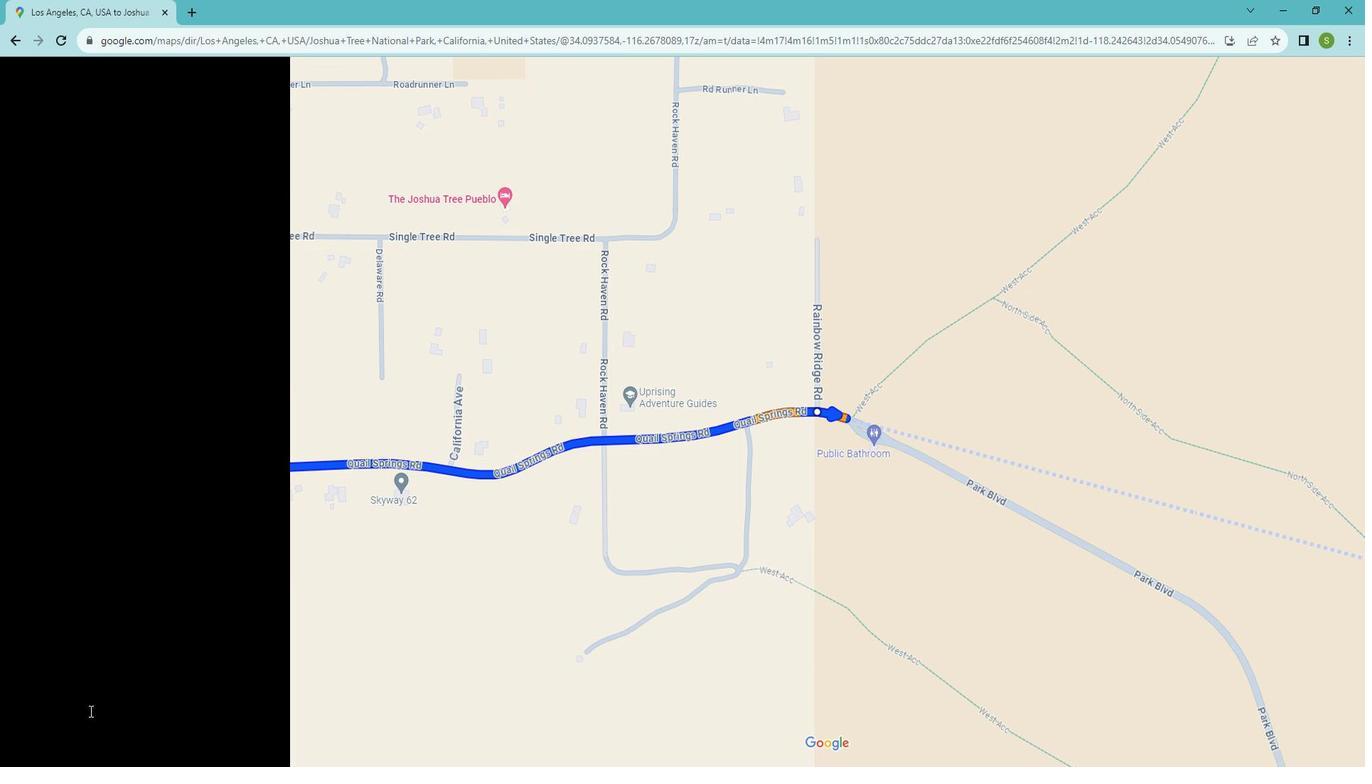 
Action: Mouse moved to (160, 467)
Screenshot: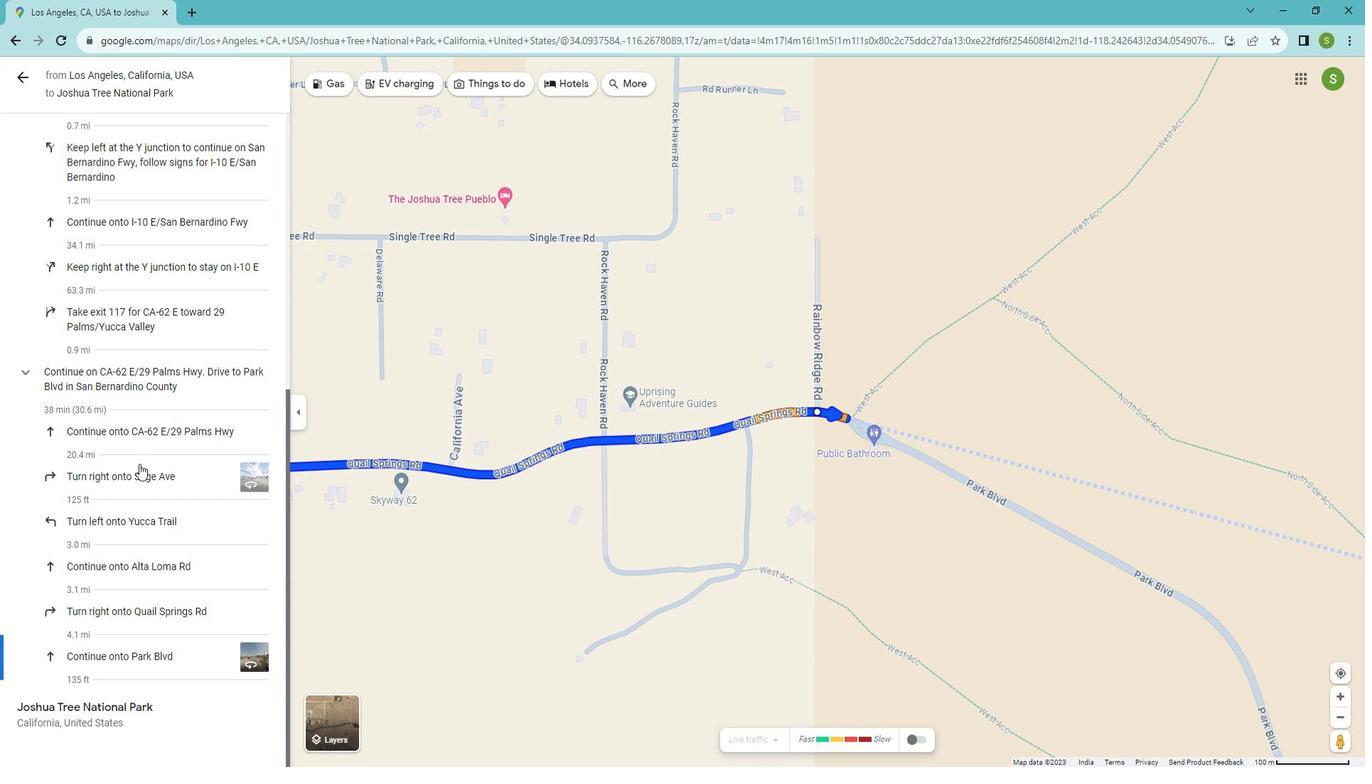 
Action: Mouse scrolled (160, 468) with delta (0, 0)
Screenshot: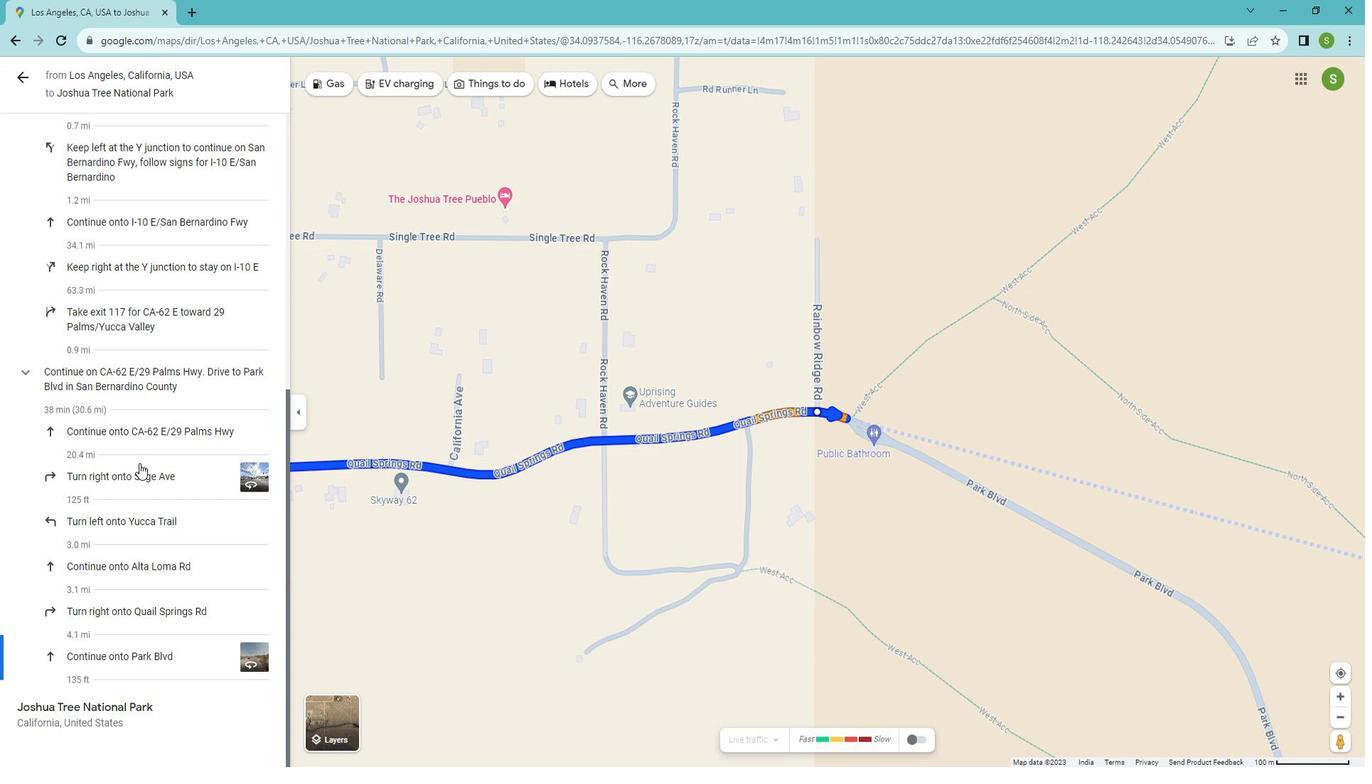 
Action: Mouse scrolled (160, 468) with delta (0, 0)
Screenshot: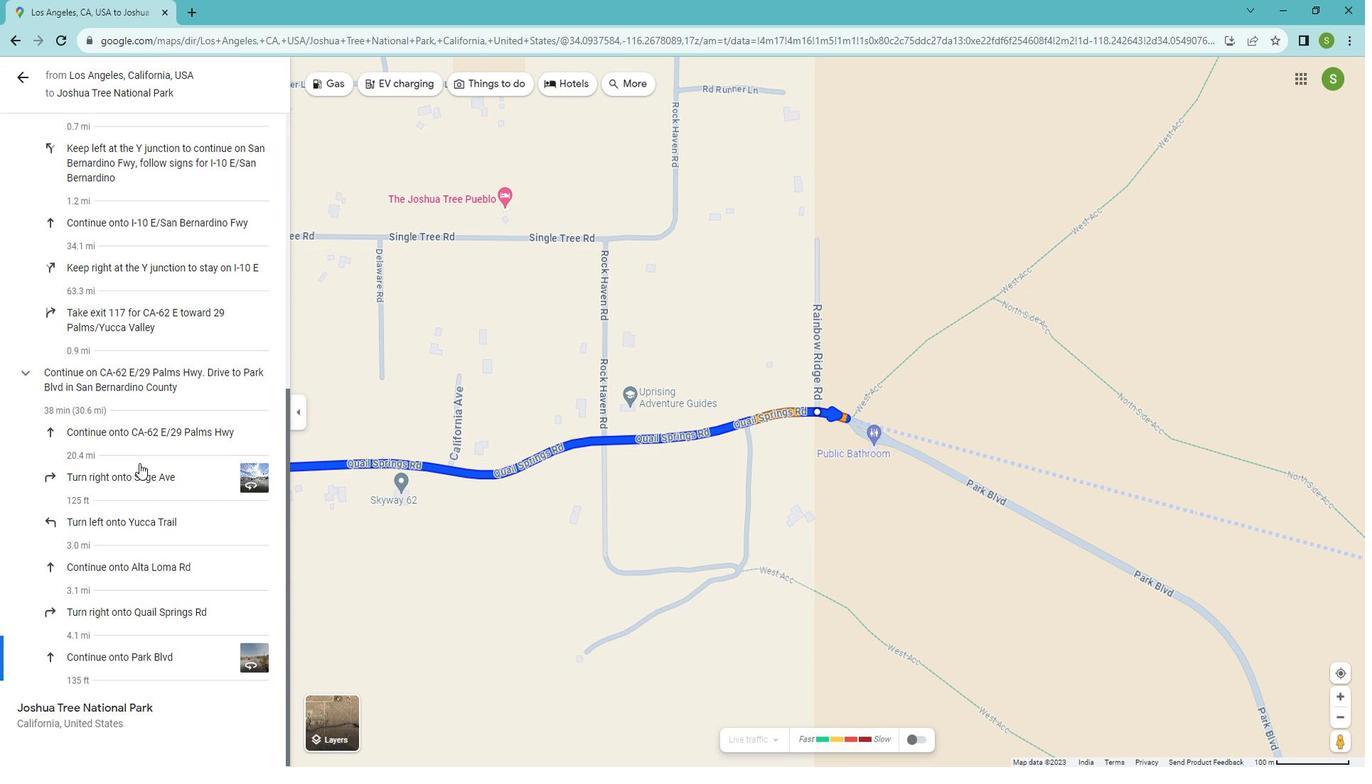 
Action: Mouse moved to (43, 98)
Screenshot: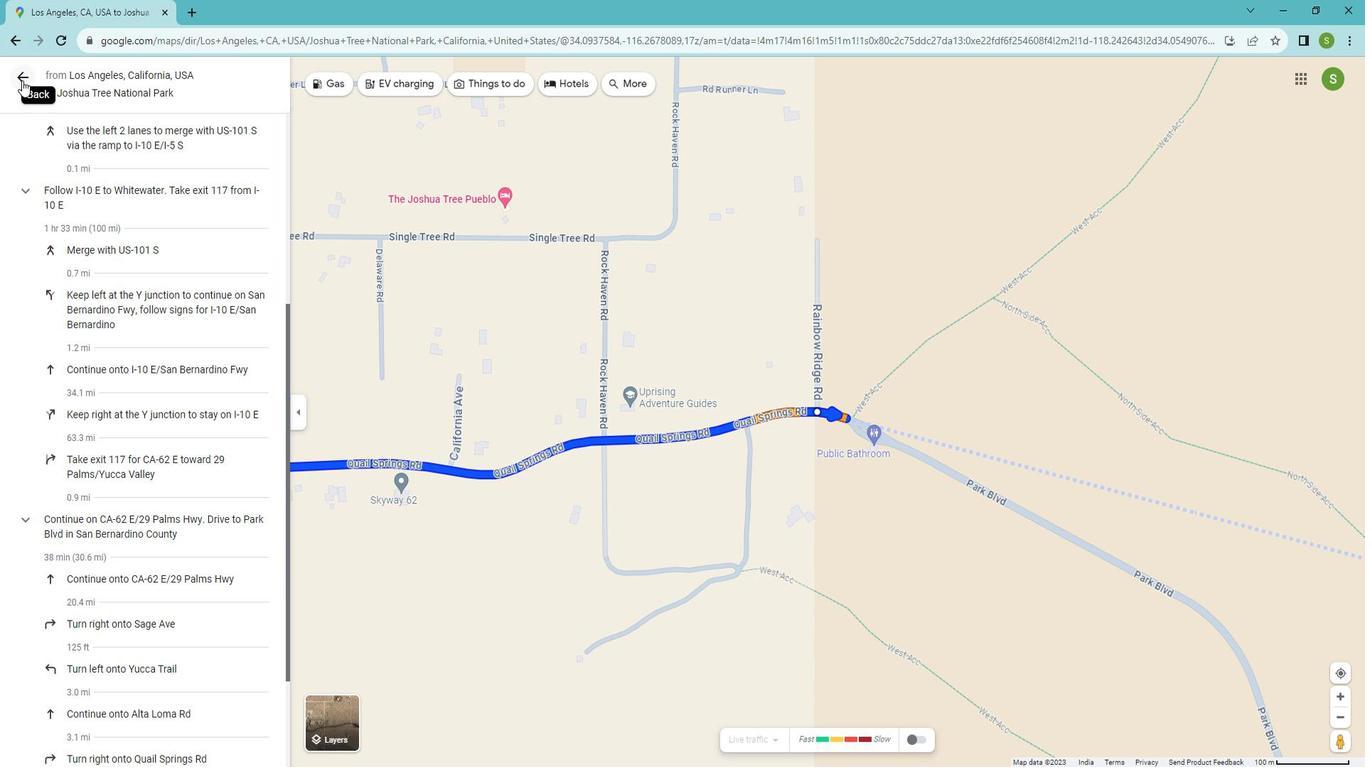 
Action: Mouse pressed left at (43, 98)
Screenshot: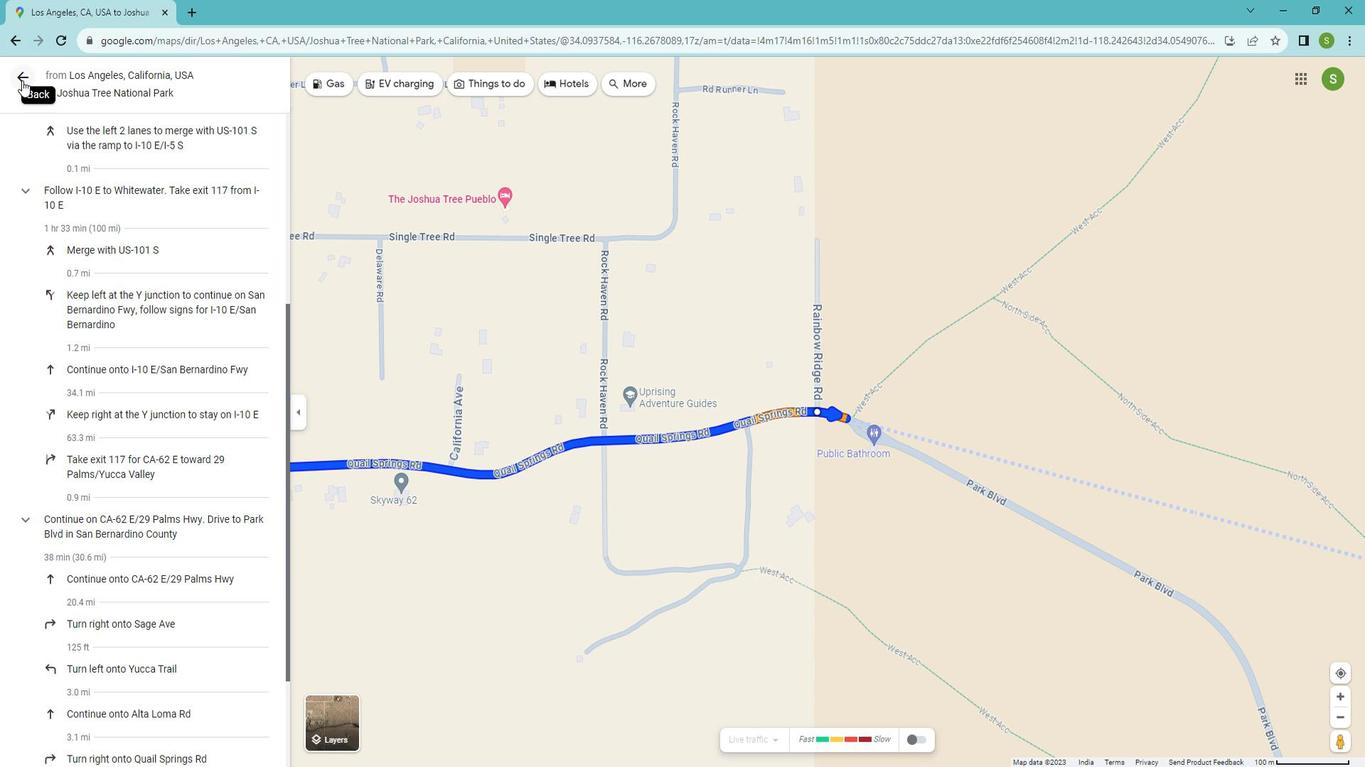 
Action: Mouse moved to (317, 386)
Screenshot: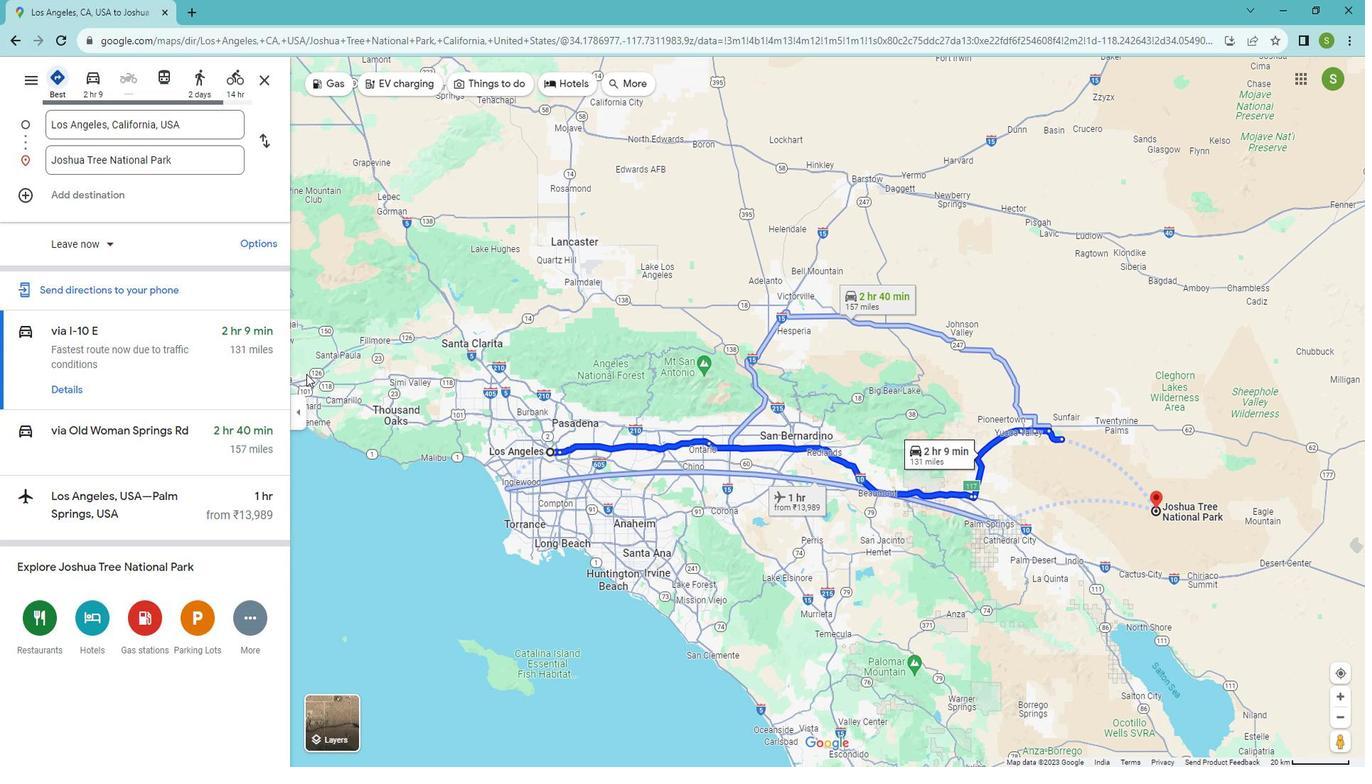 
